 Task: Find connections with filter location Dzyarzhynsk with filter topic #wellness with filter profile language English with filter current company Jabil with filter school Andhra Pradesh Jobs Updates with filter industry Clay and Refractory Products Manufacturing with filter service category Team Building with filter keywords title Welder
Action: Mouse moved to (272, 304)
Screenshot: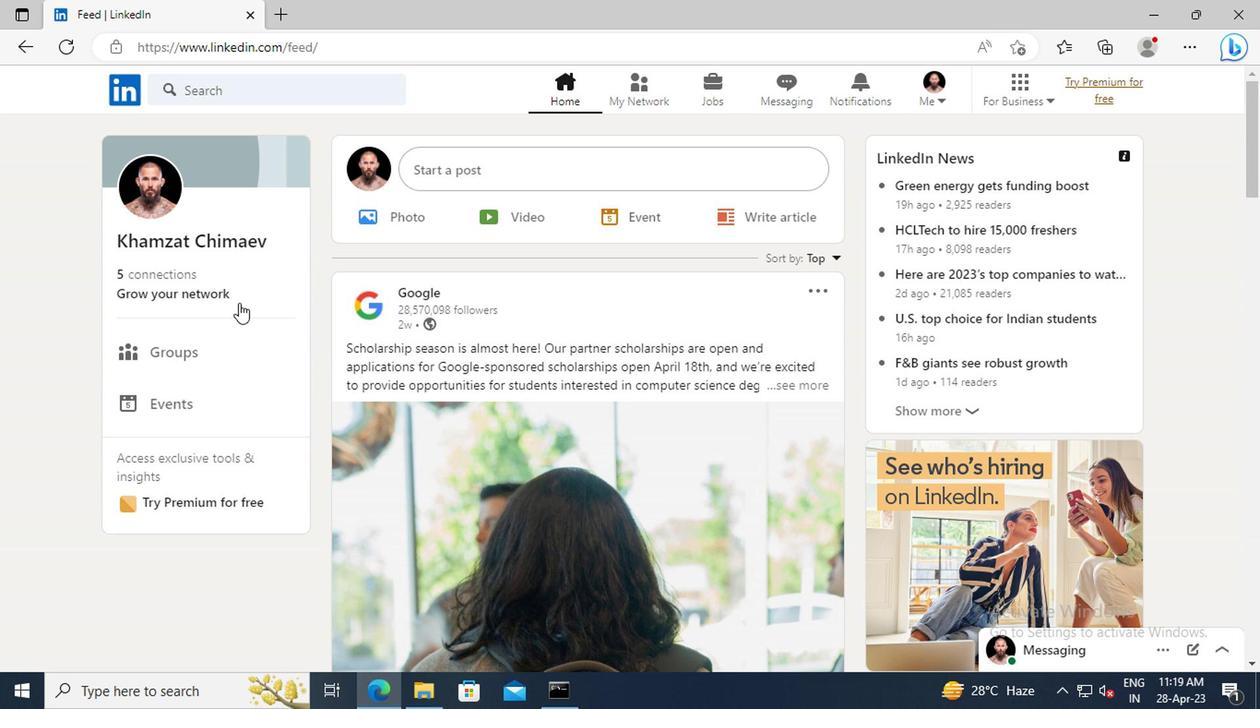 
Action: Mouse pressed left at (272, 304)
Screenshot: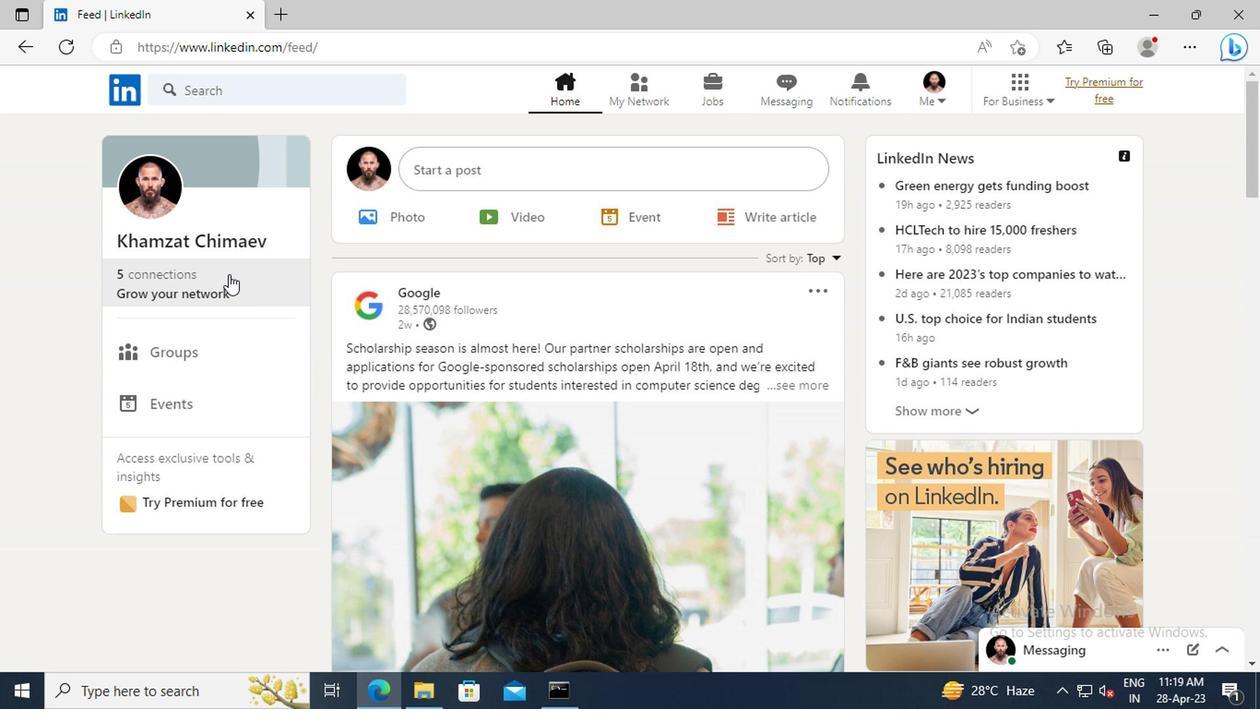 
Action: Mouse moved to (258, 248)
Screenshot: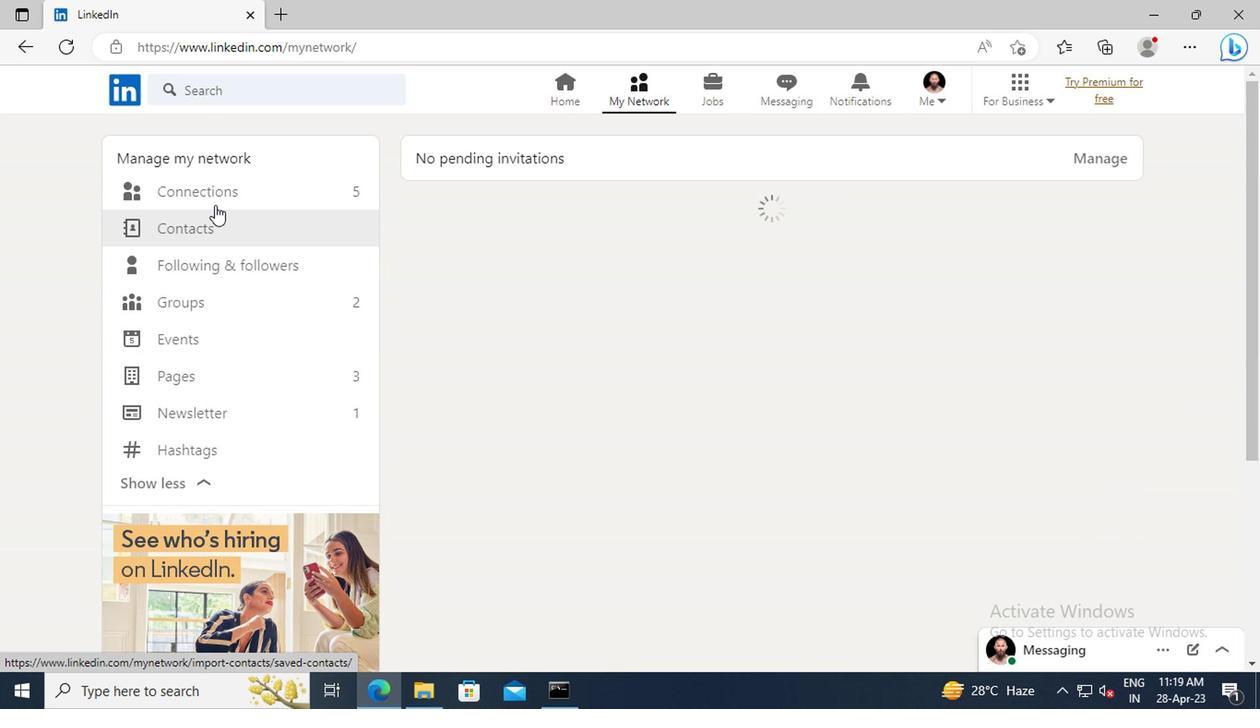 
Action: Mouse pressed left at (258, 248)
Screenshot: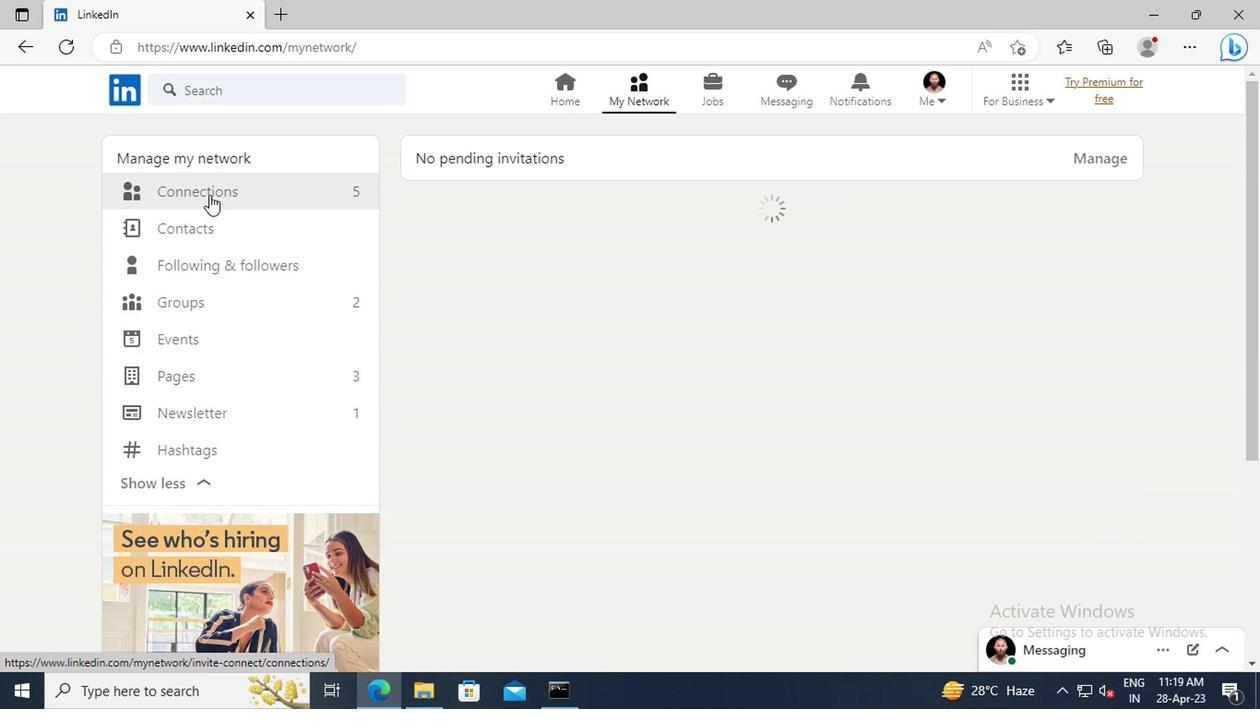 
Action: Mouse moved to (650, 251)
Screenshot: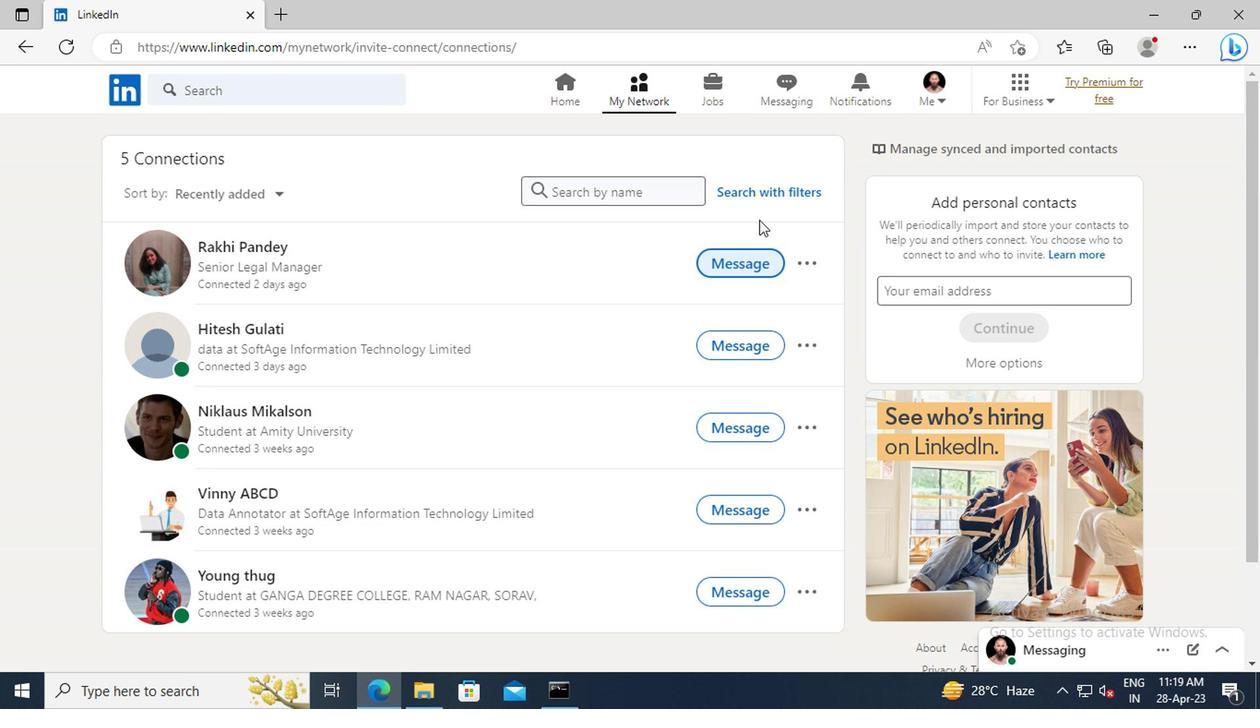 
Action: Mouse pressed left at (650, 251)
Screenshot: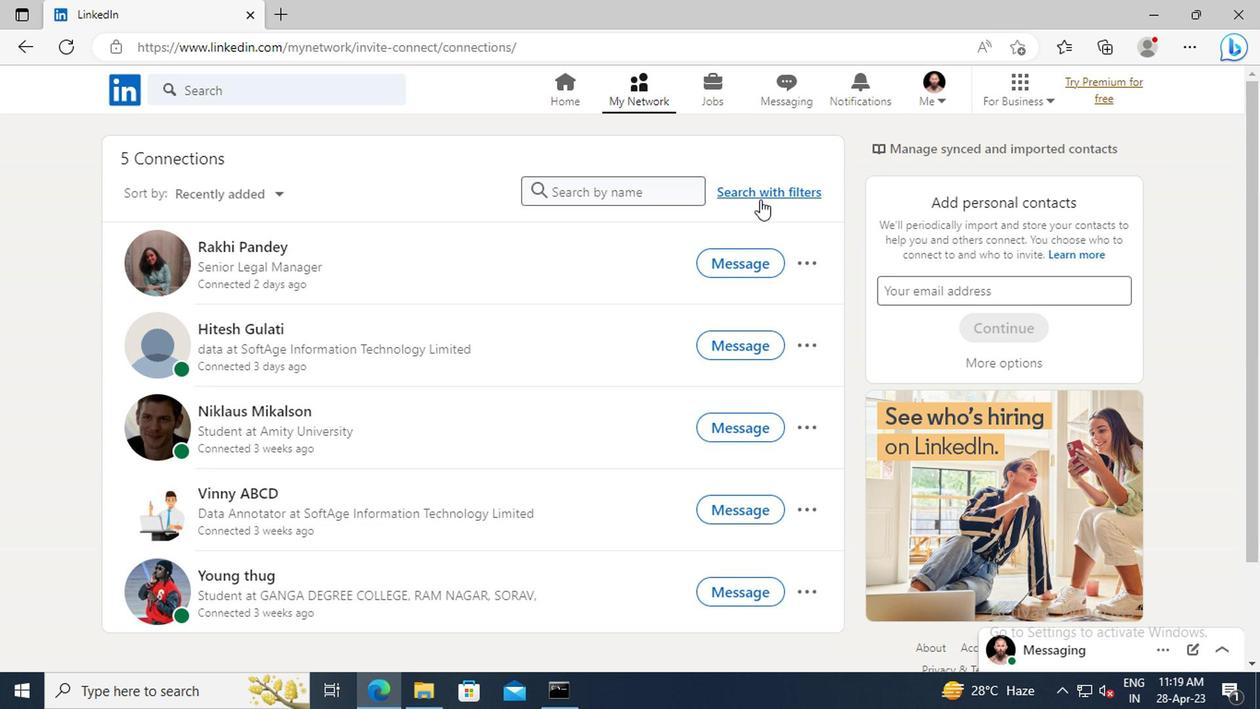 
Action: Mouse moved to (610, 212)
Screenshot: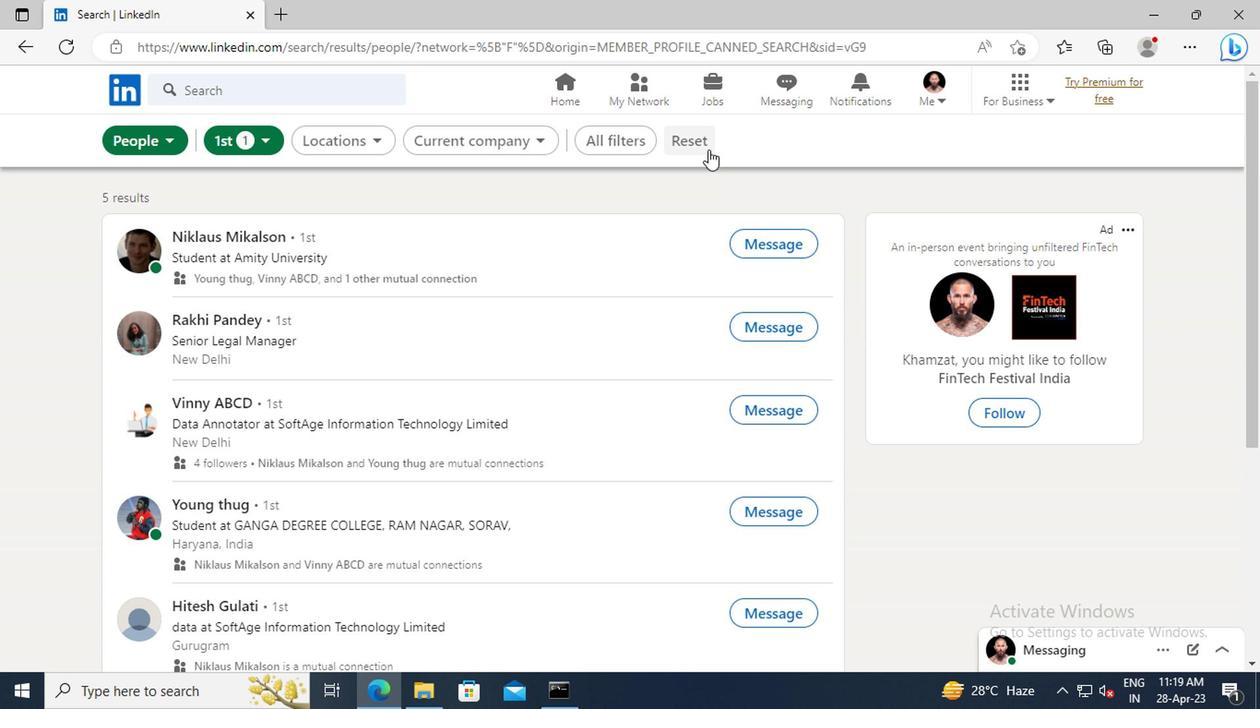 
Action: Mouse pressed left at (610, 212)
Screenshot: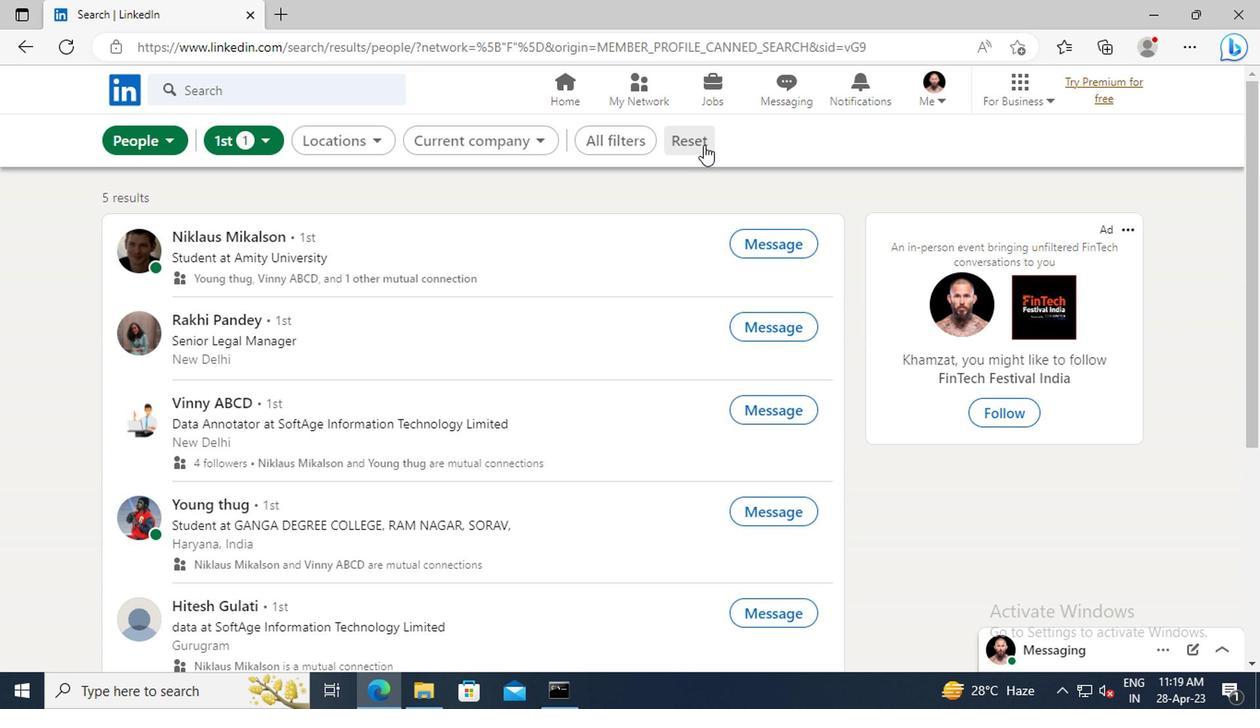 
Action: Mouse moved to (577, 208)
Screenshot: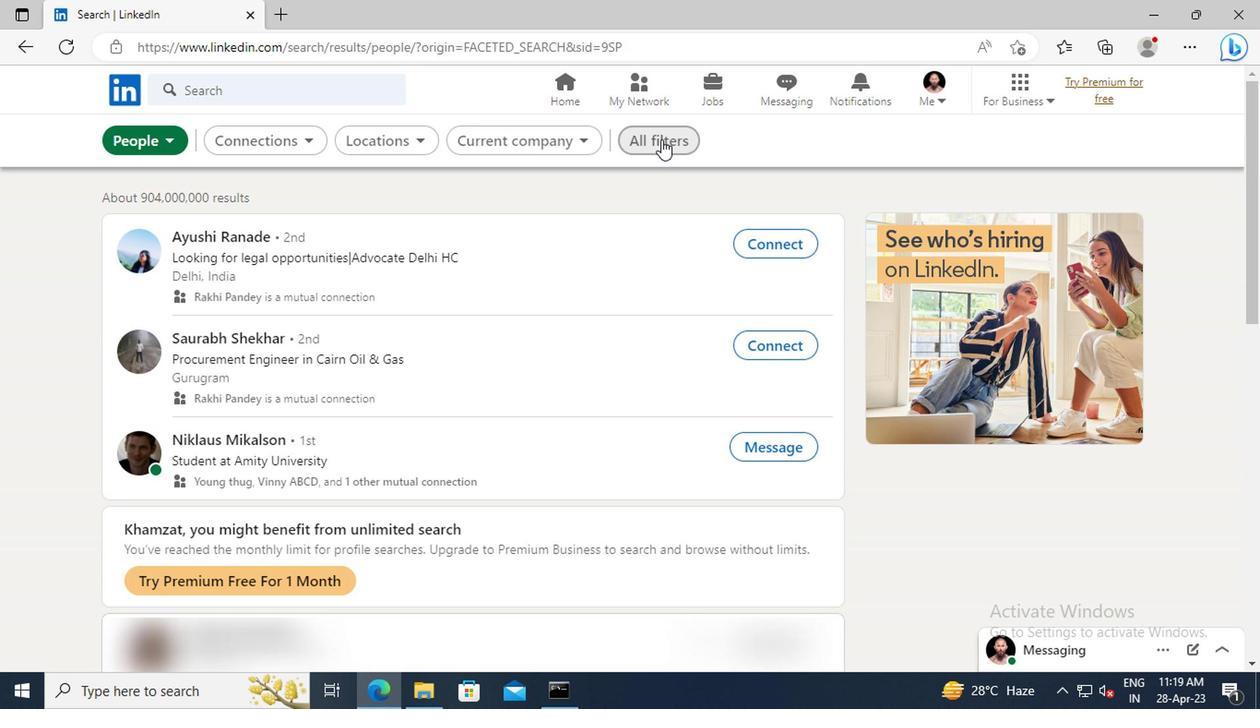 
Action: Mouse pressed left at (577, 208)
Screenshot: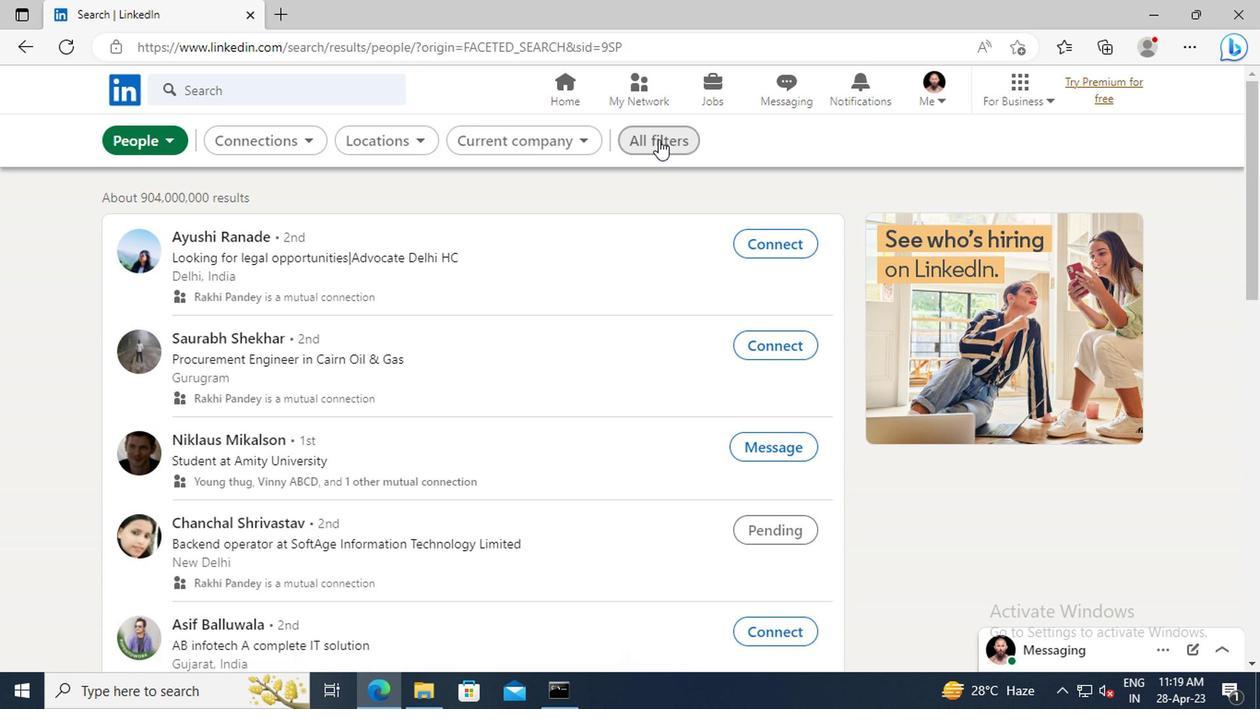 
Action: Mouse moved to (843, 343)
Screenshot: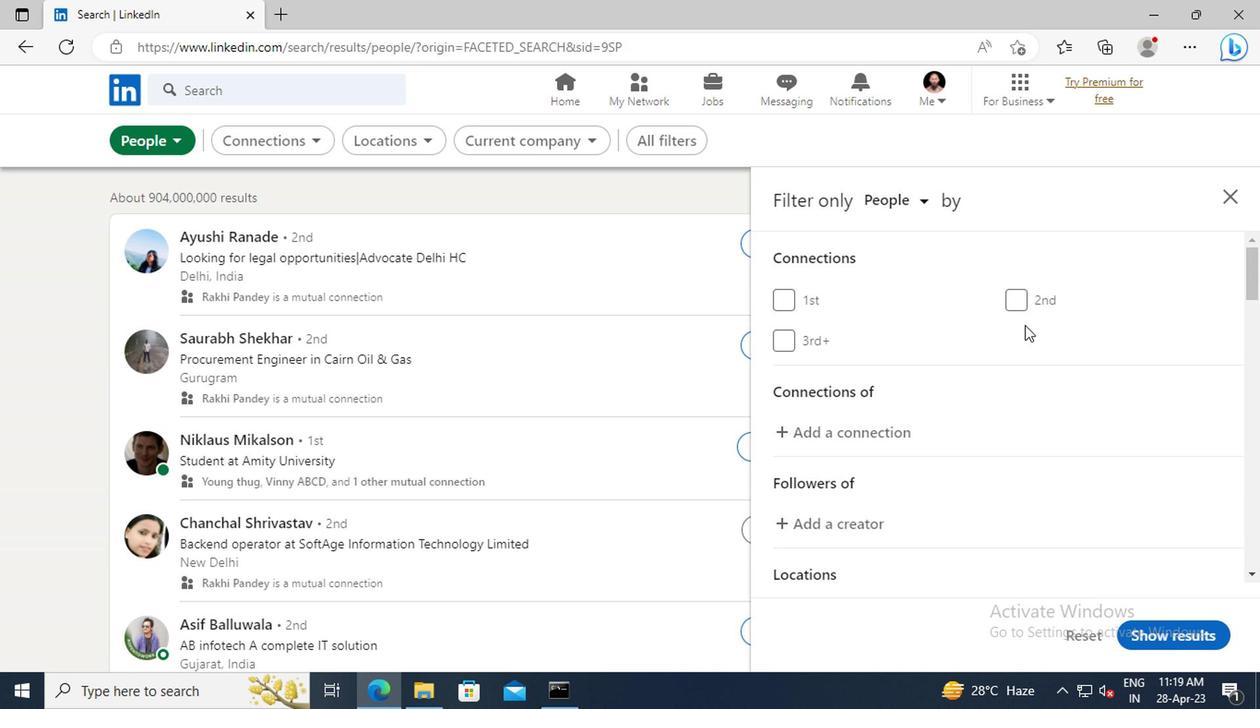 
Action: Mouse scrolled (843, 342) with delta (0, 0)
Screenshot: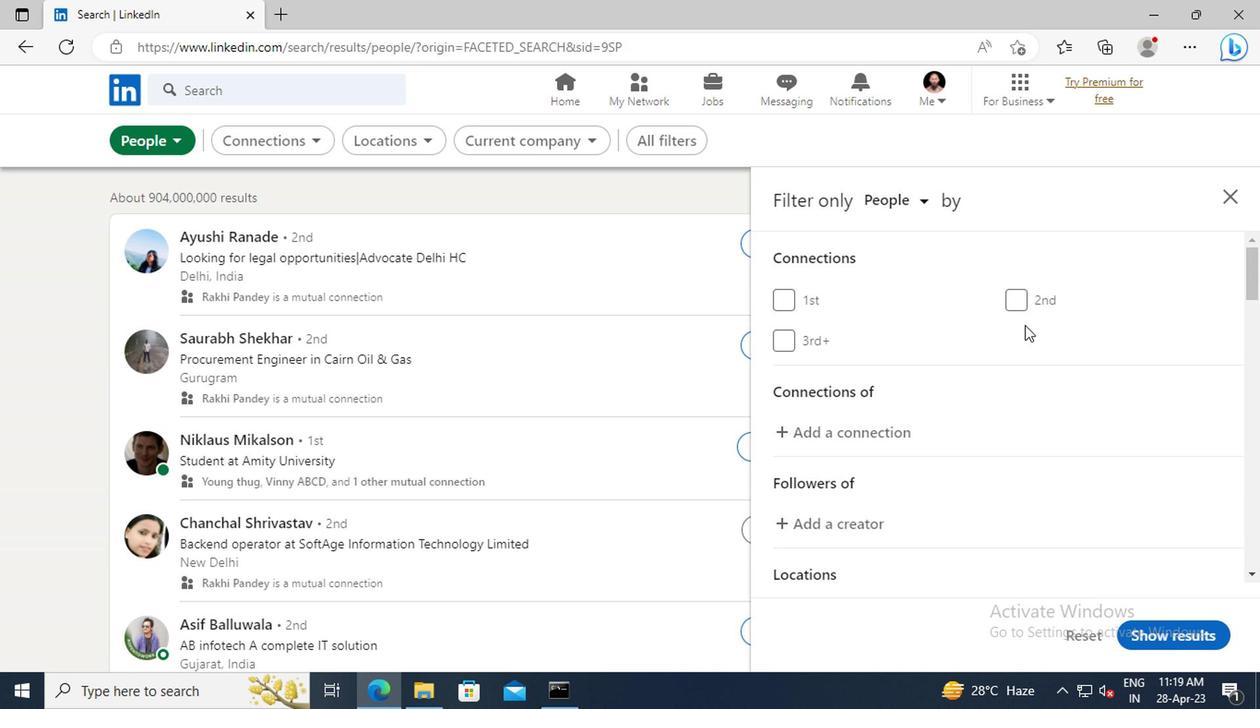 
Action: Mouse moved to (843, 343)
Screenshot: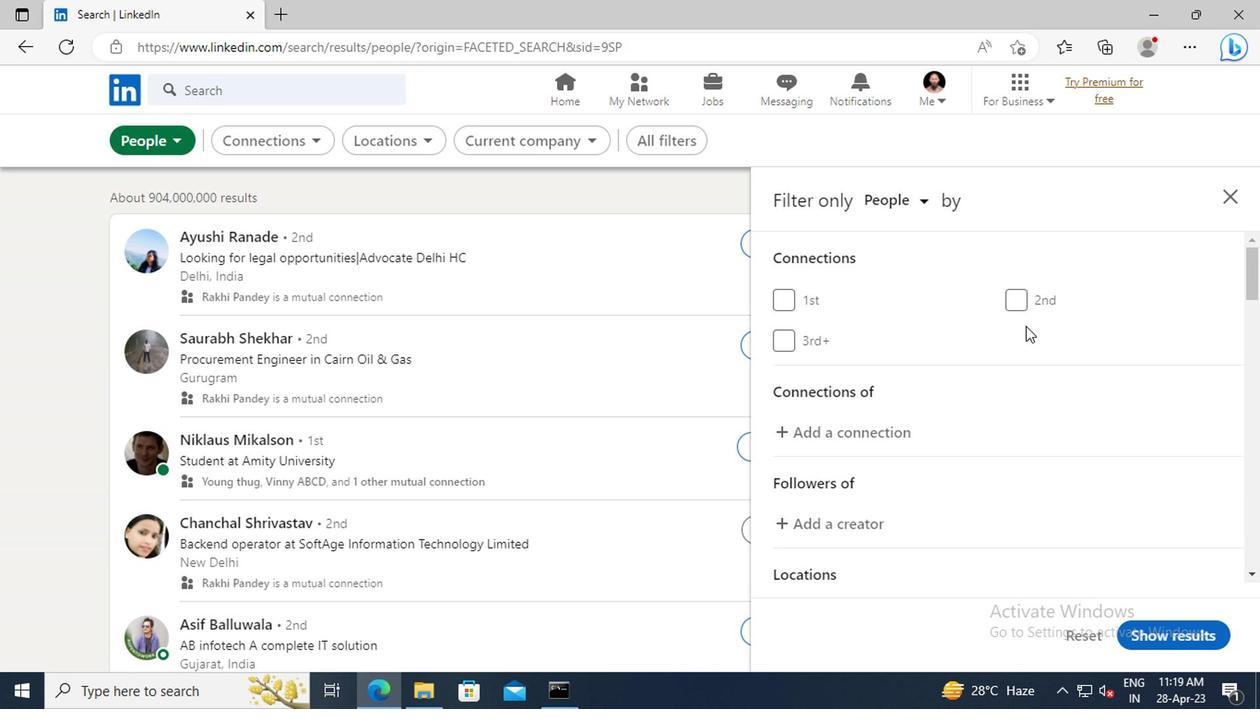 
Action: Mouse scrolled (843, 342) with delta (0, 0)
Screenshot: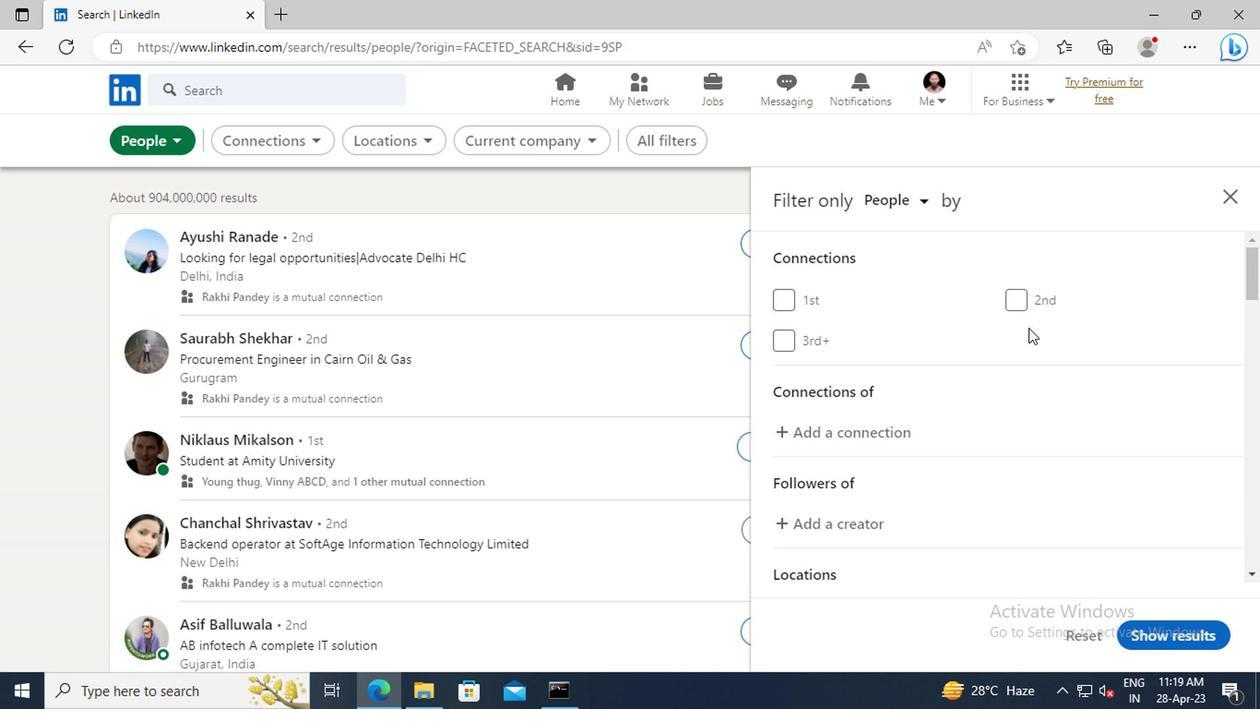 
Action: Mouse scrolled (843, 342) with delta (0, 0)
Screenshot: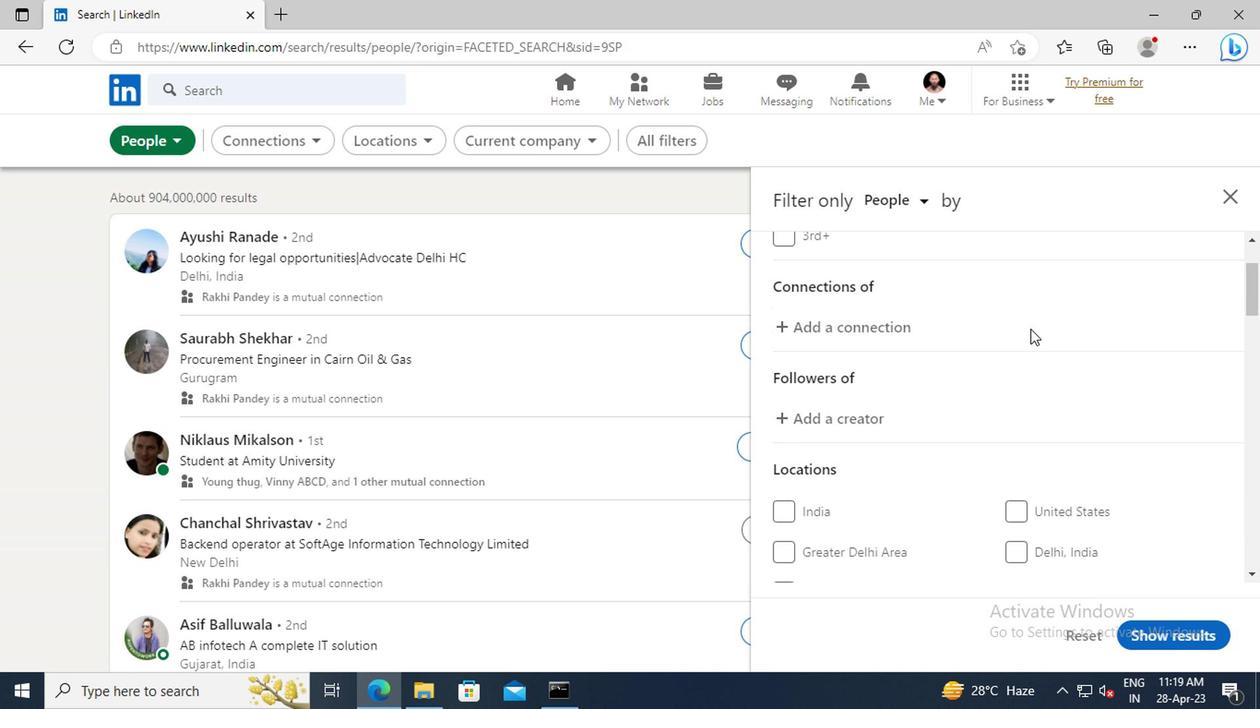
Action: Mouse scrolled (843, 342) with delta (0, 0)
Screenshot: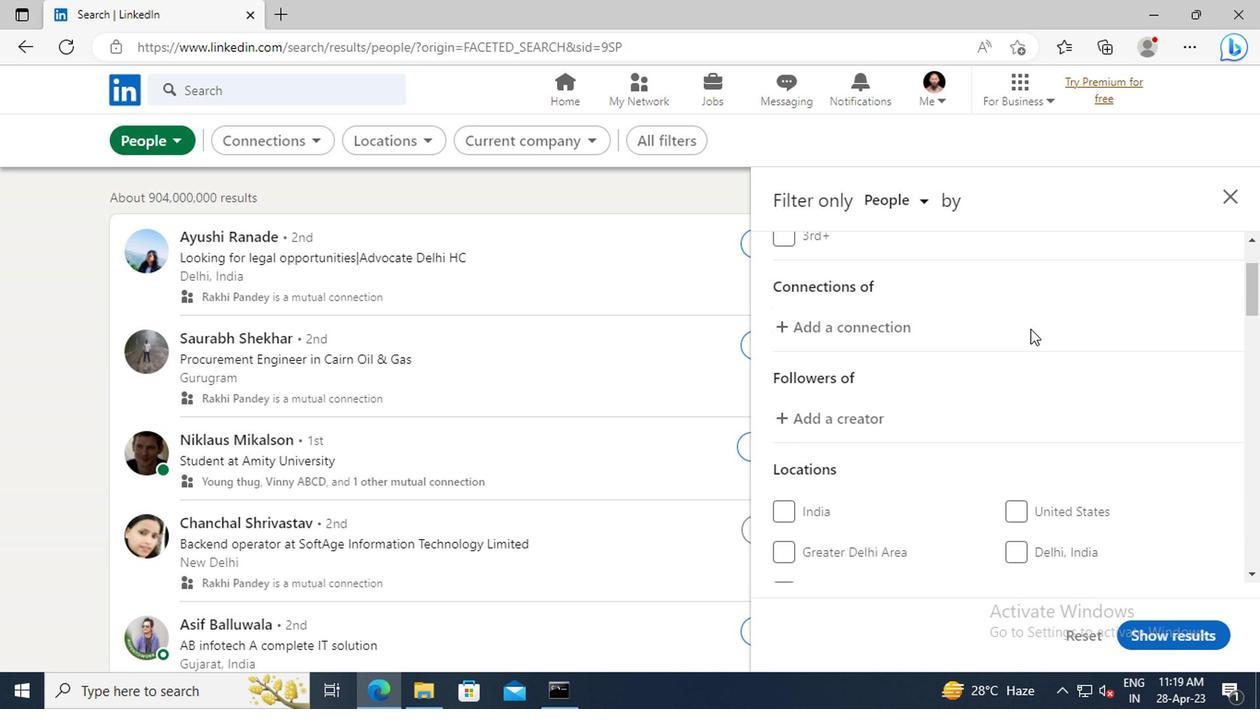 
Action: Mouse scrolled (843, 342) with delta (0, 0)
Screenshot: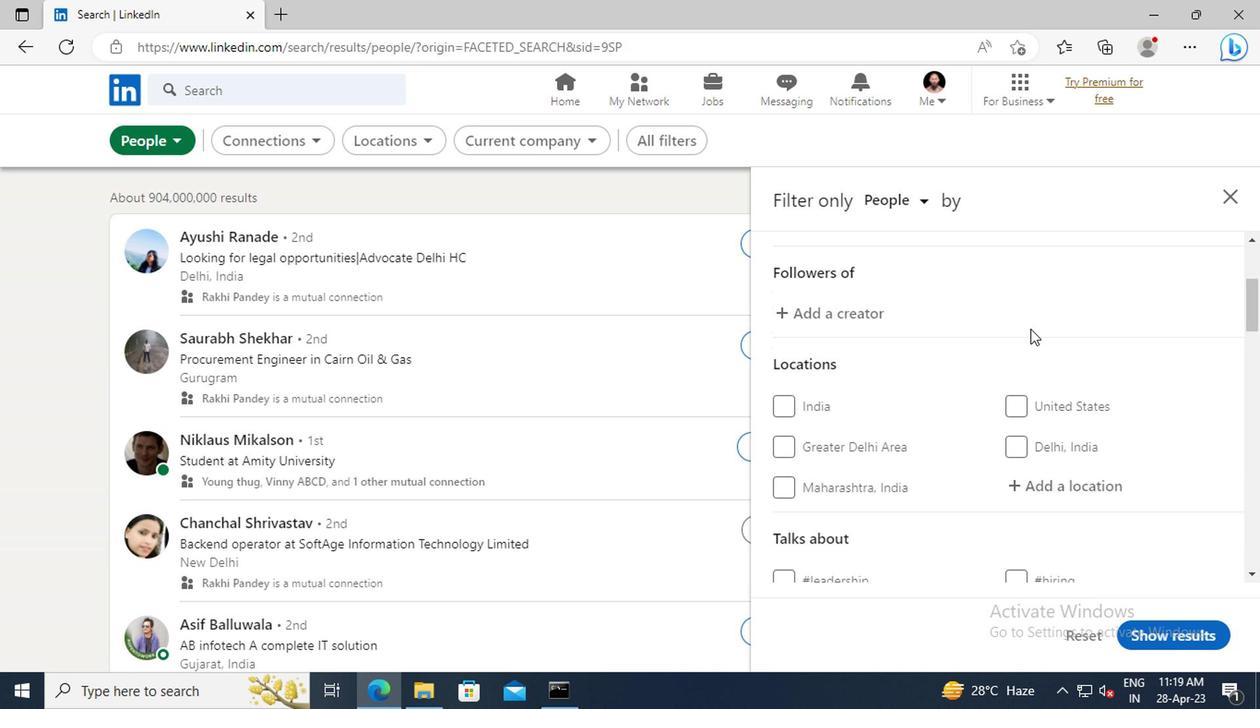 
Action: Mouse scrolled (843, 342) with delta (0, 0)
Screenshot: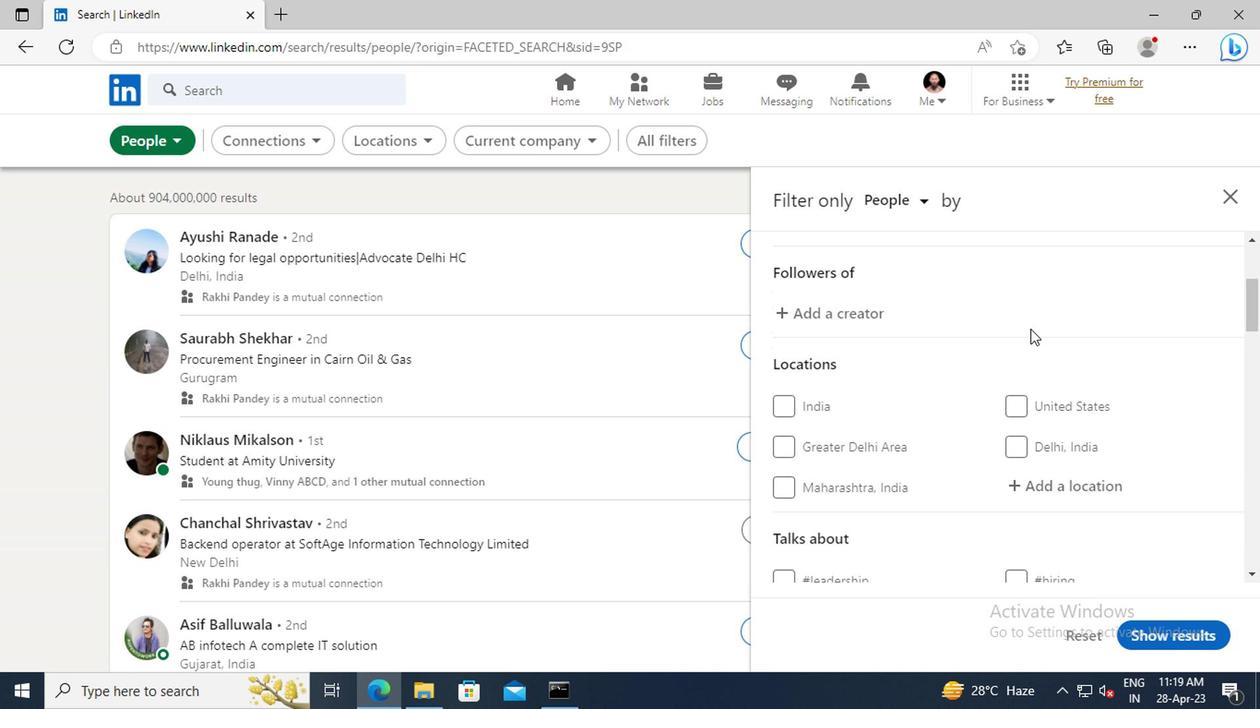
Action: Mouse moved to (847, 375)
Screenshot: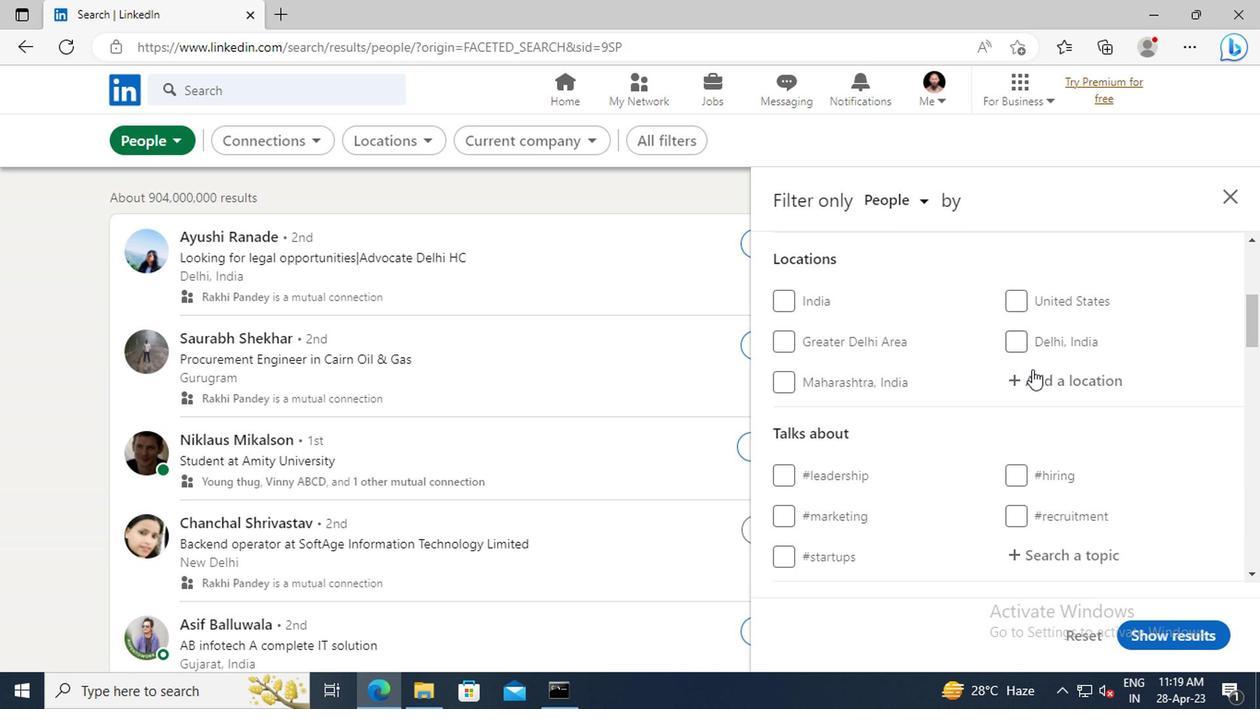 
Action: Mouse pressed left at (847, 375)
Screenshot: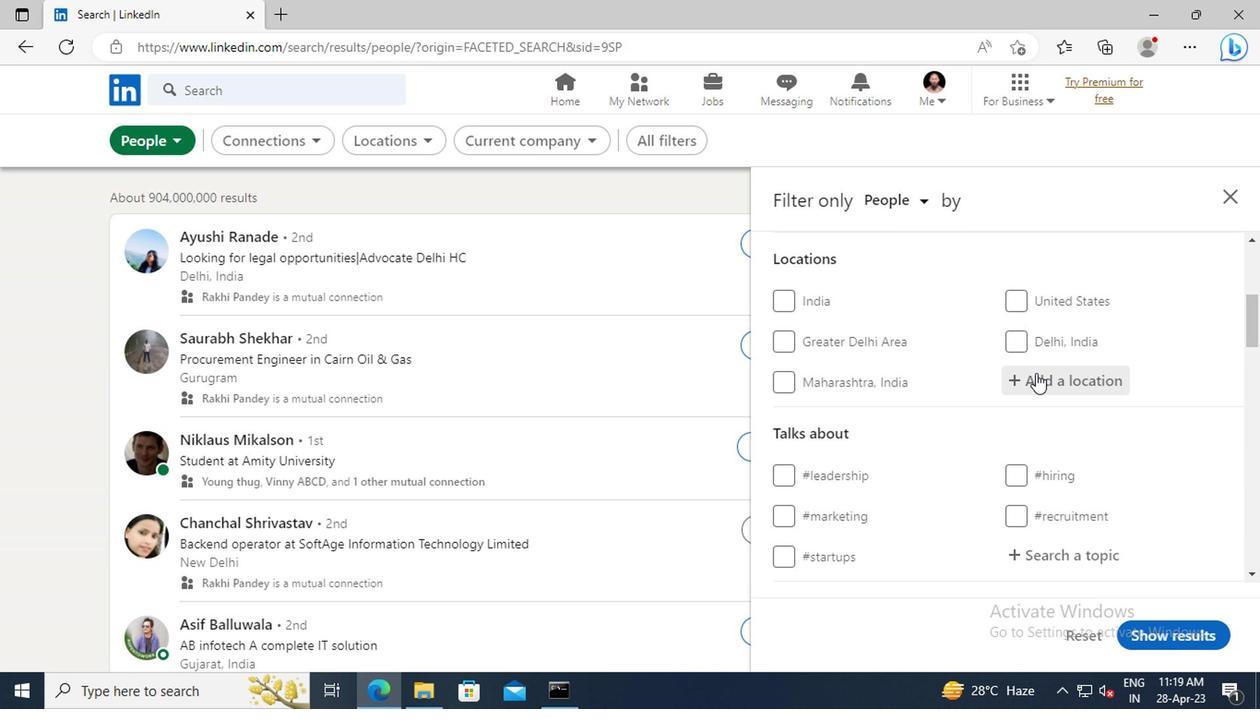 
Action: Key pressed <Key.shift>DZYARZHYNSK<Key.enter>
Screenshot: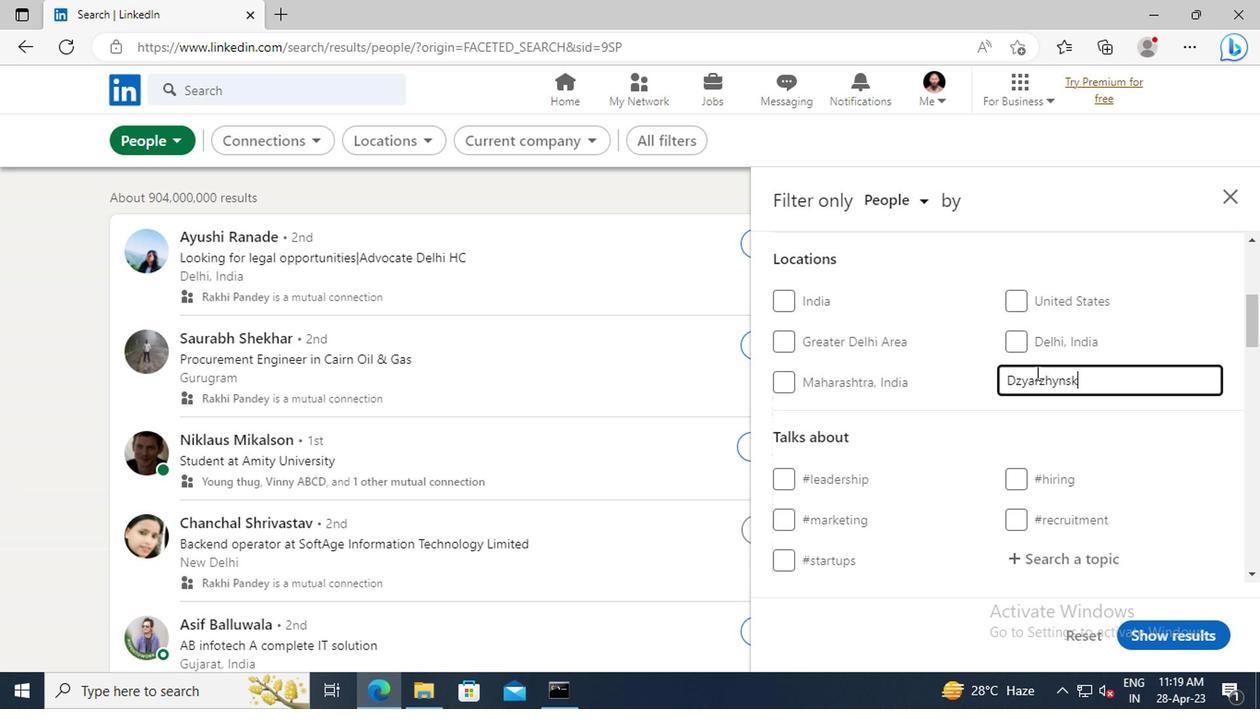 
Action: Mouse scrolled (847, 374) with delta (0, 0)
Screenshot: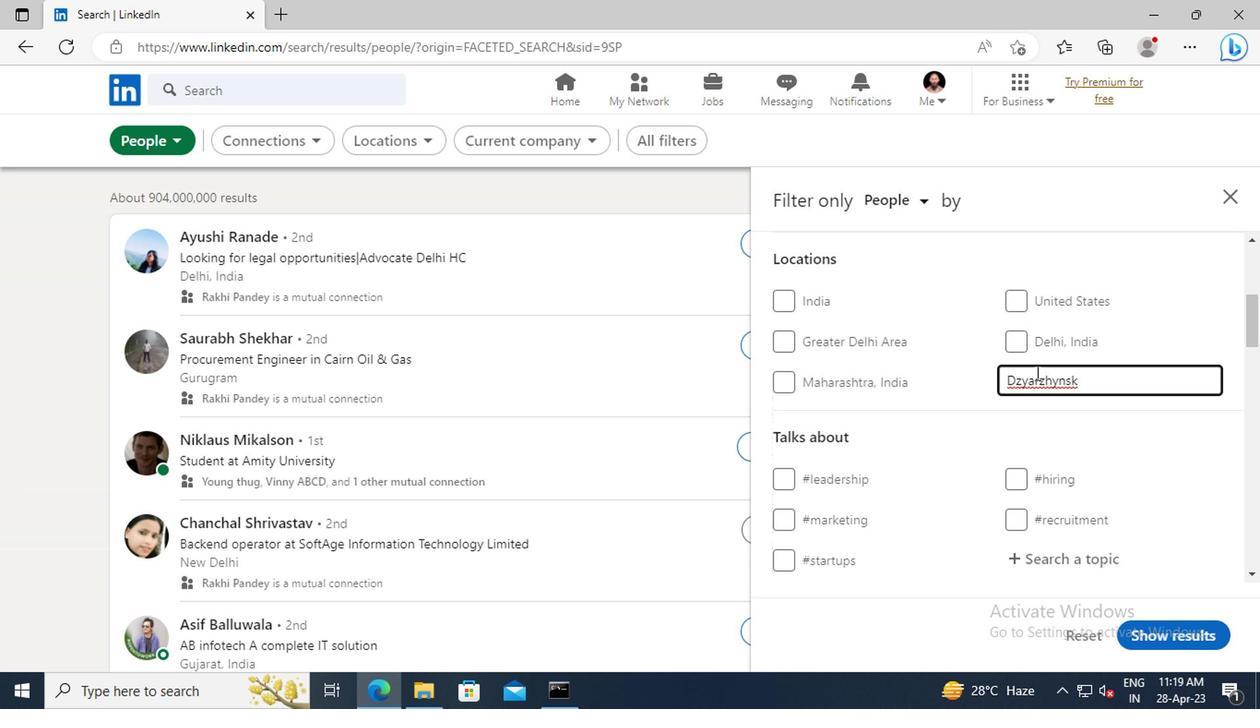 
Action: Mouse scrolled (847, 374) with delta (0, 0)
Screenshot: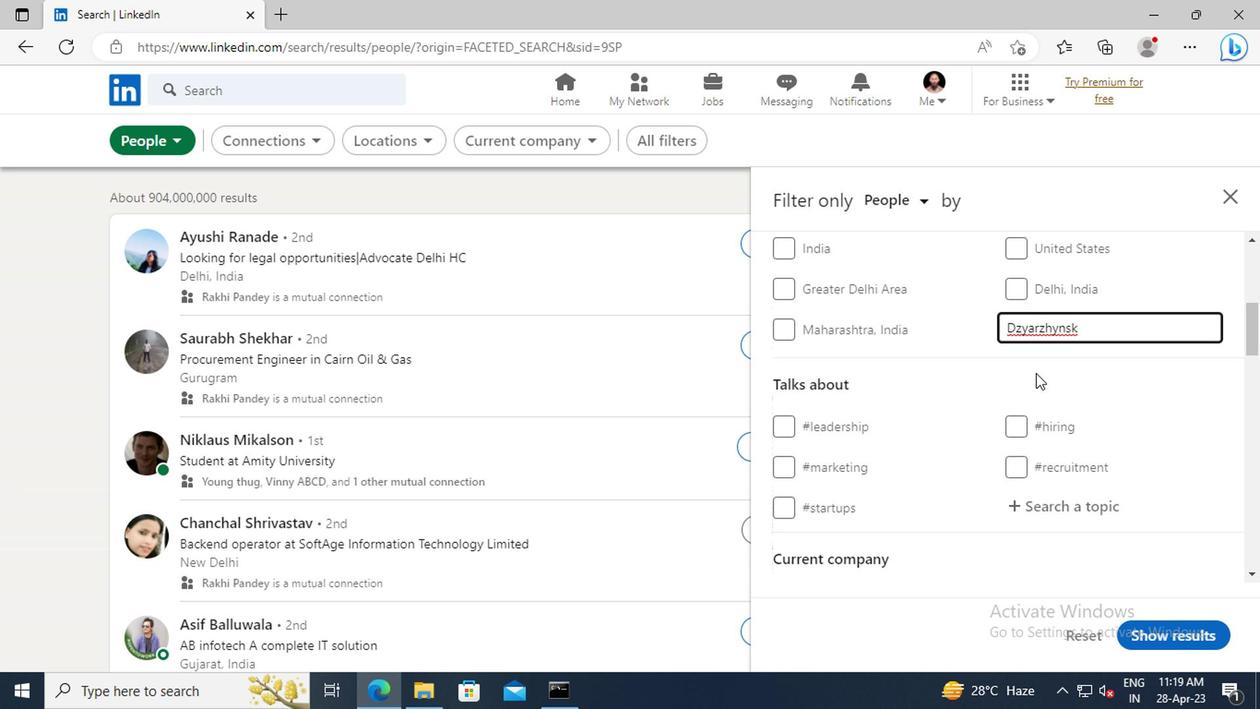 
Action: Mouse scrolled (847, 374) with delta (0, 0)
Screenshot: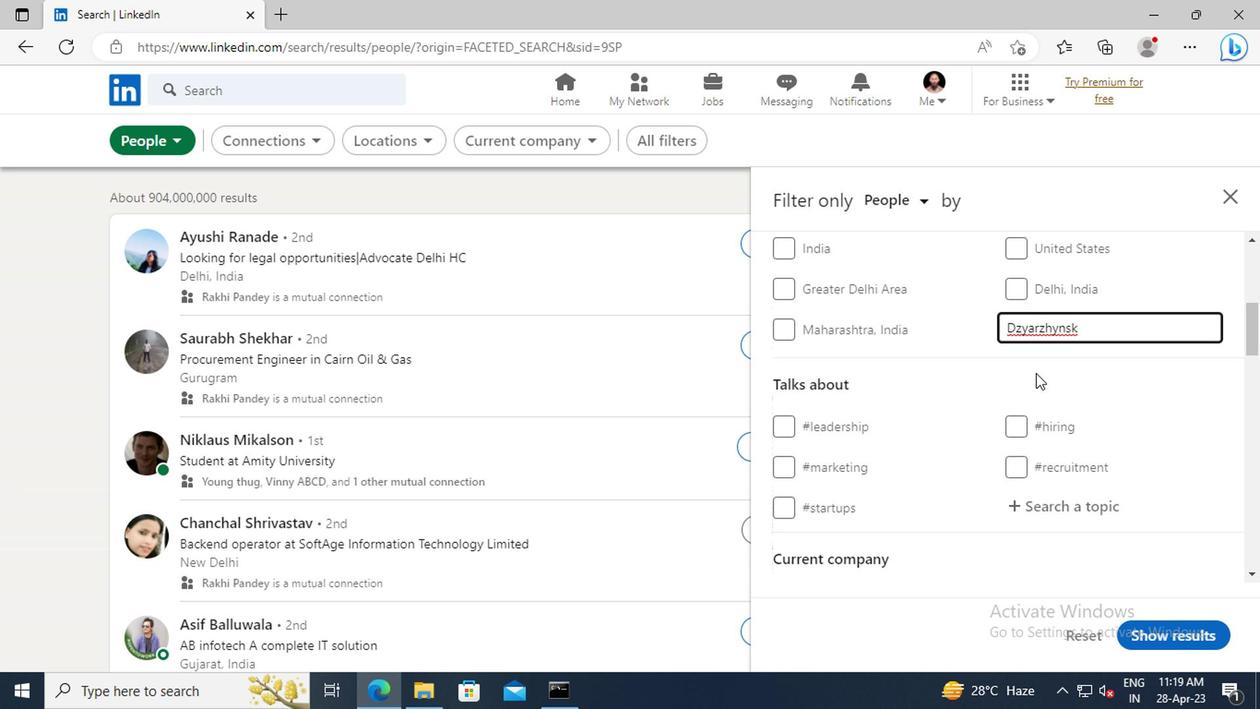 
Action: Mouse moved to (848, 392)
Screenshot: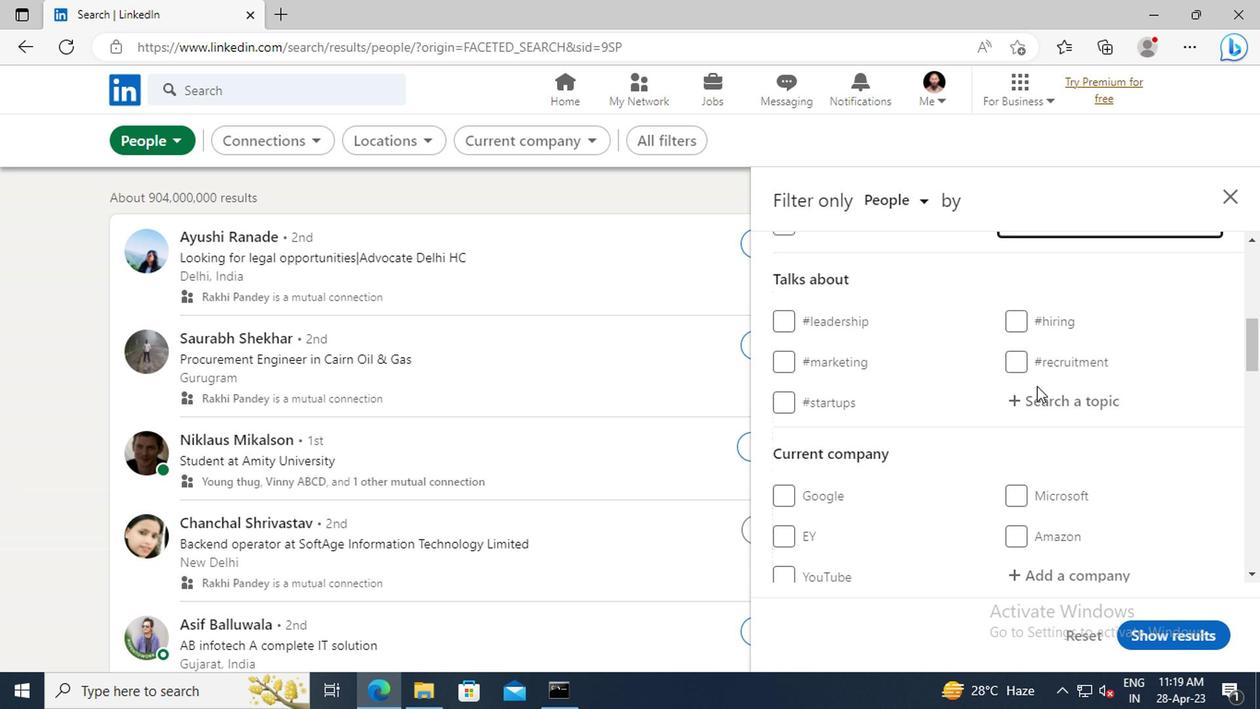 
Action: Mouse pressed left at (848, 392)
Screenshot: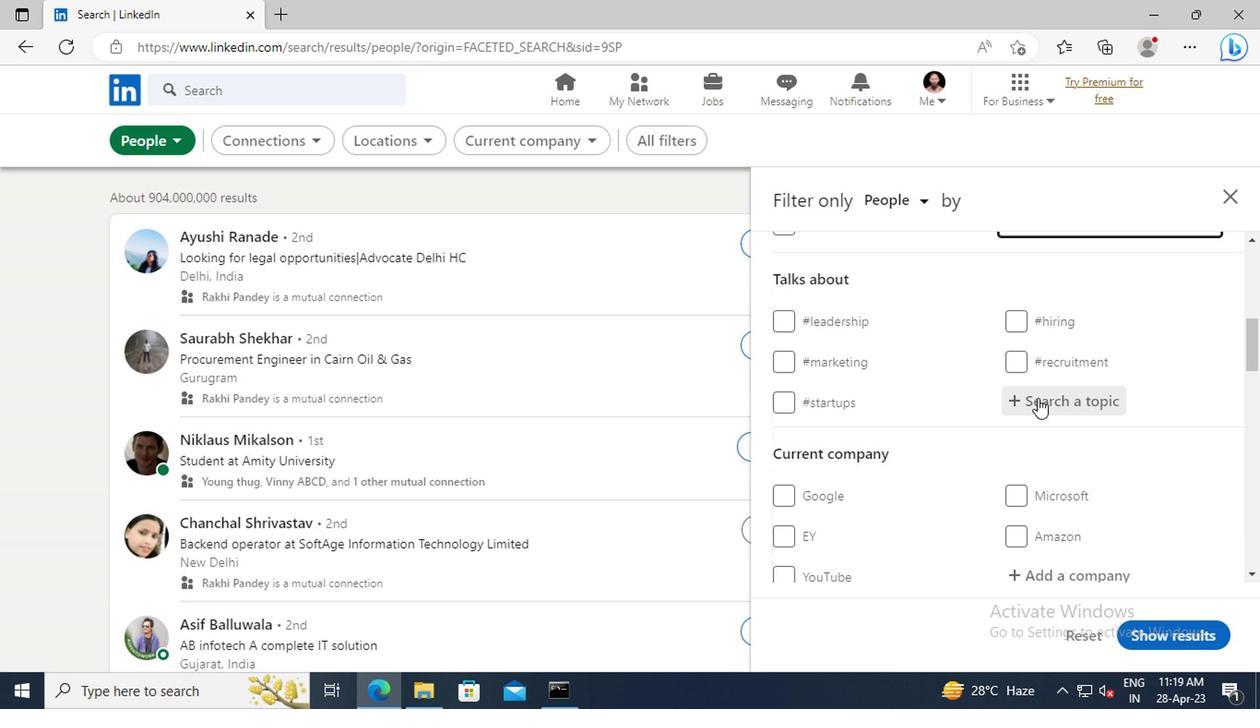 
Action: Key pressed WELLNESS
Screenshot: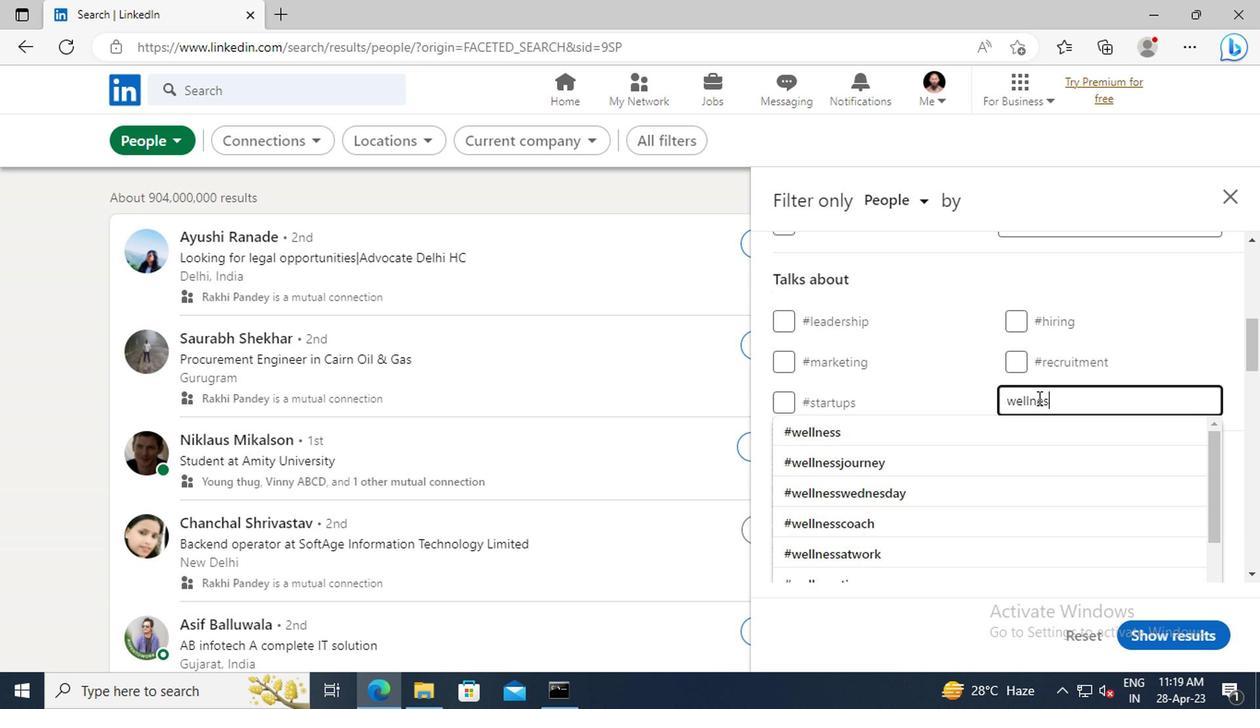 
Action: Mouse moved to (851, 411)
Screenshot: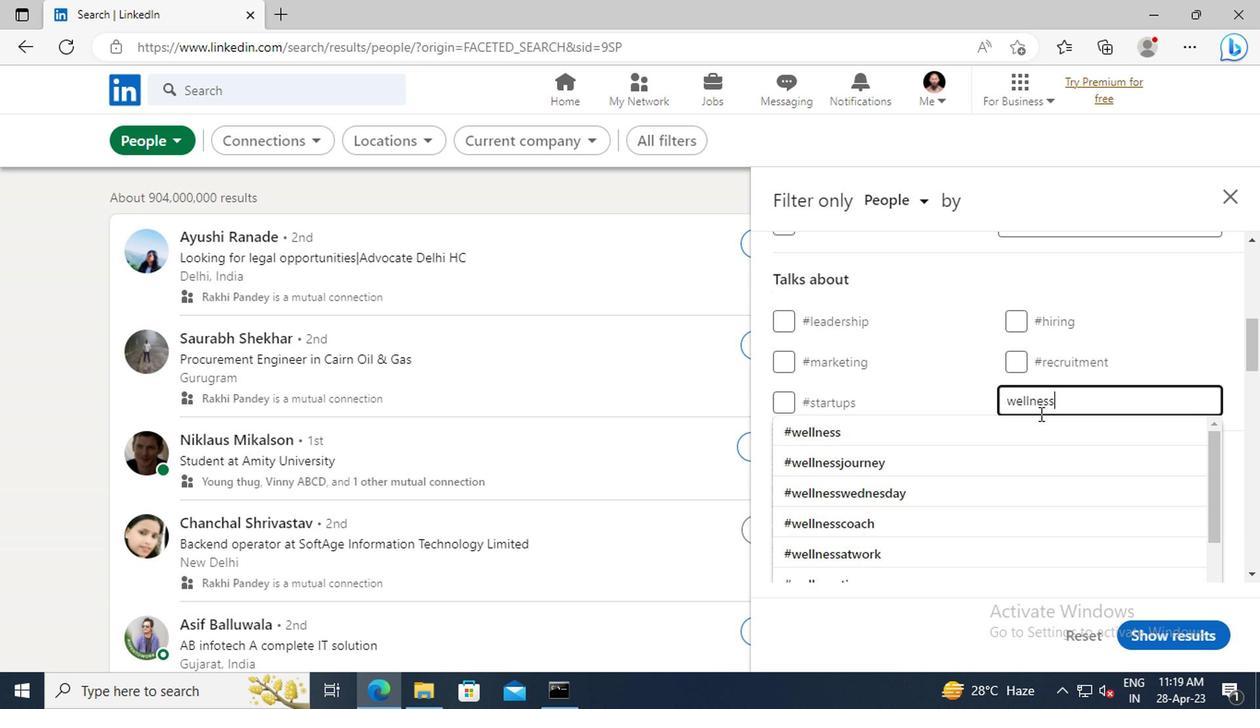 
Action: Mouse pressed left at (851, 411)
Screenshot: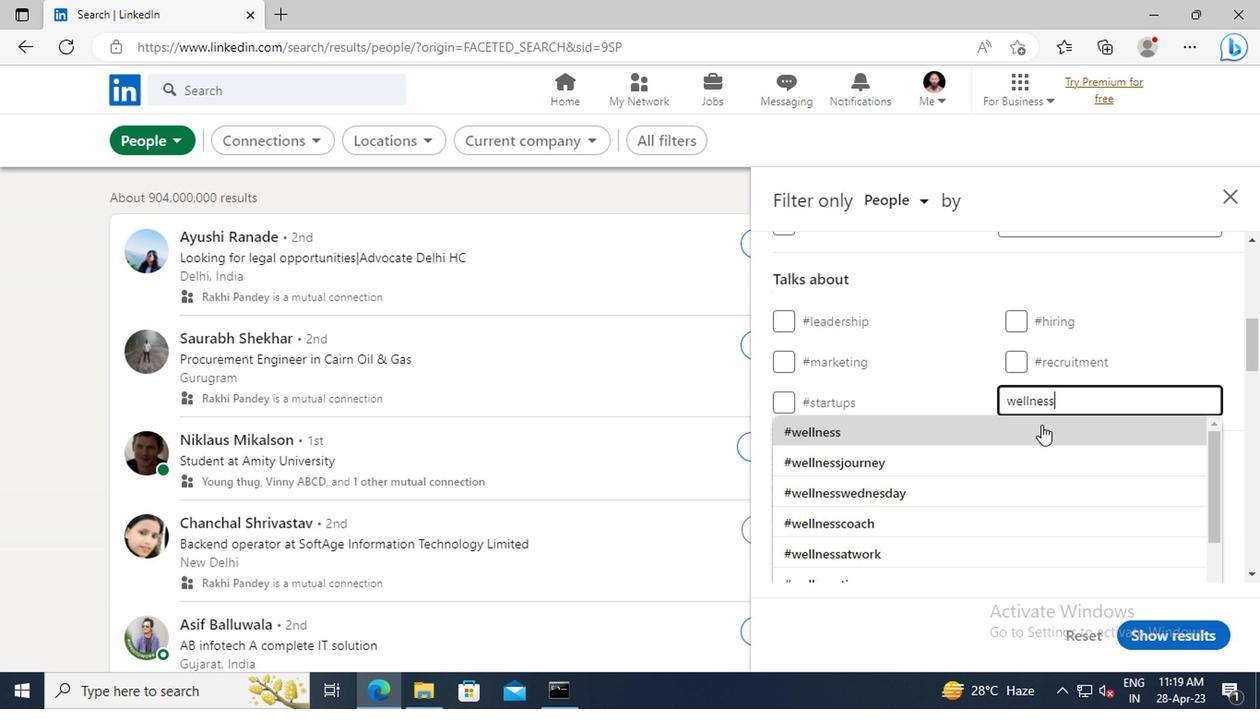 
Action: Mouse moved to (853, 375)
Screenshot: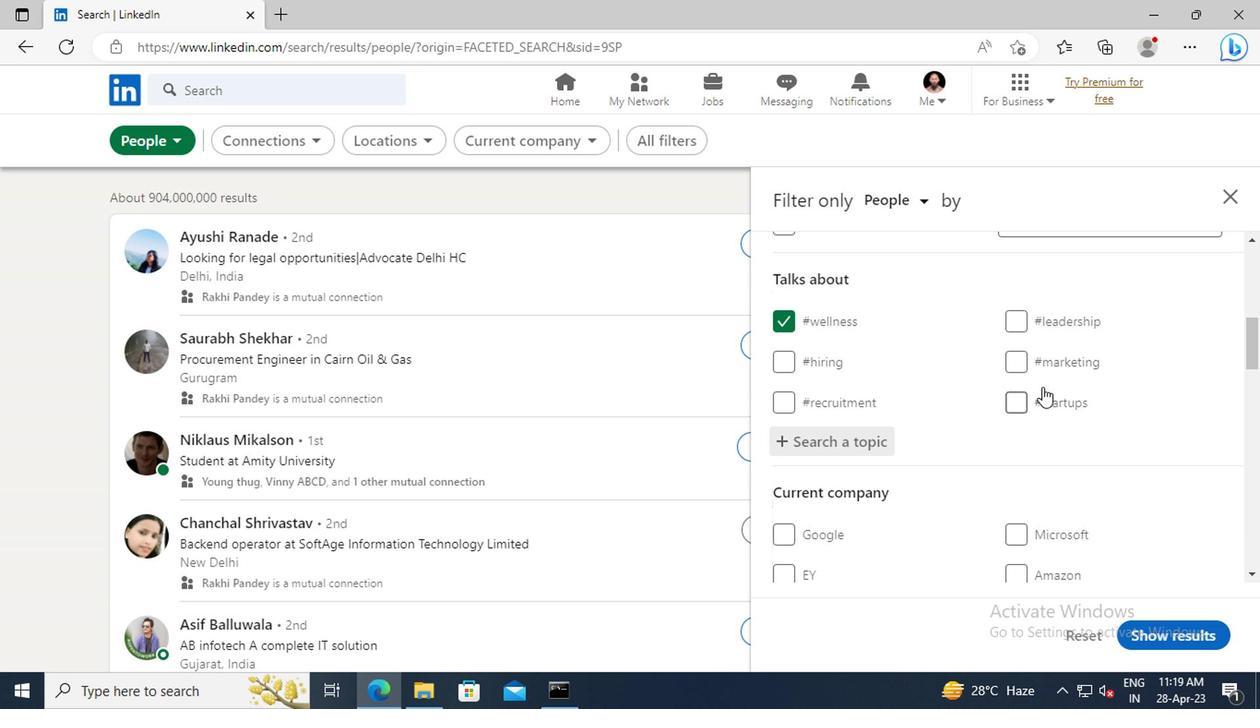 
Action: Mouse scrolled (853, 375) with delta (0, 0)
Screenshot: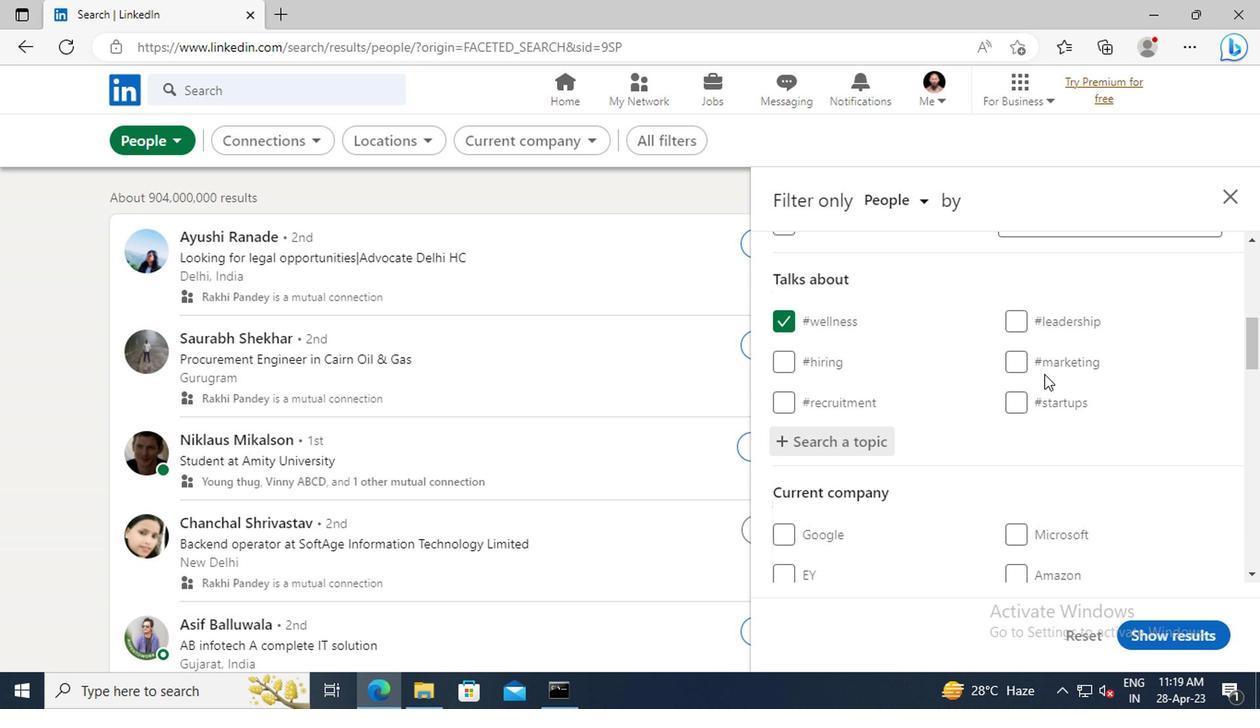 
Action: Mouse scrolled (853, 375) with delta (0, 0)
Screenshot: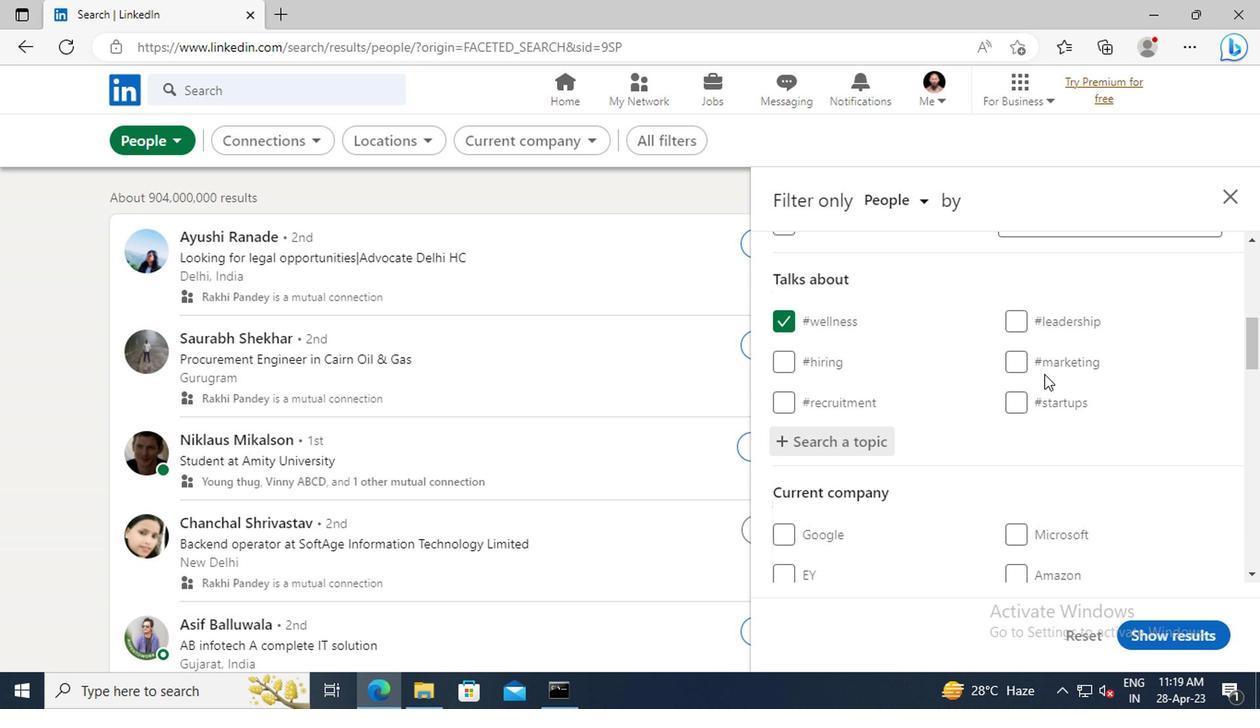 
Action: Mouse scrolled (853, 375) with delta (0, 0)
Screenshot: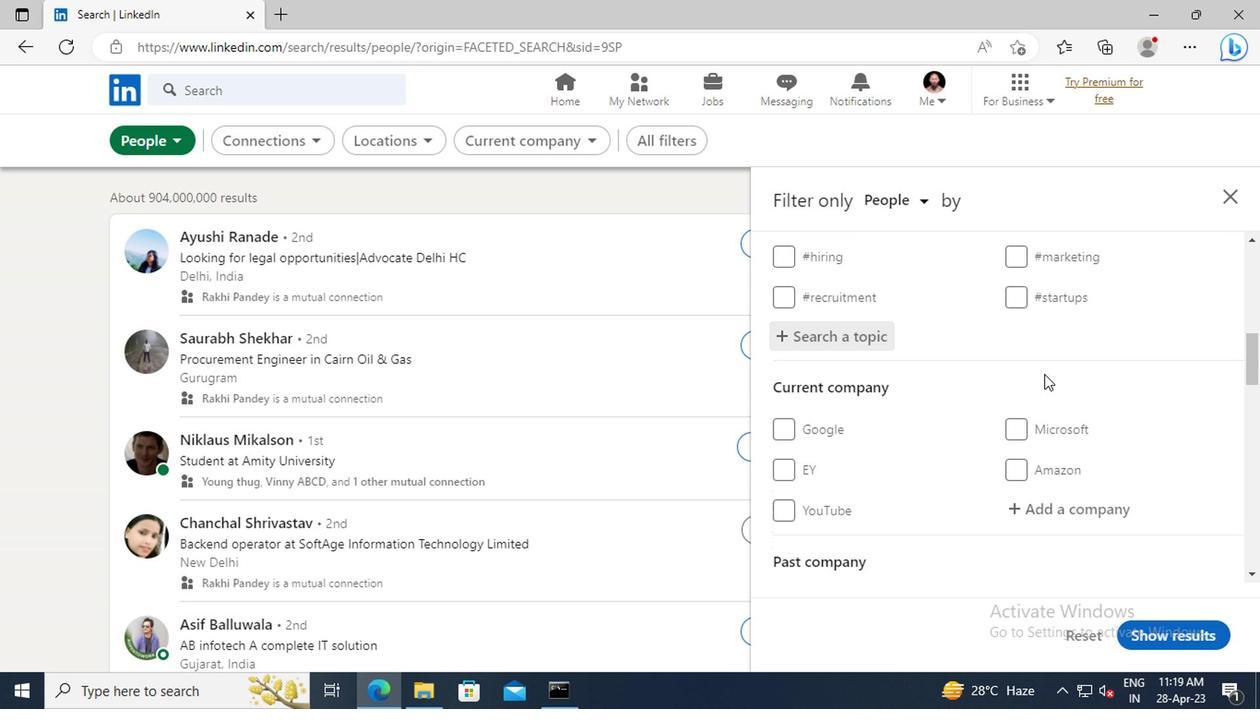 
Action: Mouse scrolled (853, 375) with delta (0, 0)
Screenshot: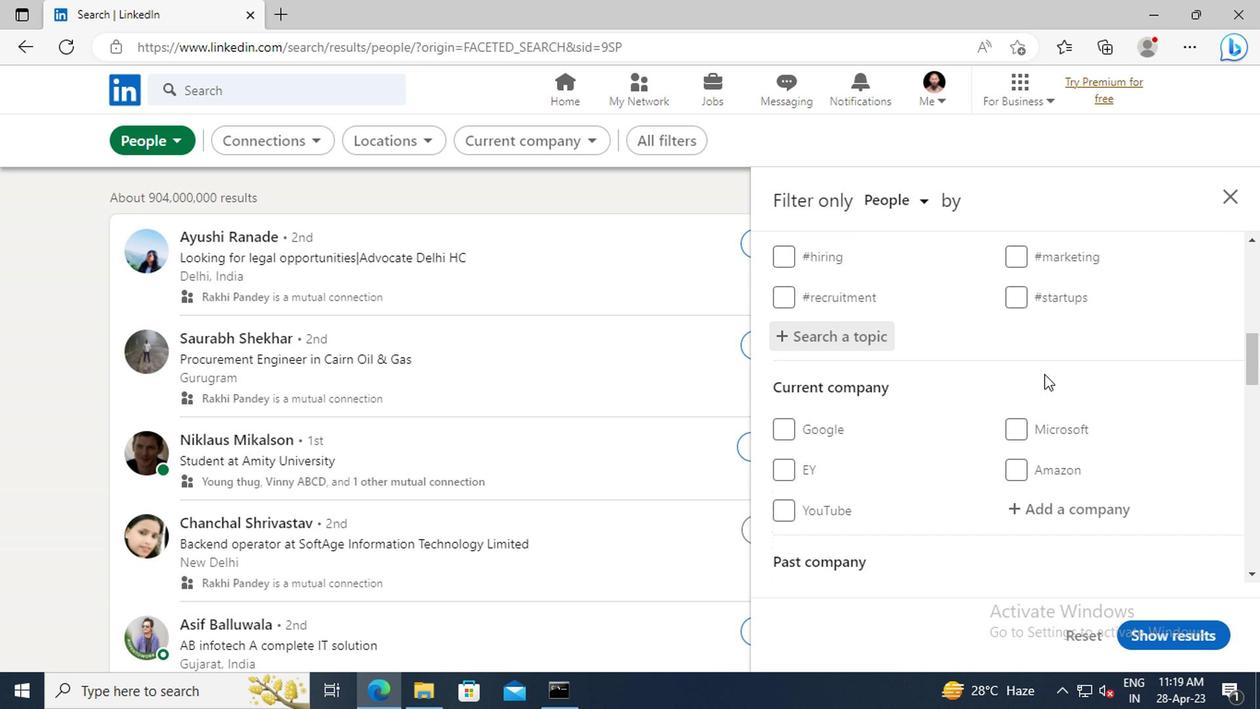 
Action: Mouse scrolled (853, 375) with delta (0, 0)
Screenshot: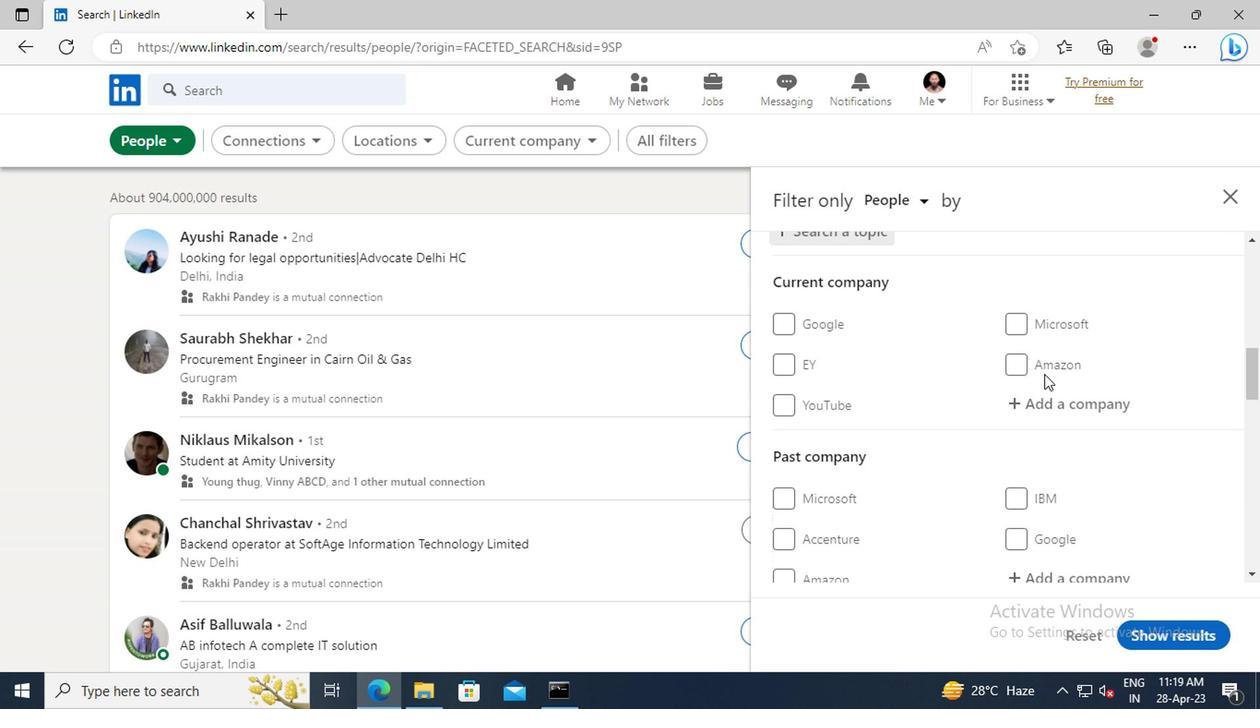 
Action: Mouse scrolled (853, 375) with delta (0, 0)
Screenshot: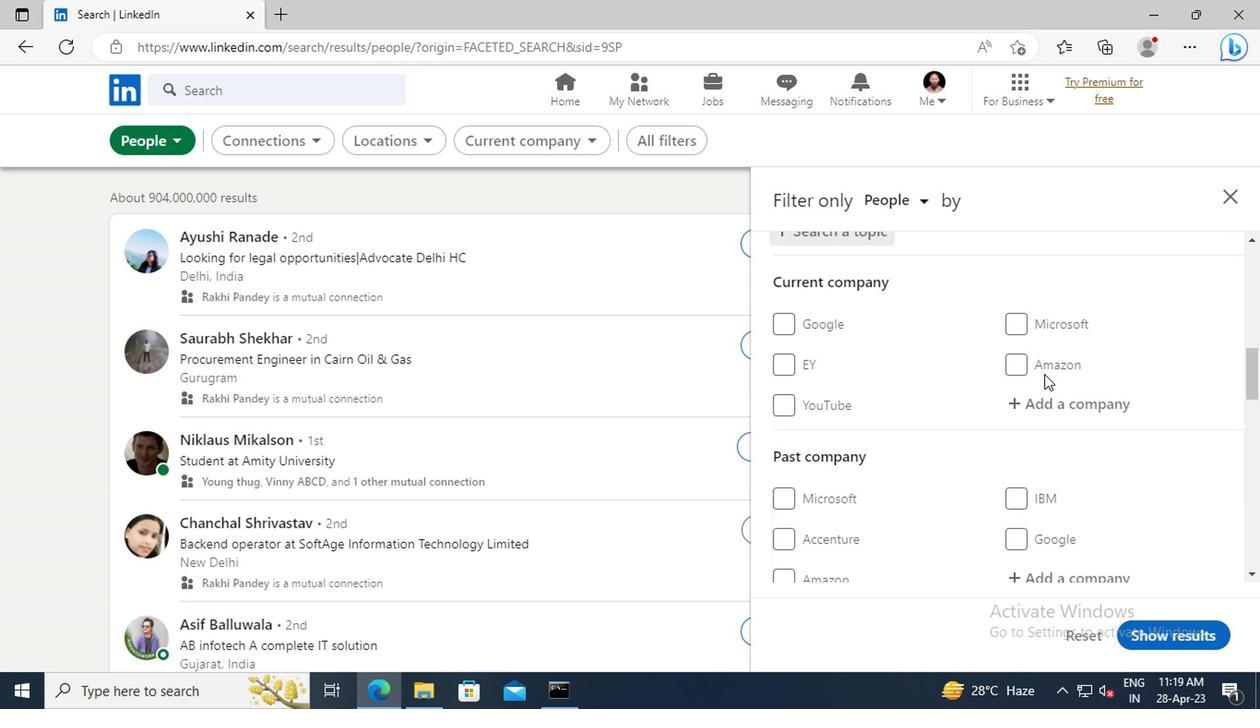 
Action: Mouse scrolled (853, 375) with delta (0, 0)
Screenshot: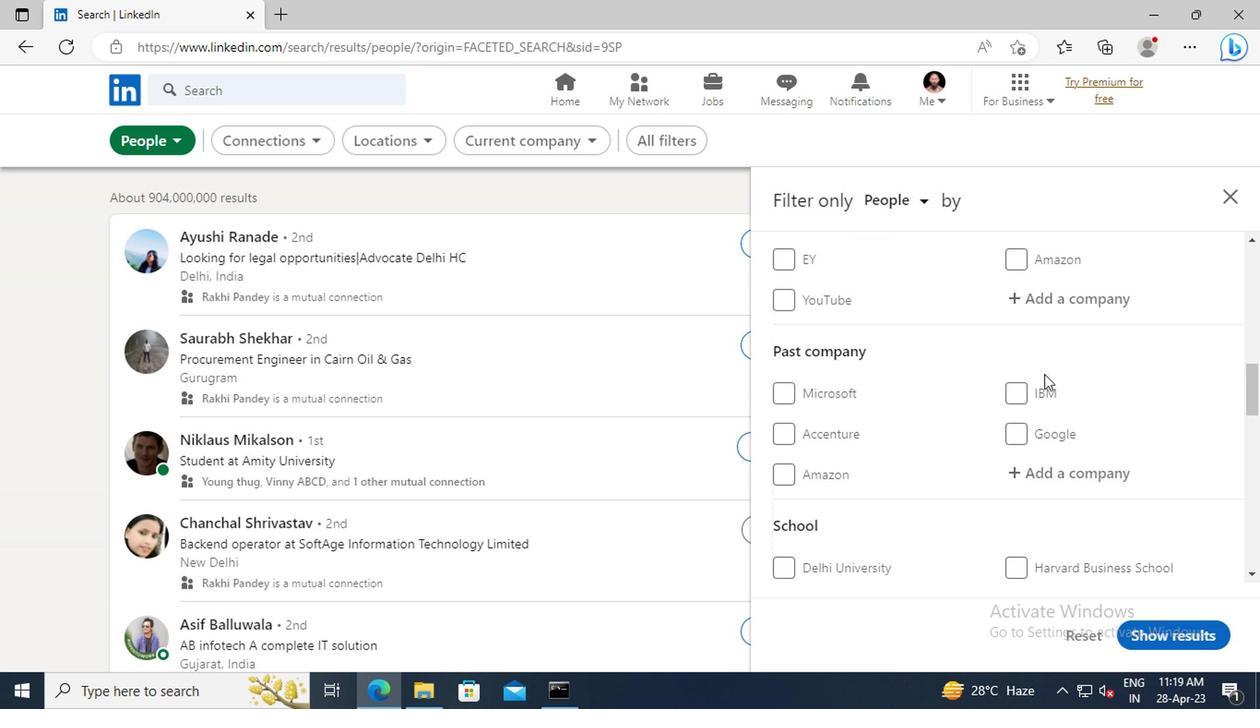 
Action: Mouse scrolled (853, 375) with delta (0, 0)
Screenshot: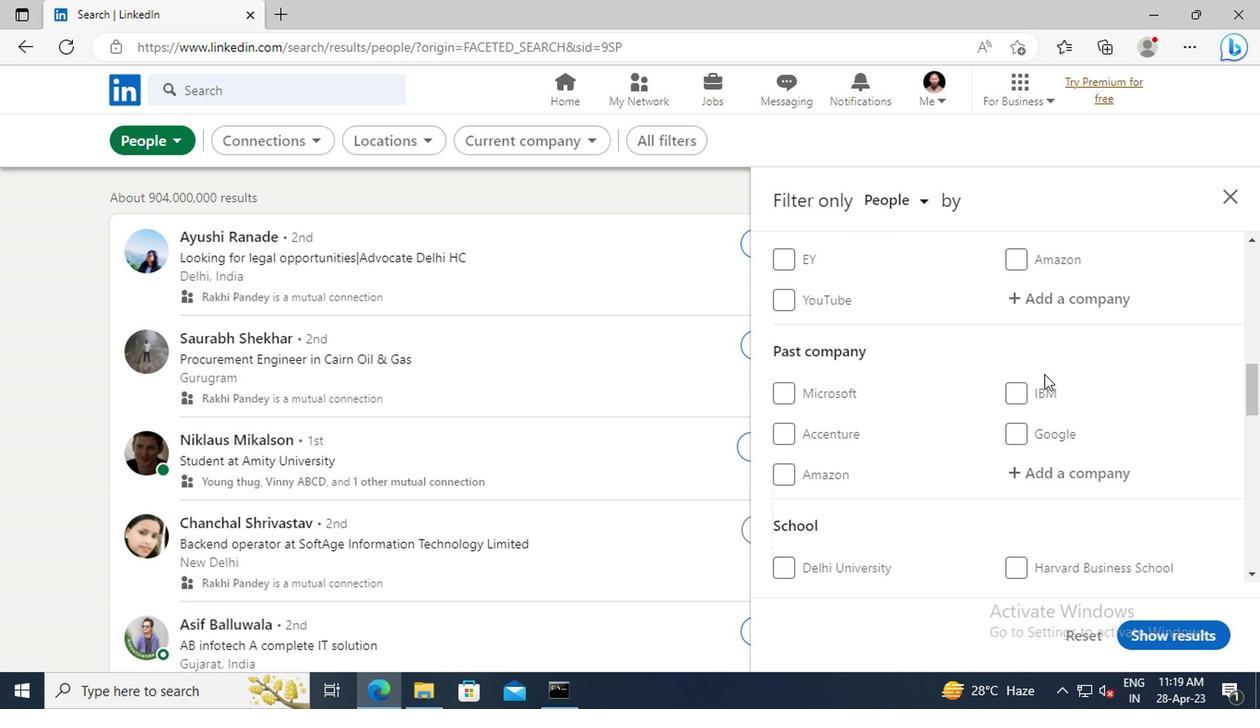 
Action: Mouse scrolled (853, 375) with delta (0, 0)
Screenshot: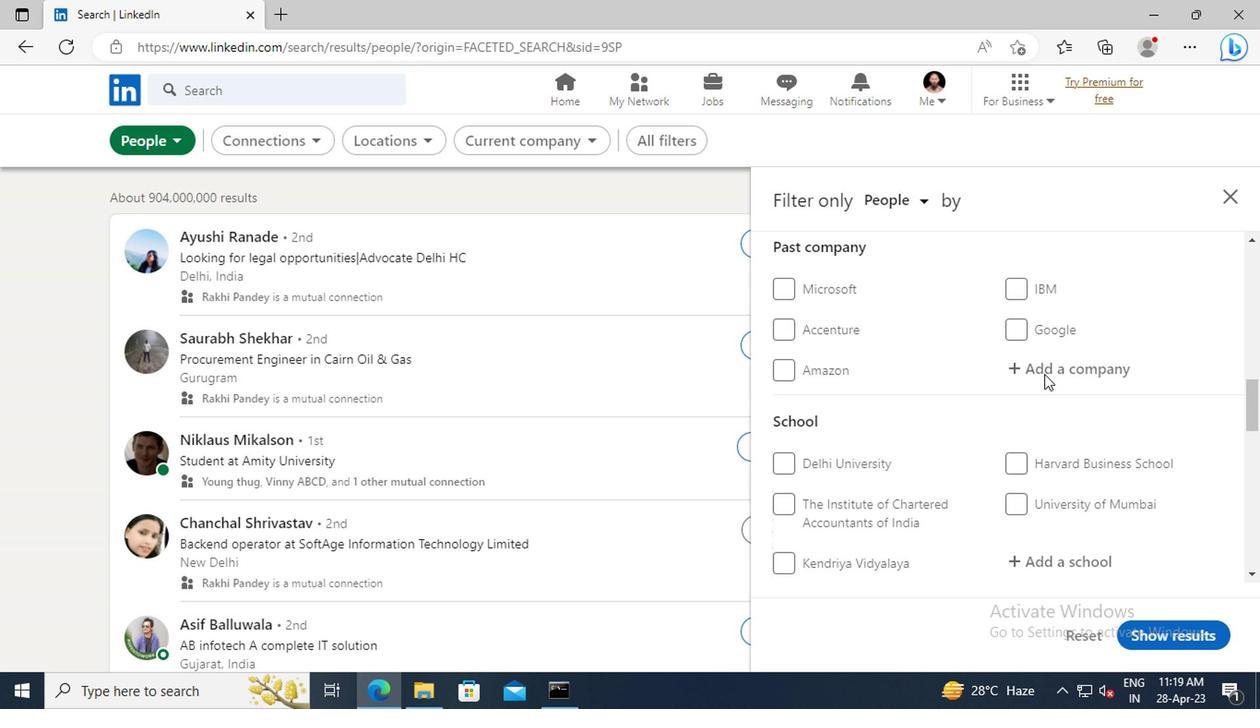 
Action: Mouse scrolled (853, 375) with delta (0, 0)
Screenshot: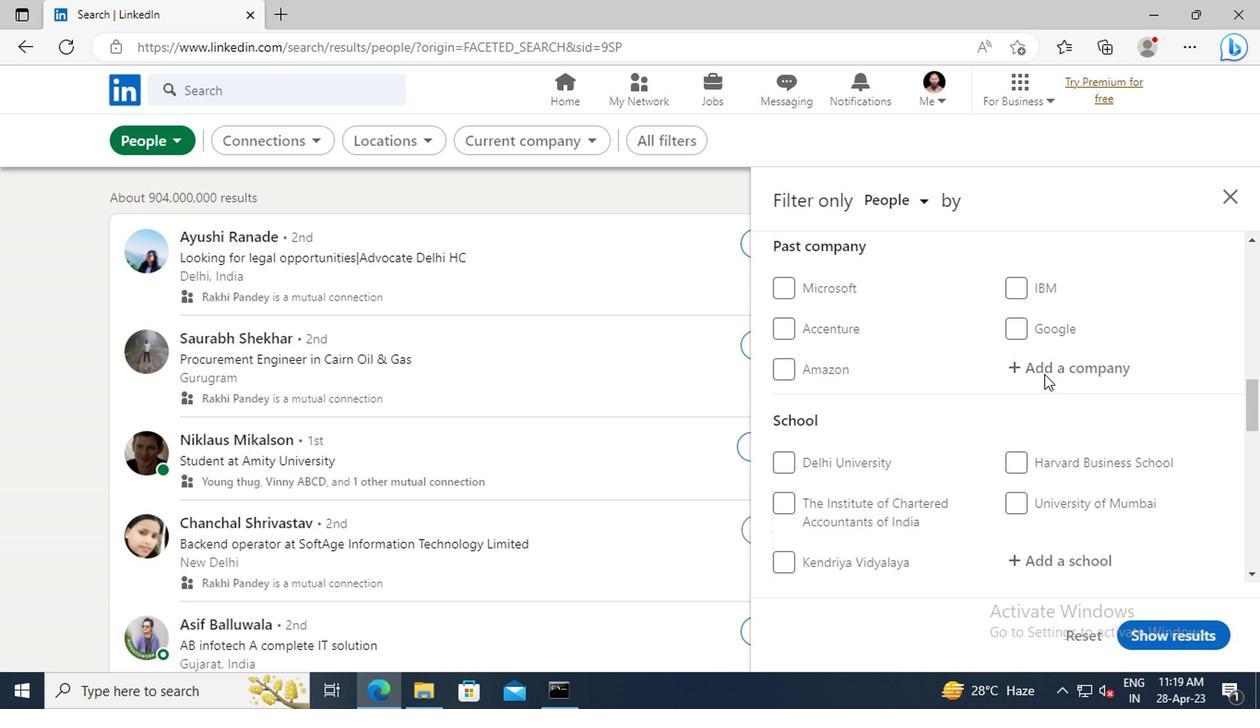 
Action: Mouse scrolled (853, 375) with delta (0, 0)
Screenshot: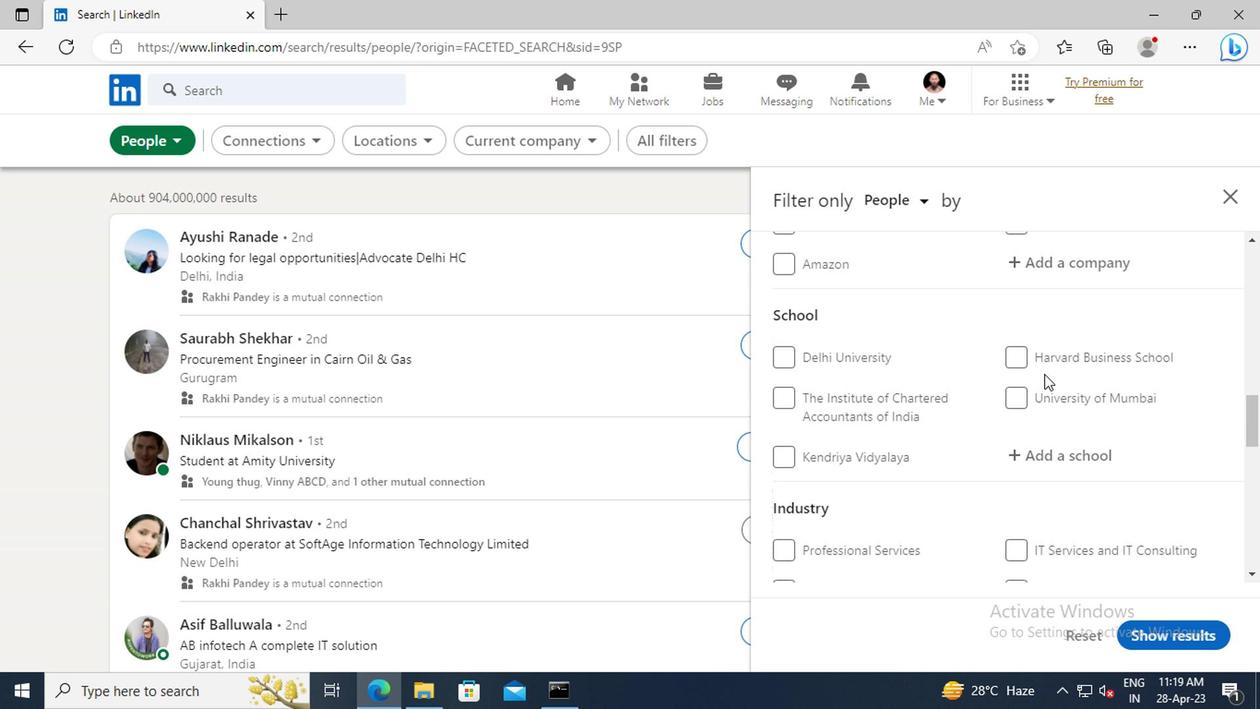 
Action: Mouse scrolled (853, 375) with delta (0, 0)
Screenshot: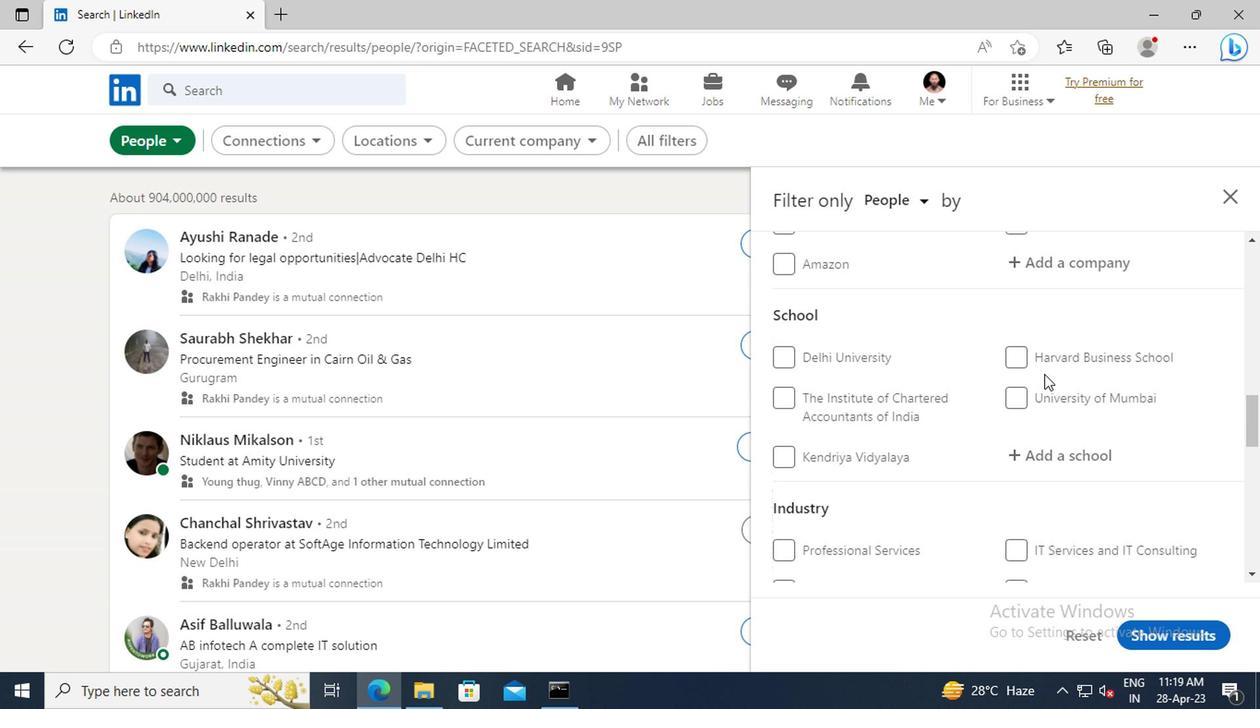 
Action: Mouse scrolled (853, 375) with delta (0, 0)
Screenshot: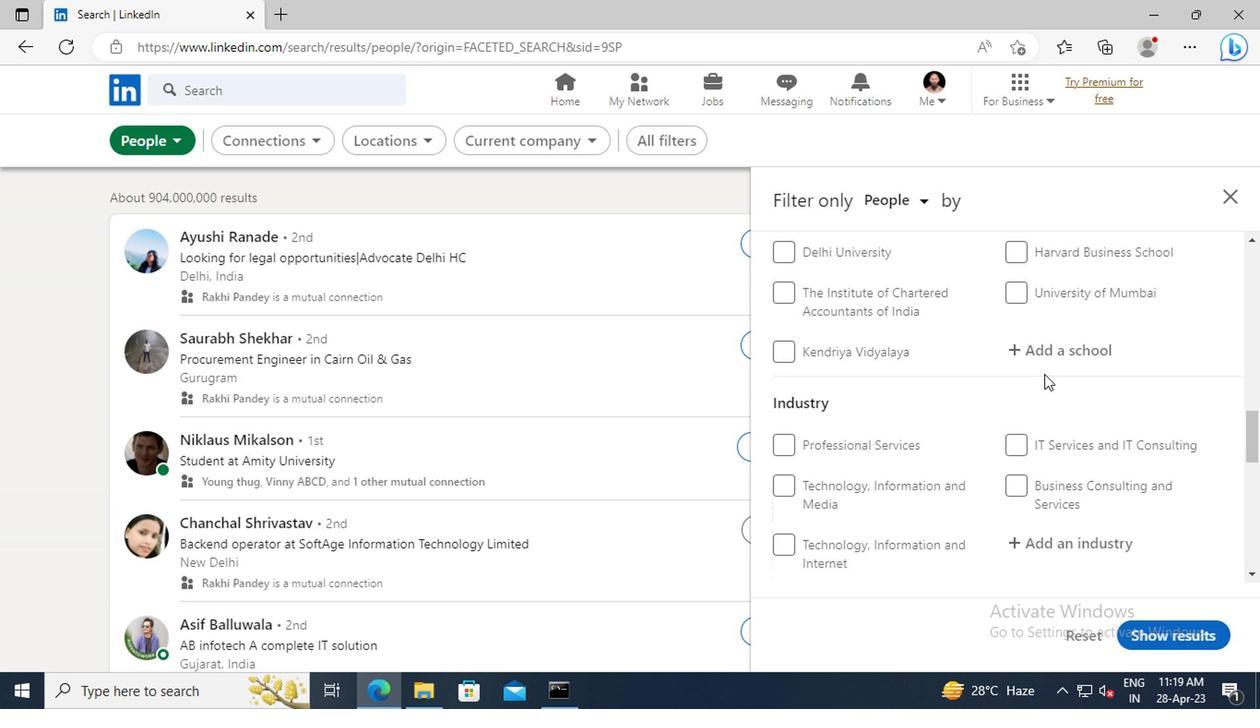 
Action: Mouse scrolled (853, 375) with delta (0, 0)
Screenshot: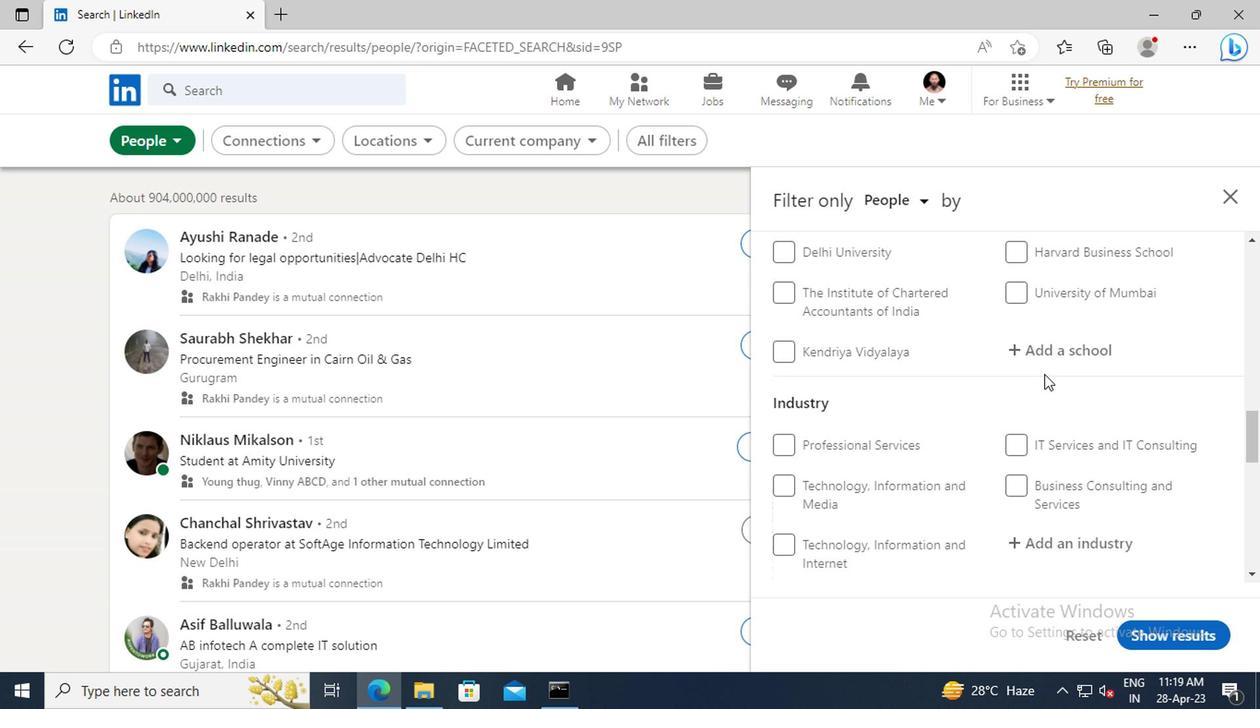 
Action: Mouse scrolled (853, 375) with delta (0, 0)
Screenshot: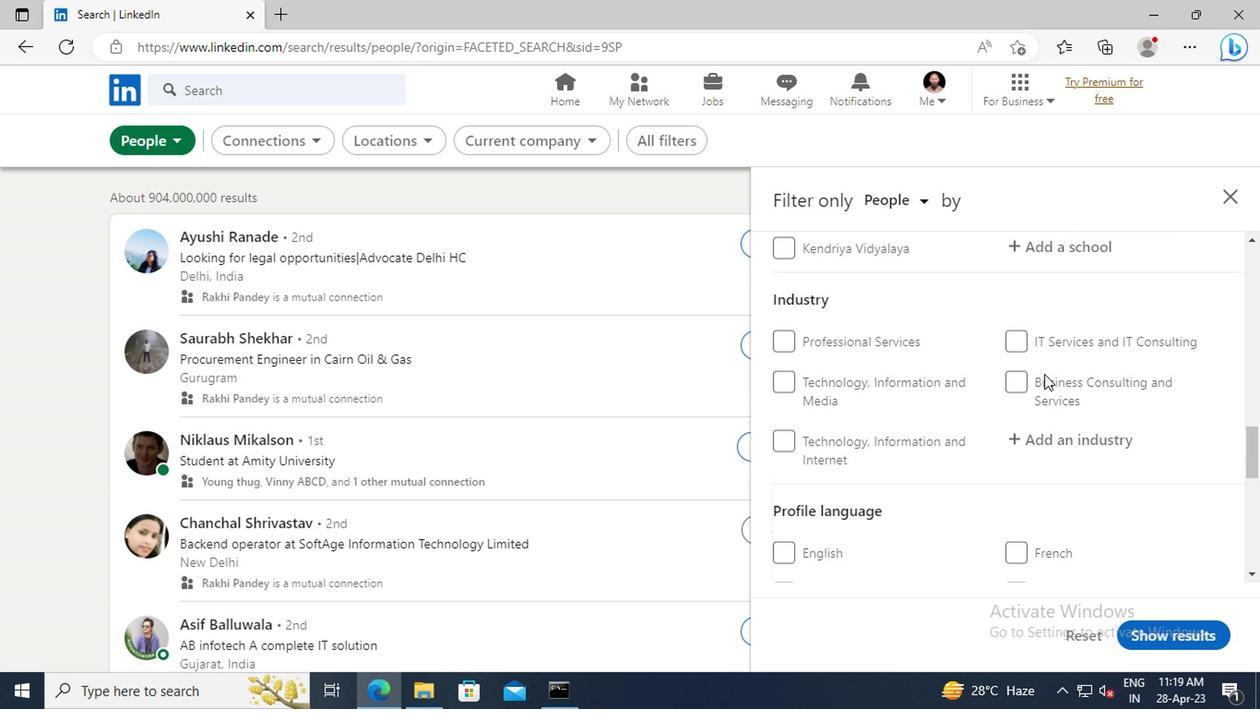
Action: Mouse scrolled (853, 375) with delta (0, 0)
Screenshot: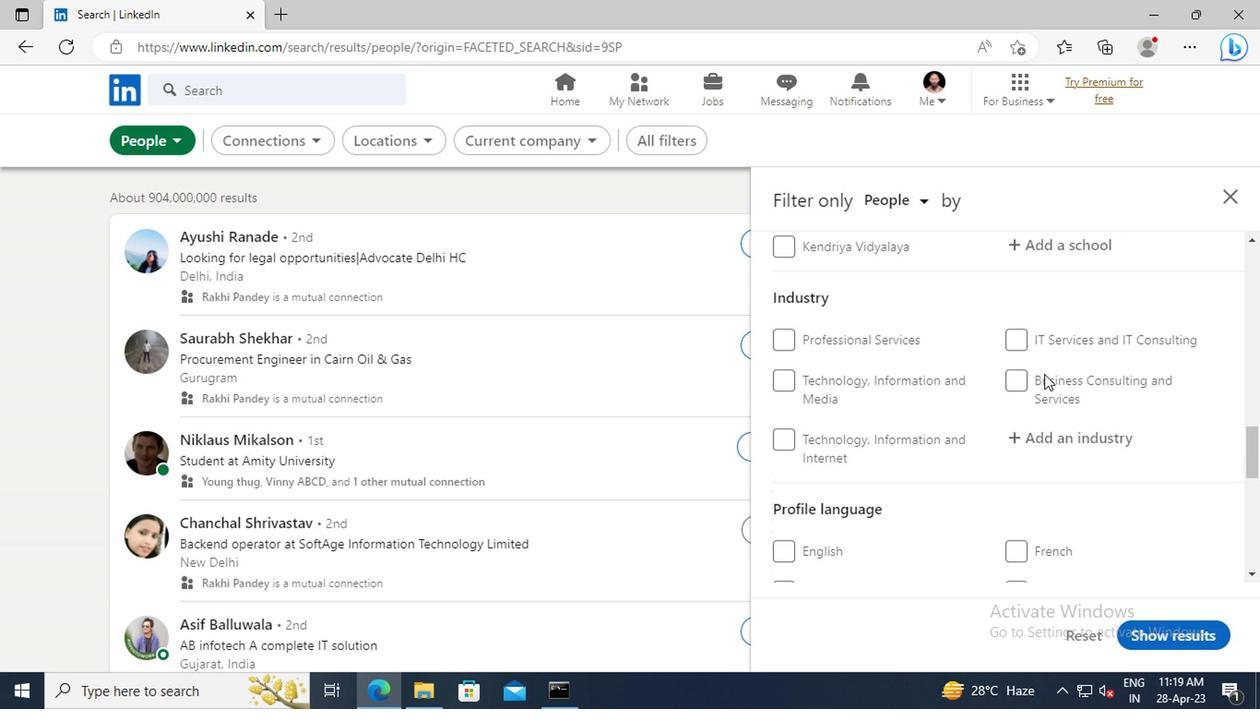 
Action: Mouse scrolled (853, 375) with delta (0, 0)
Screenshot: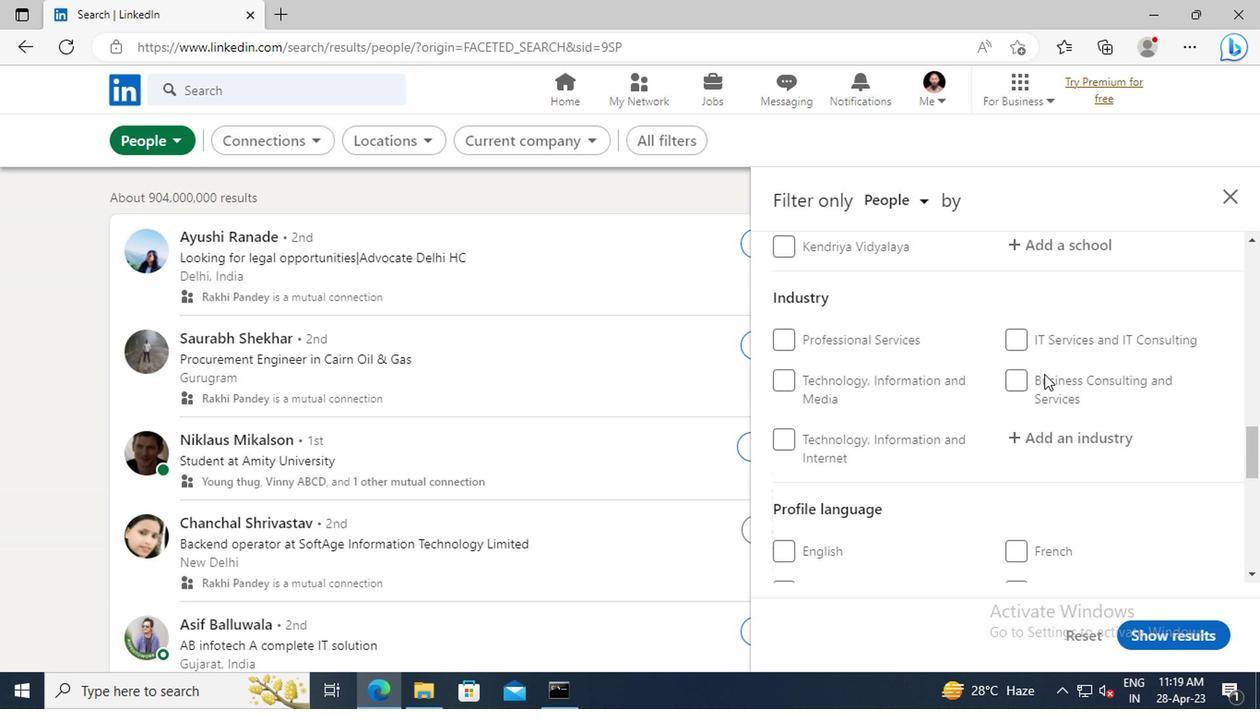 
Action: Mouse moved to (675, 390)
Screenshot: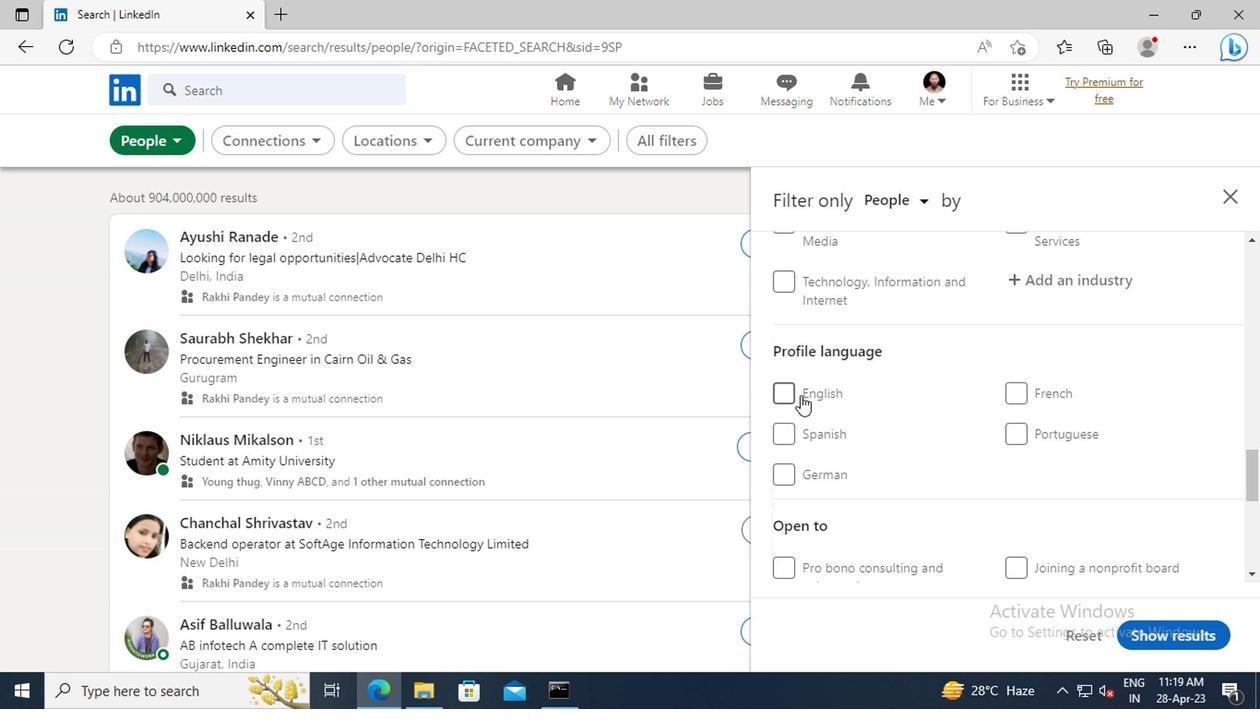 
Action: Mouse pressed left at (675, 390)
Screenshot: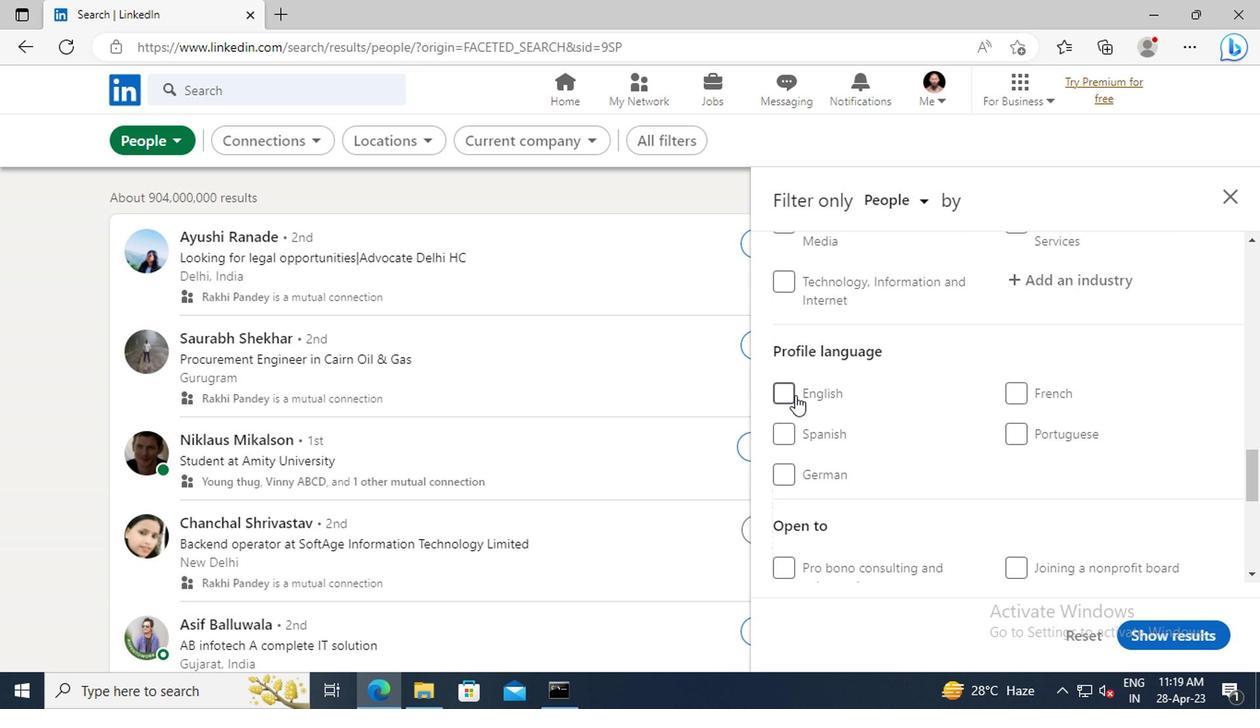 
Action: Mouse moved to (810, 398)
Screenshot: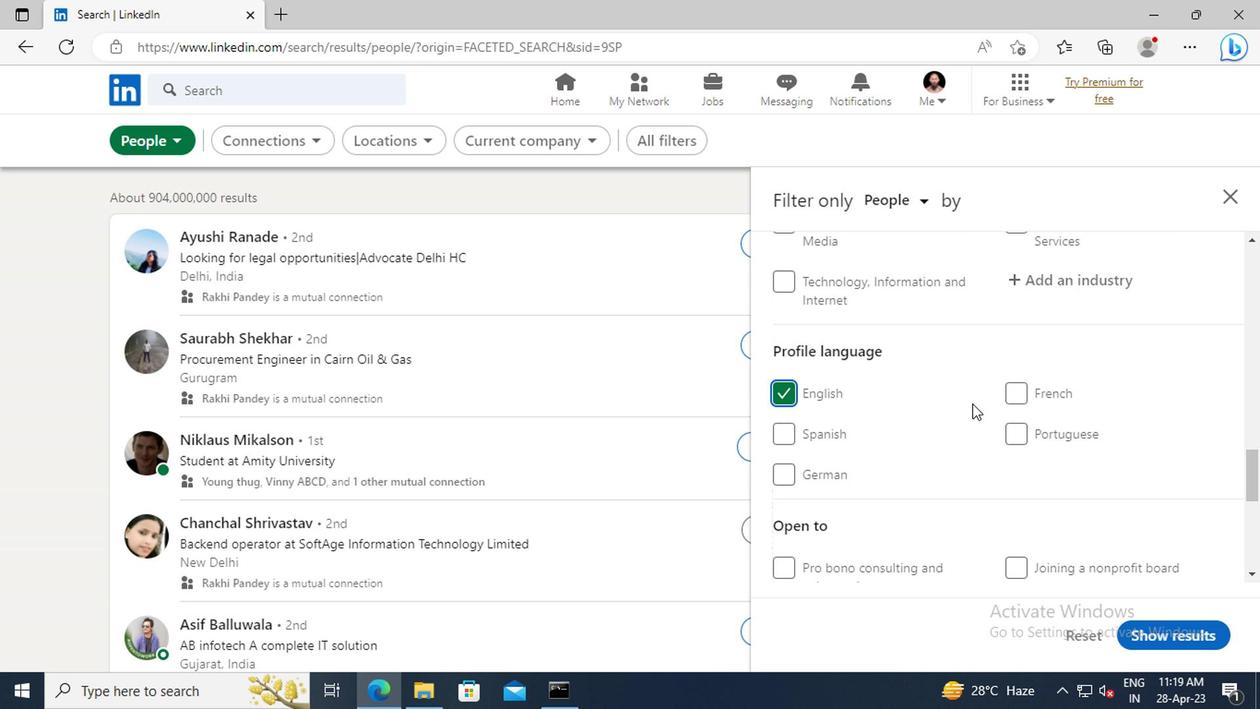
Action: Mouse scrolled (810, 399) with delta (0, 0)
Screenshot: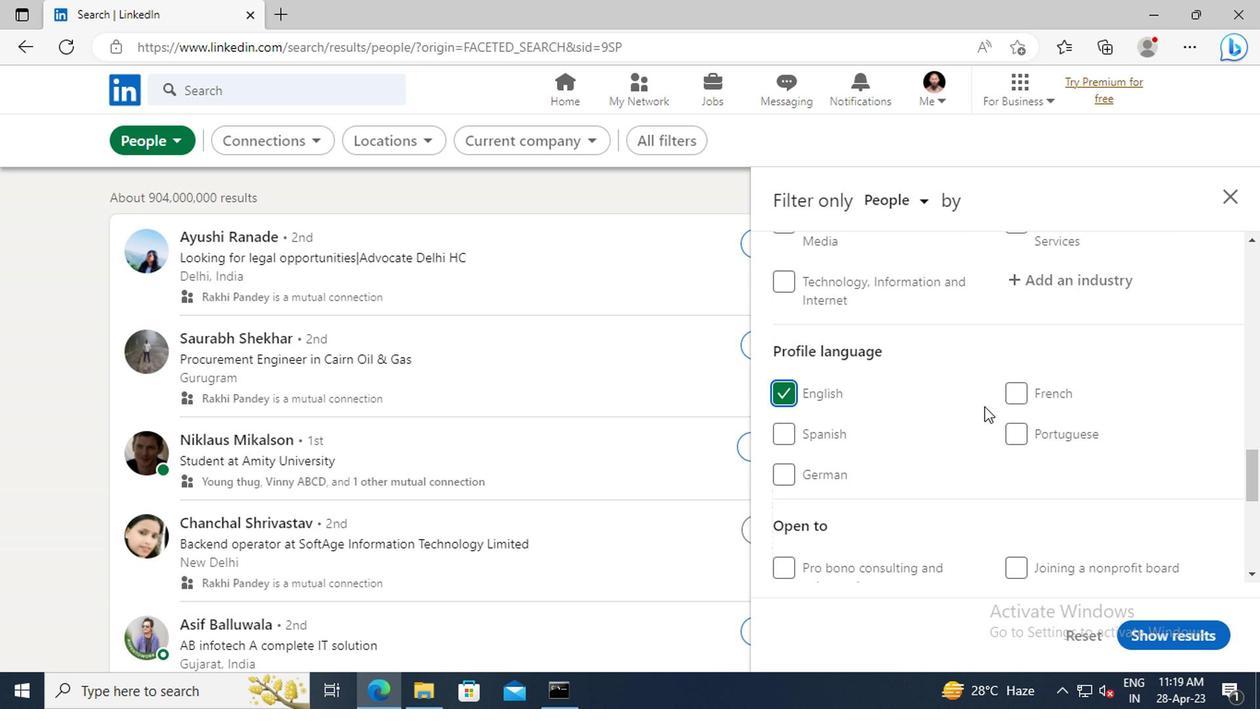
Action: Mouse scrolled (810, 399) with delta (0, 0)
Screenshot: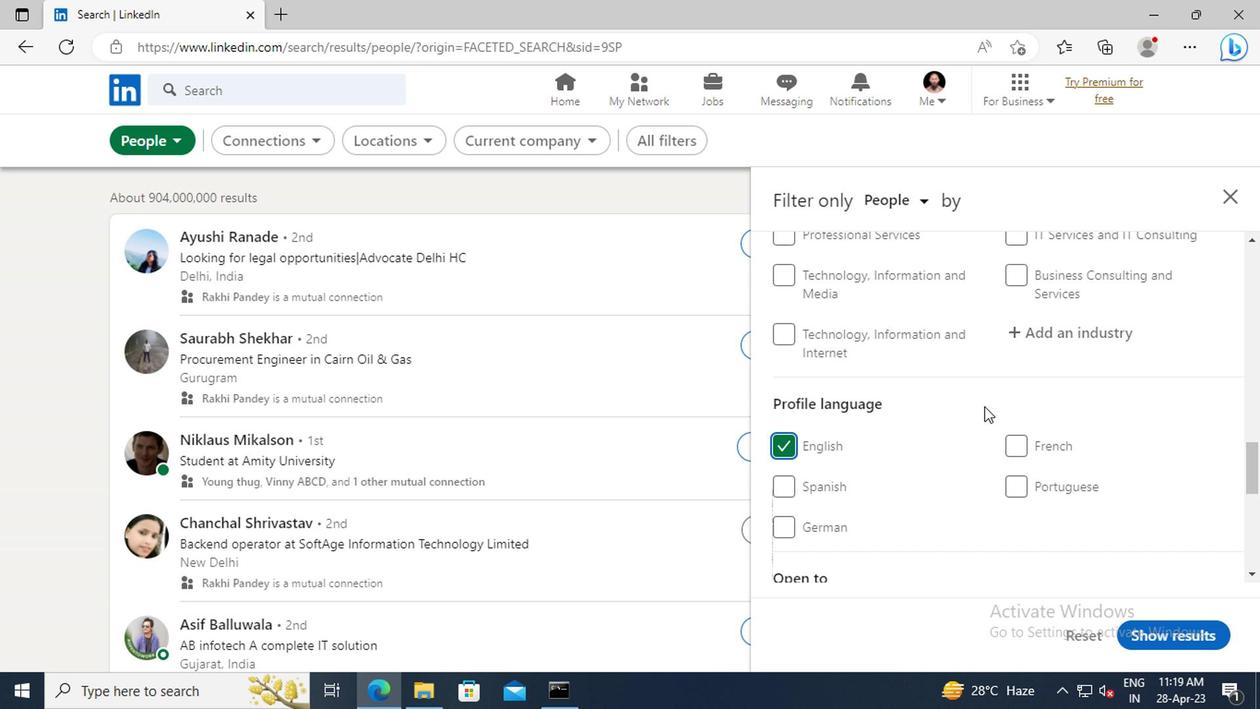 
Action: Mouse scrolled (810, 399) with delta (0, 0)
Screenshot: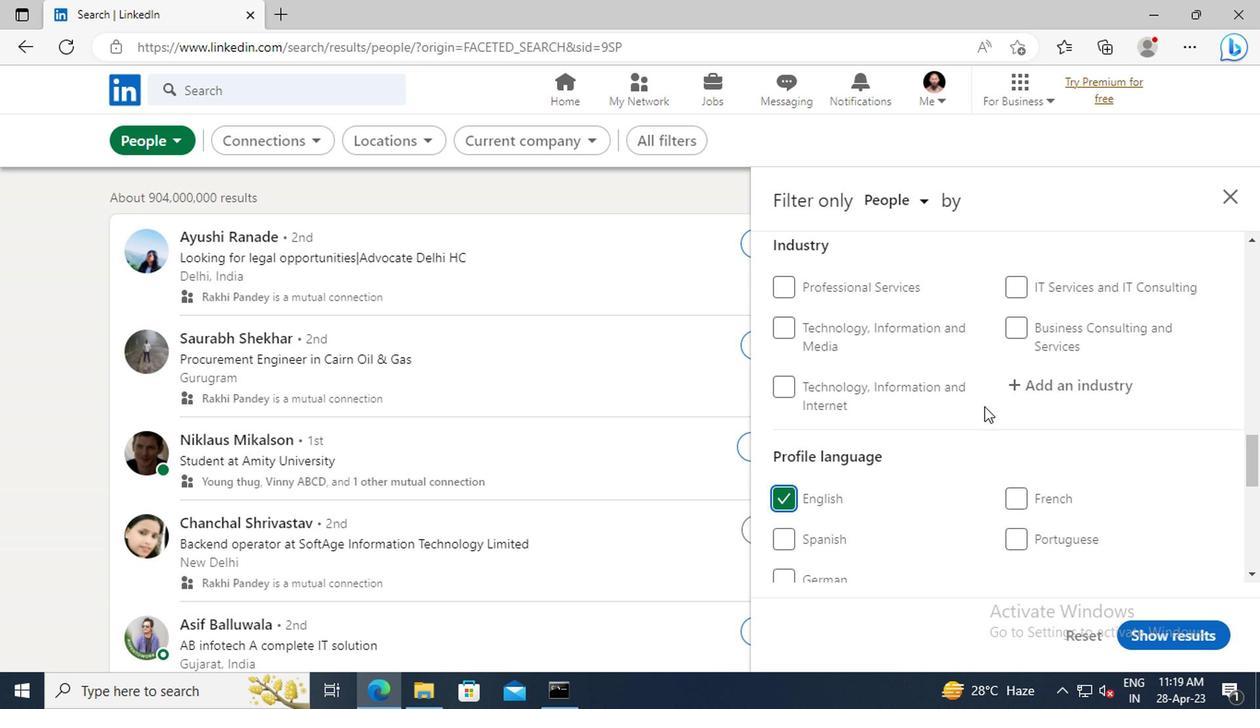 
Action: Mouse scrolled (810, 399) with delta (0, 0)
Screenshot: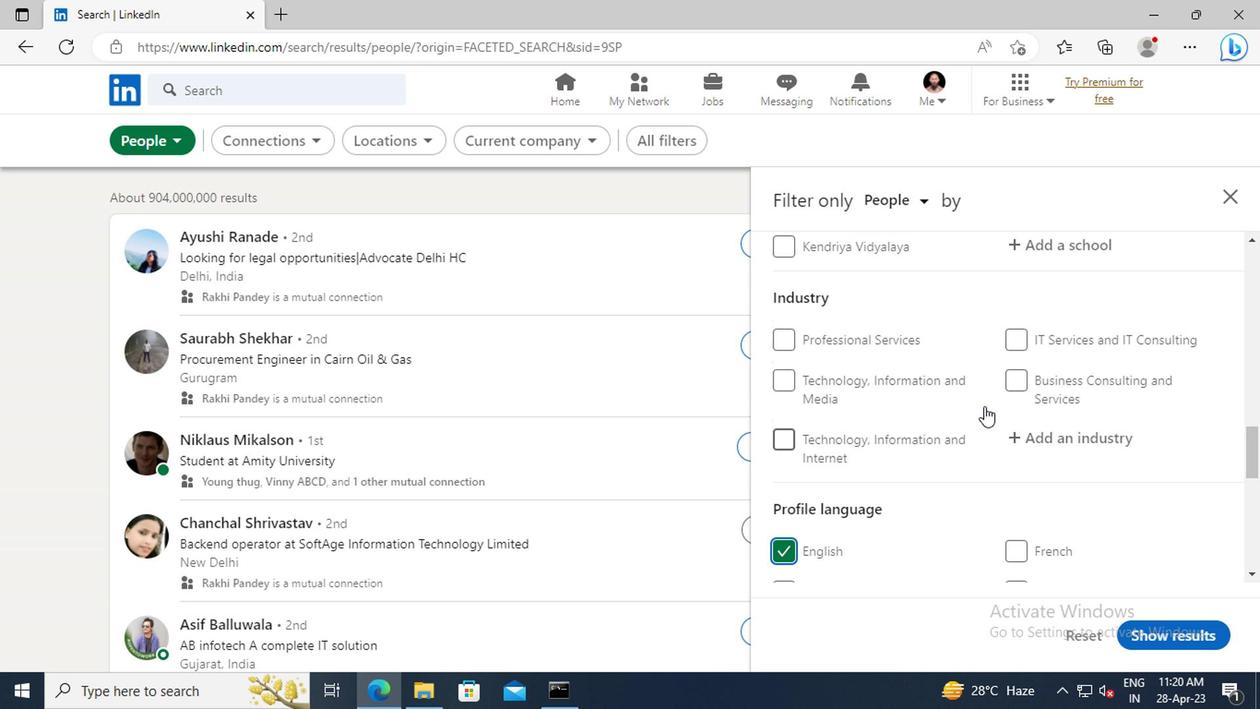 
Action: Mouse scrolled (810, 399) with delta (0, 0)
Screenshot: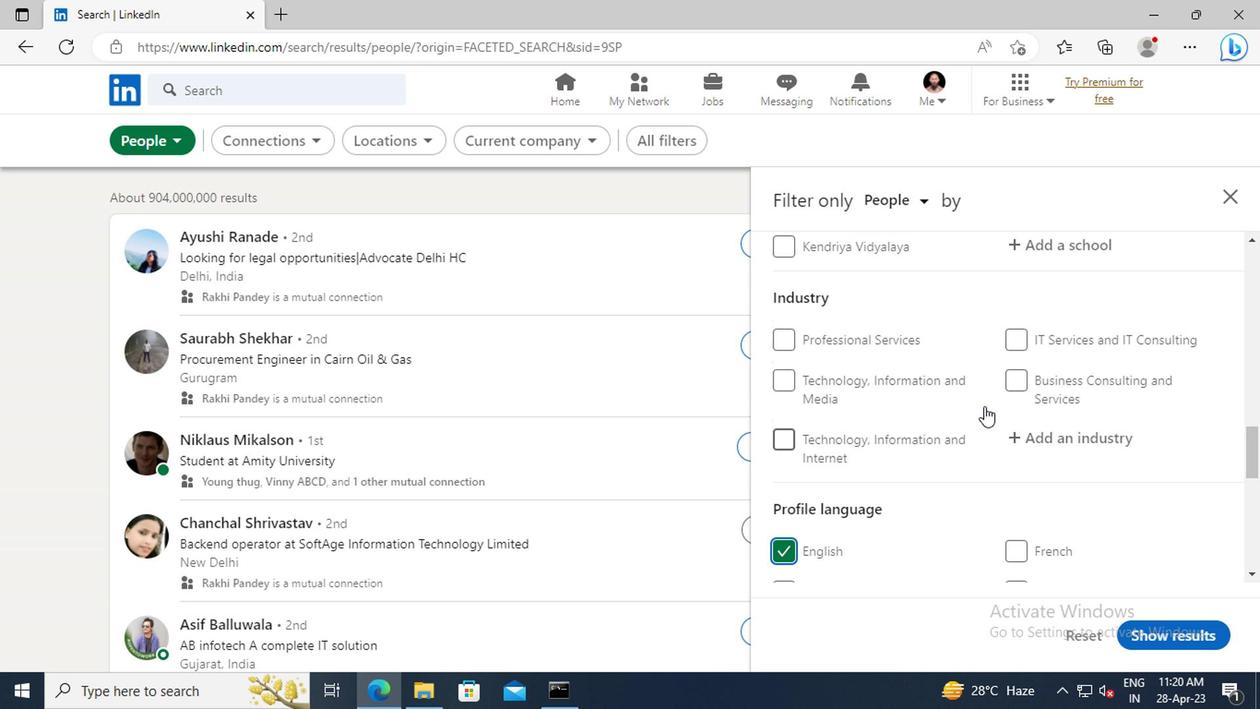 
Action: Mouse scrolled (810, 399) with delta (0, 0)
Screenshot: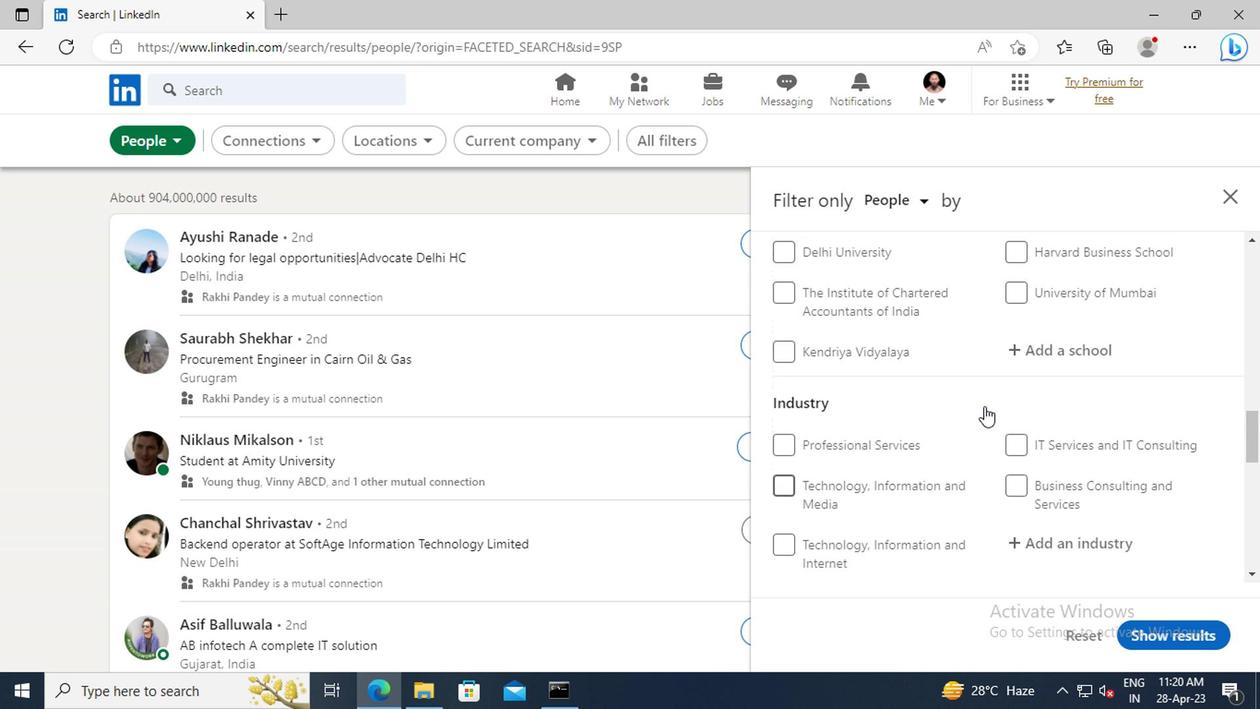 
Action: Mouse scrolled (810, 399) with delta (0, 0)
Screenshot: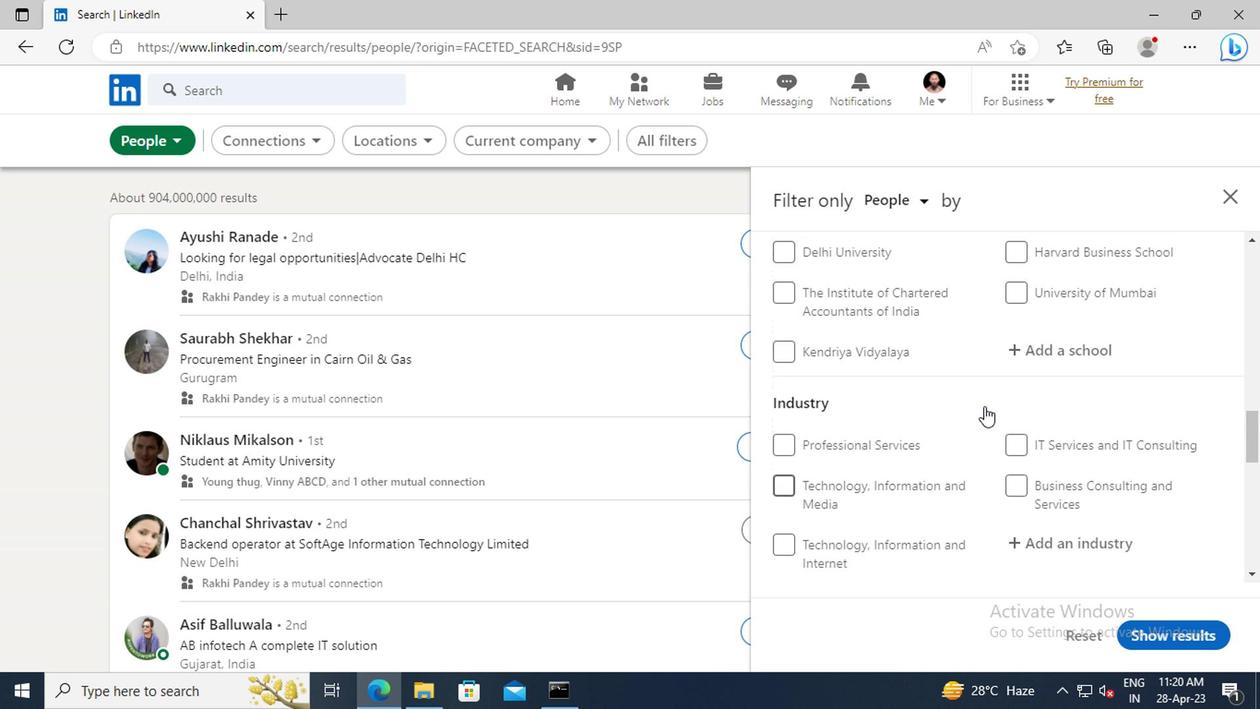 
Action: Mouse scrolled (810, 399) with delta (0, 0)
Screenshot: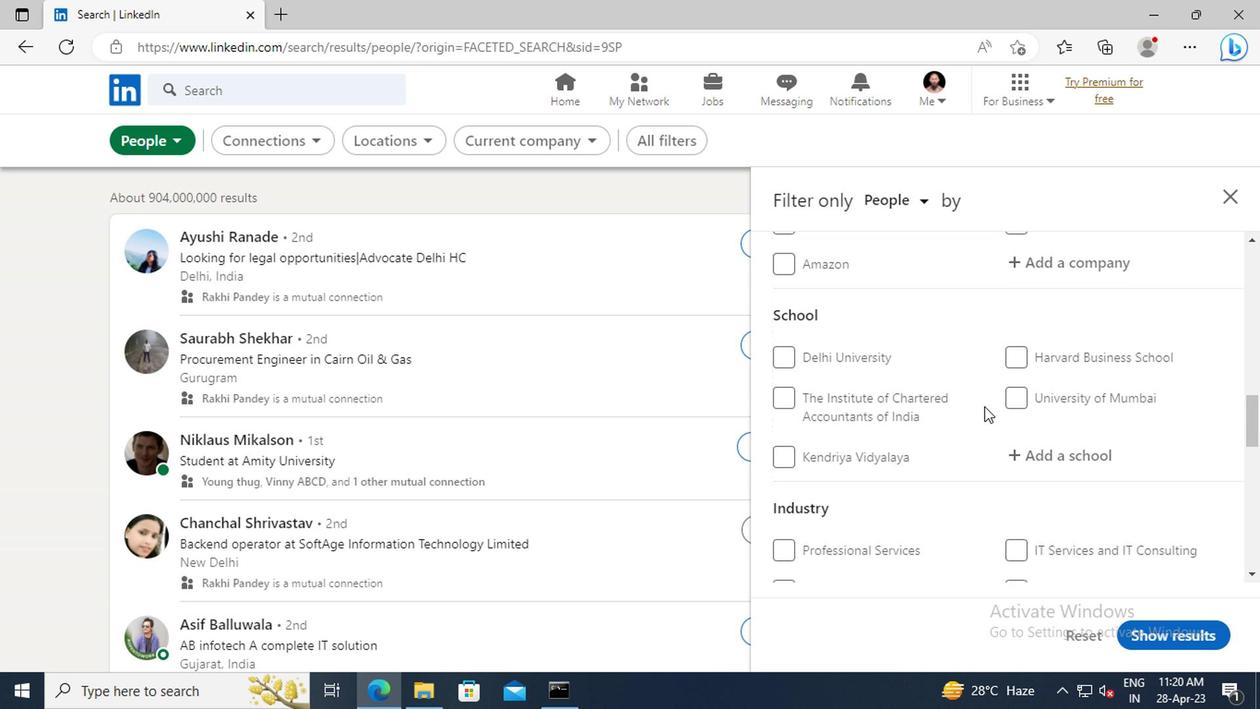 
Action: Mouse scrolled (810, 399) with delta (0, 0)
Screenshot: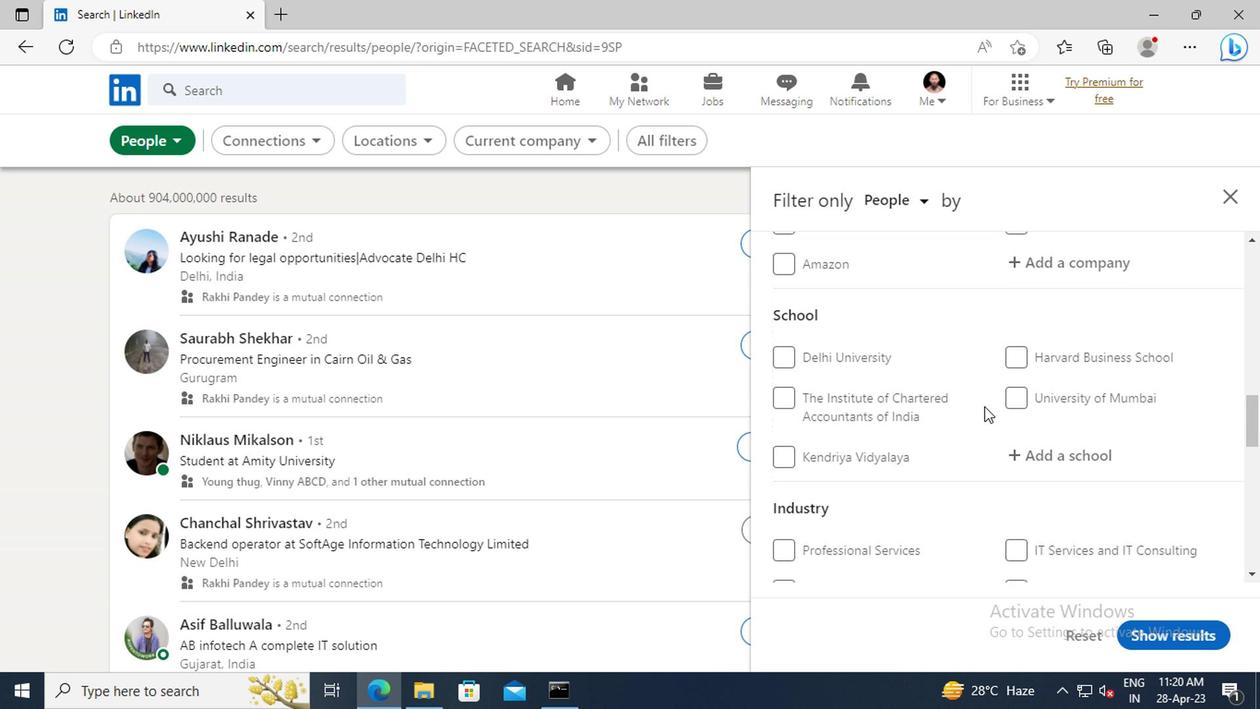 
Action: Mouse scrolled (810, 399) with delta (0, 0)
Screenshot: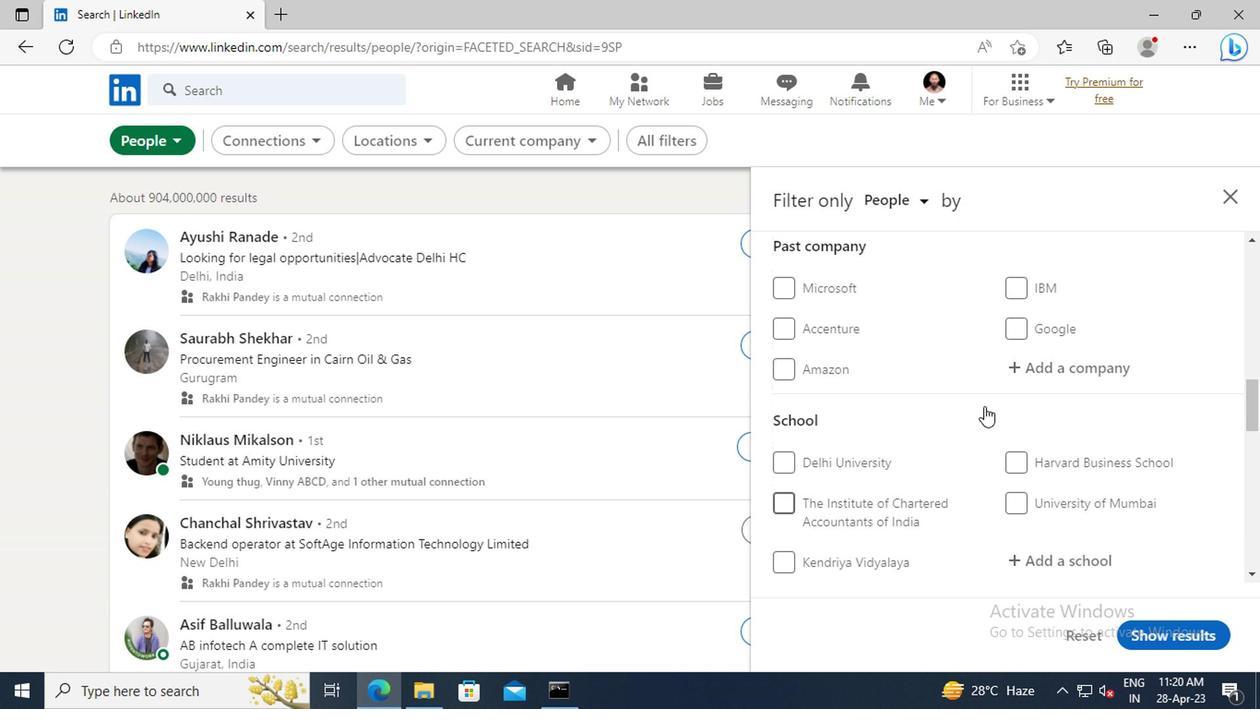 
Action: Mouse scrolled (810, 399) with delta (0, 0)
Screenshot: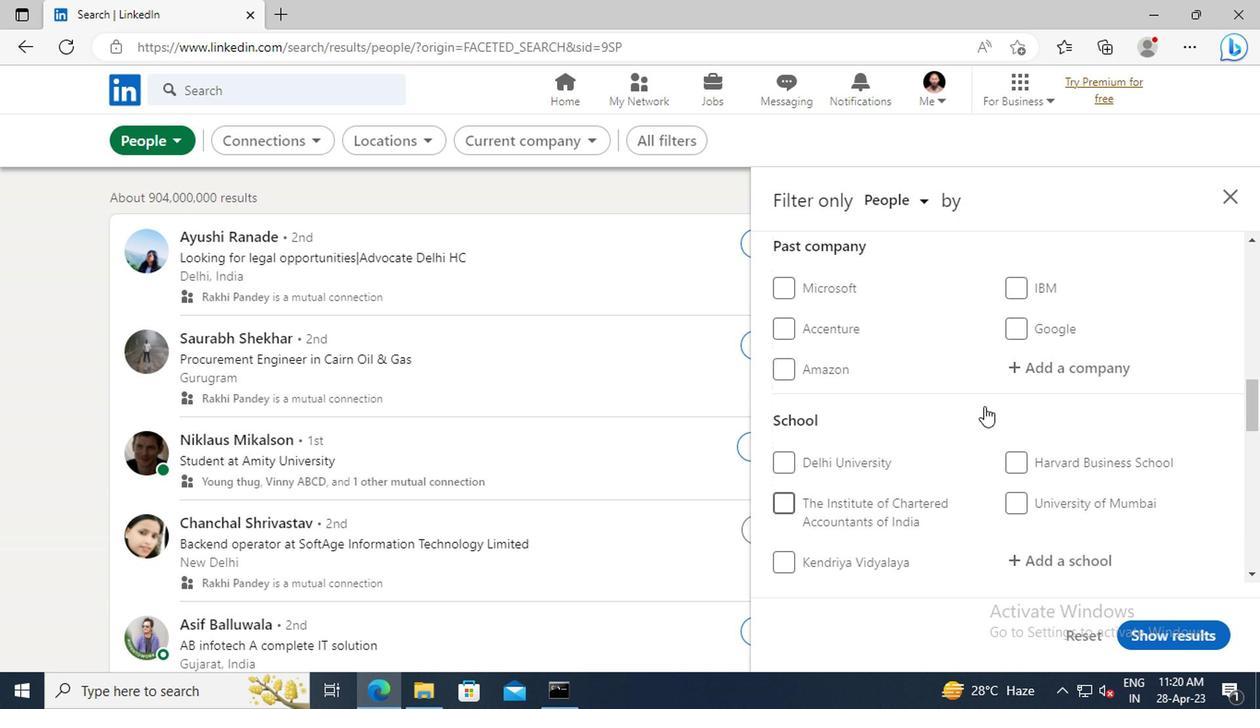 
Action: Mouse scrolled (810, 399) with delta (0, 0)
Screenshot: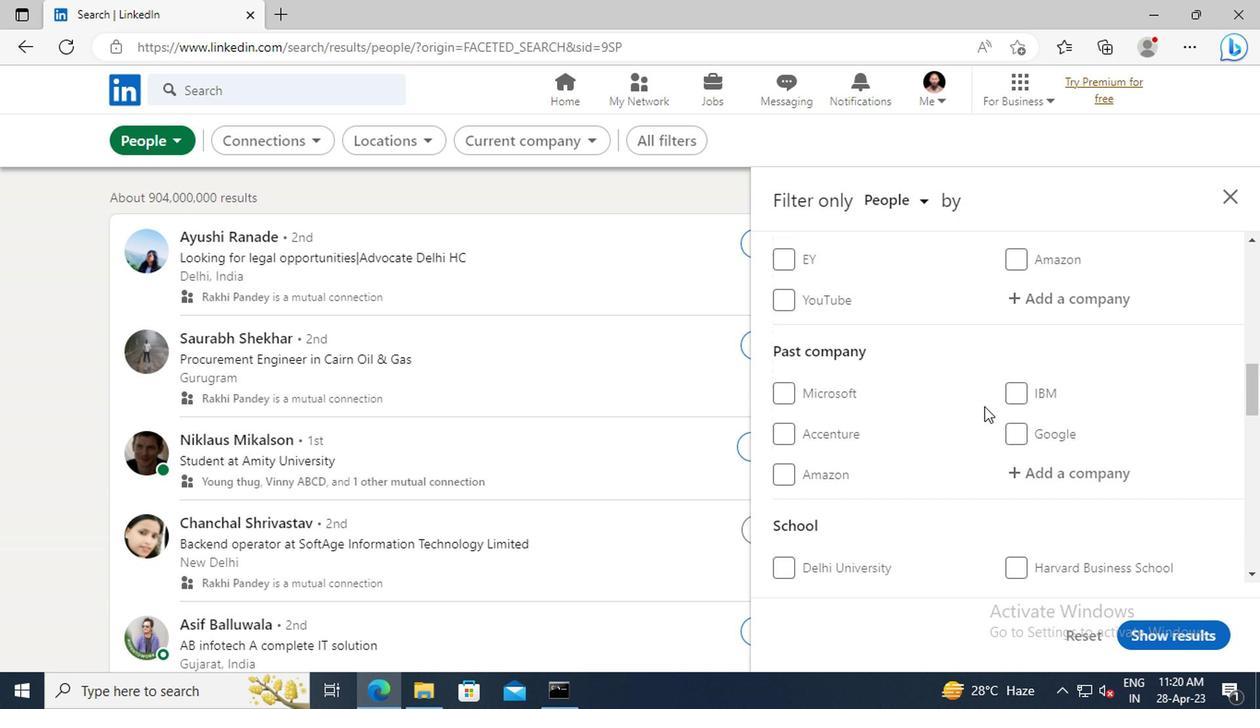 
Action: Mouse scrolled (810, 399) with delta (0, 0)
Screenshot: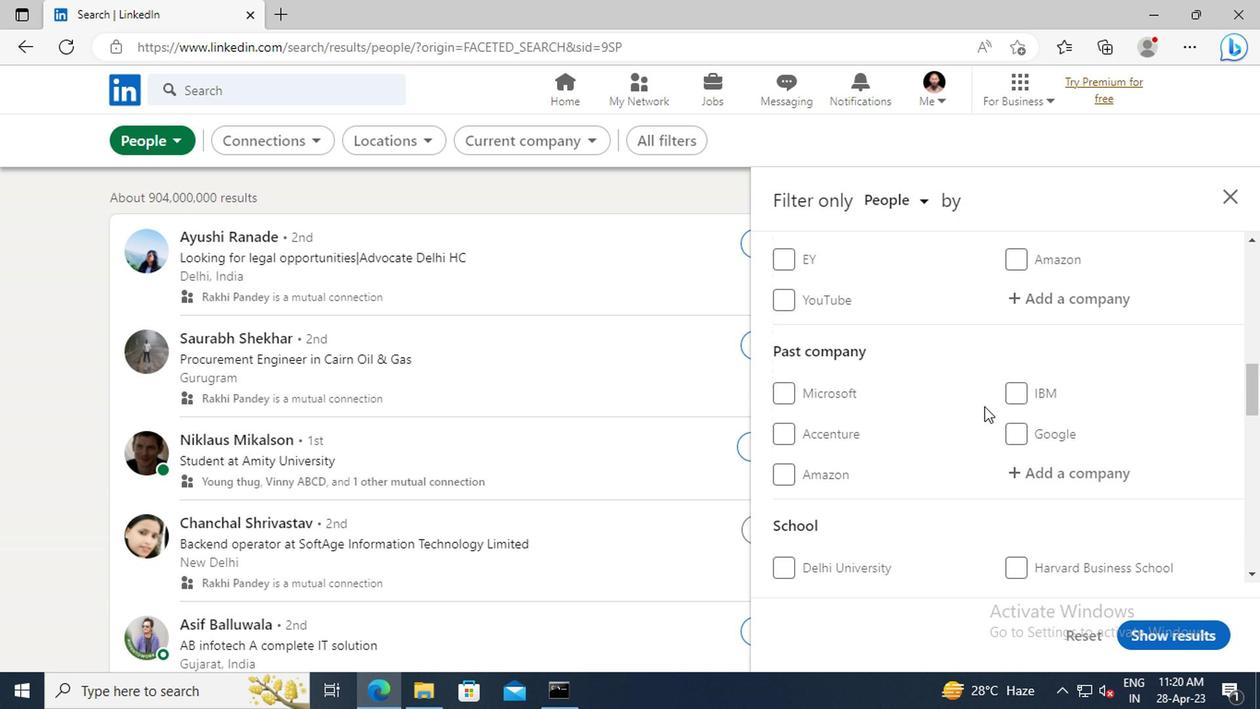
Action: Mouse scrolled (810, 399) with delta (0, 0)
Screenshot: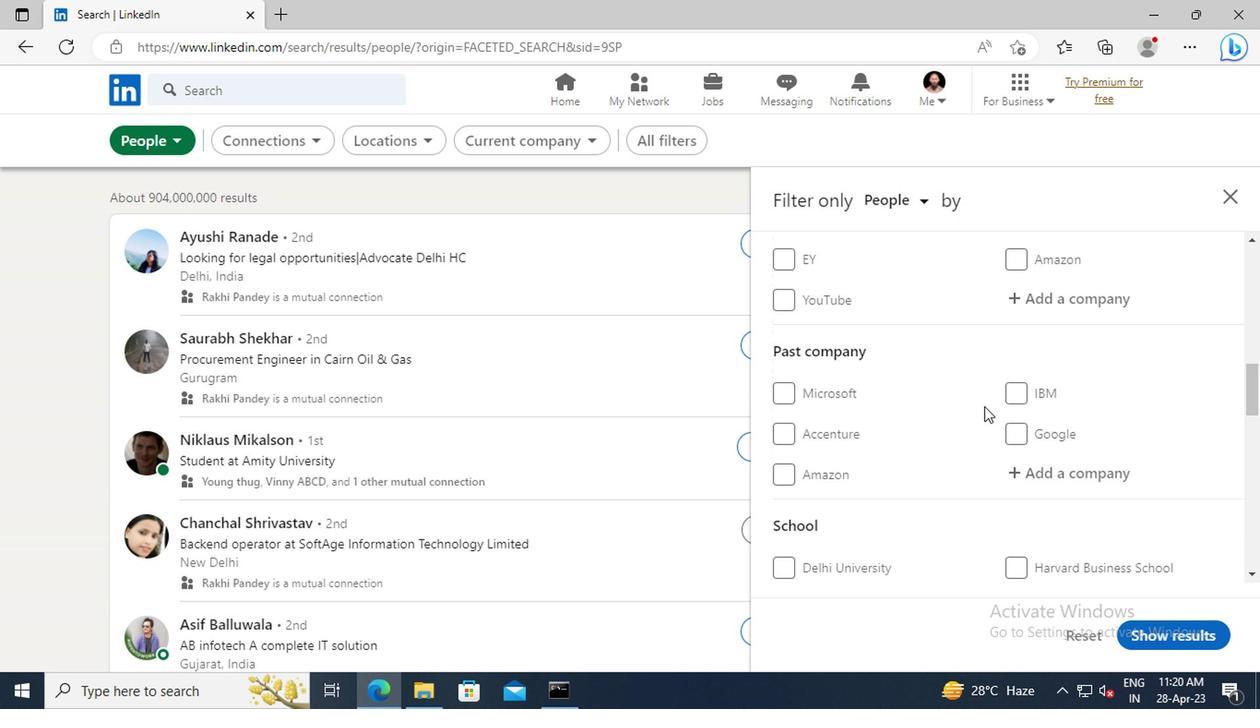 
Action: Mouse moved to (841, 430)
Screenshot: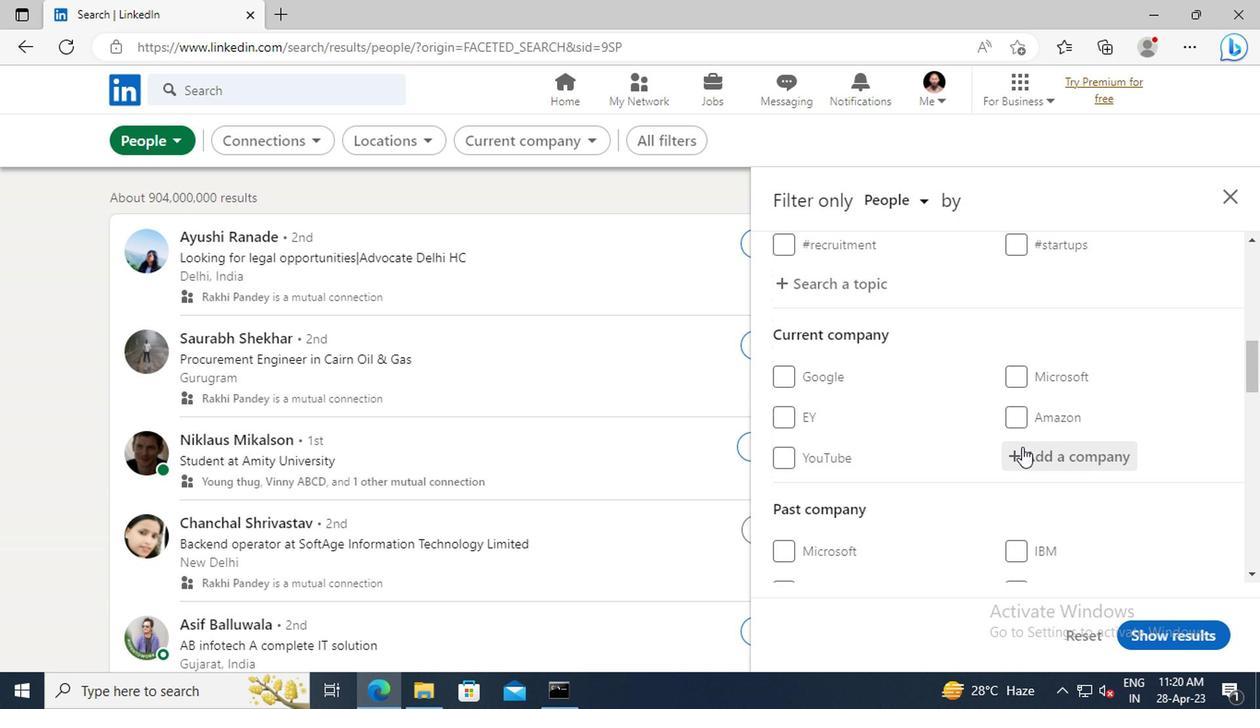 
Action: Mouse pressed left at (841, 430)
Screenshot: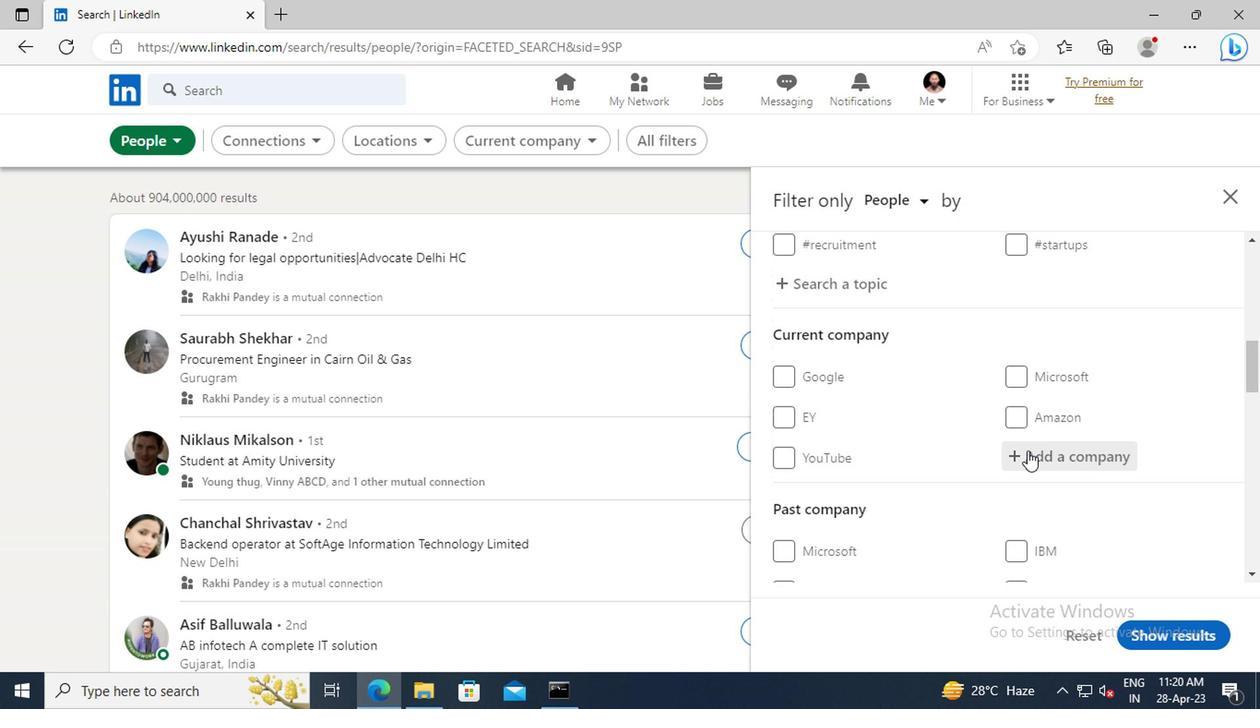 
Action: Key pressed <Key.shift>JABIL
Screenshot: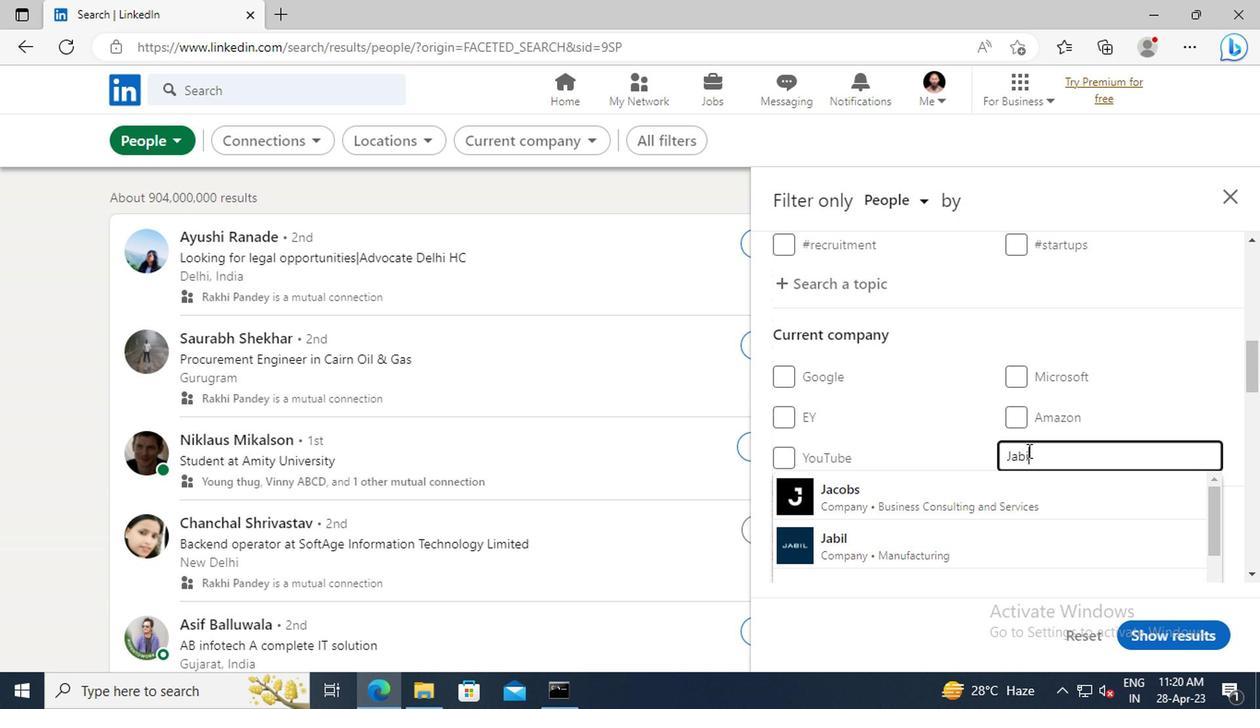 
Action: Mouse moved to (842, 466)
Screenshot: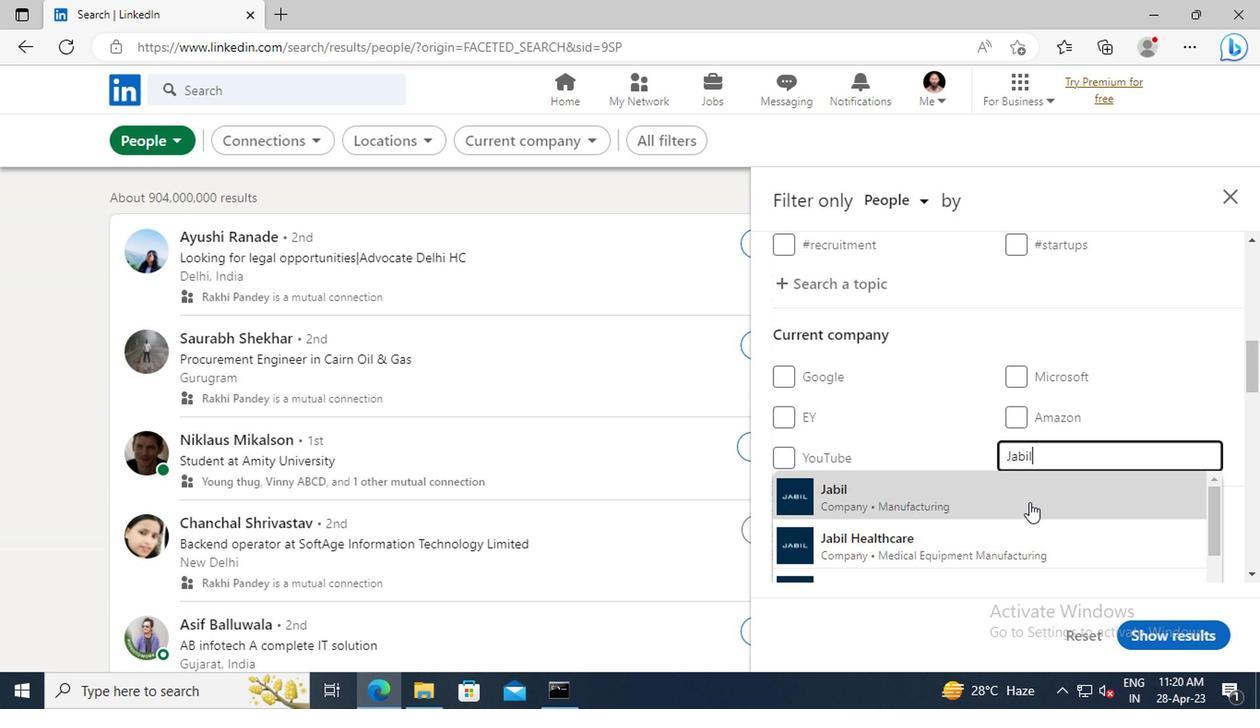 
Action: Mouse pressed left at (842, 466)
Screenshot: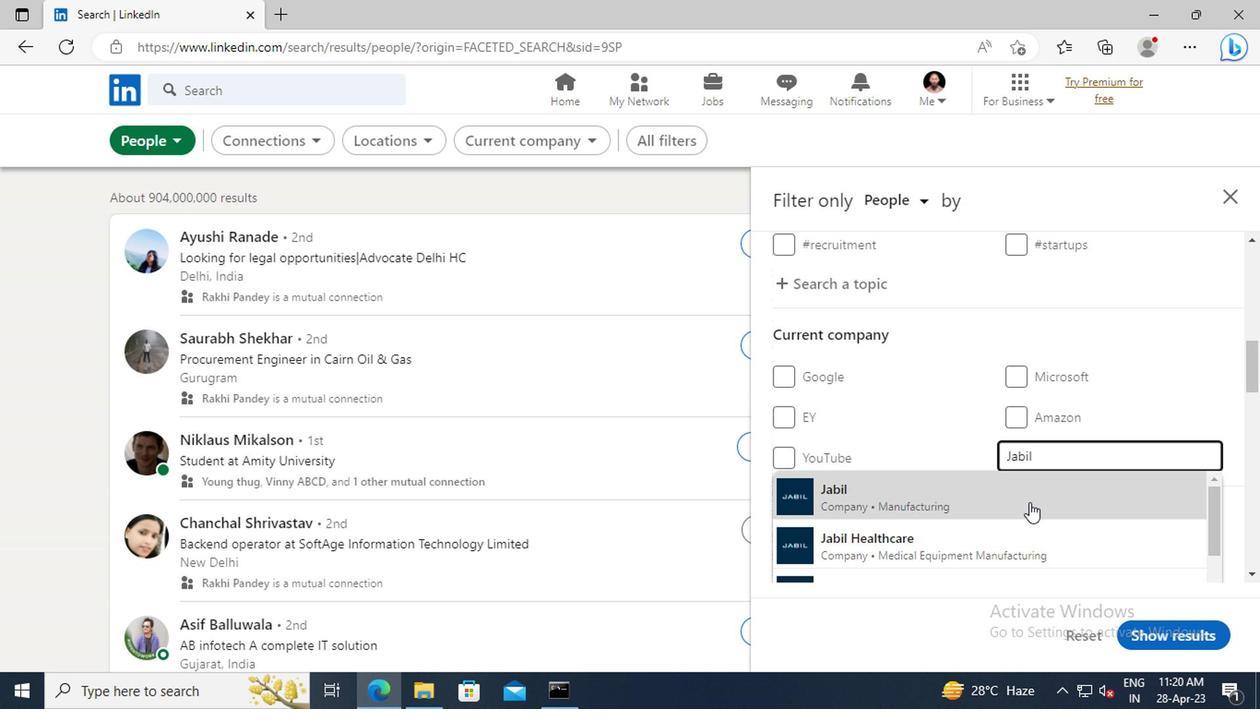 
Action: Mouse moved to (858, 396)
Screenshot: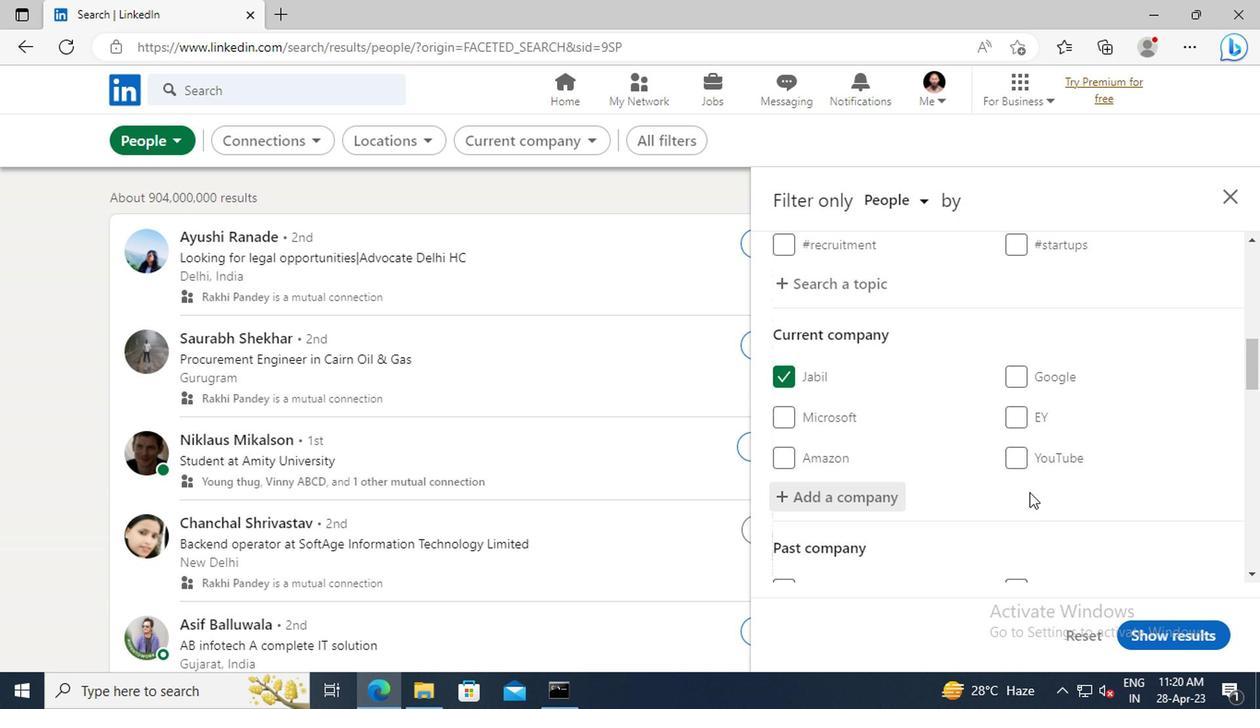 
Action: Mouse scrolled (858, 395) with delta (0, 0)
Screenshot: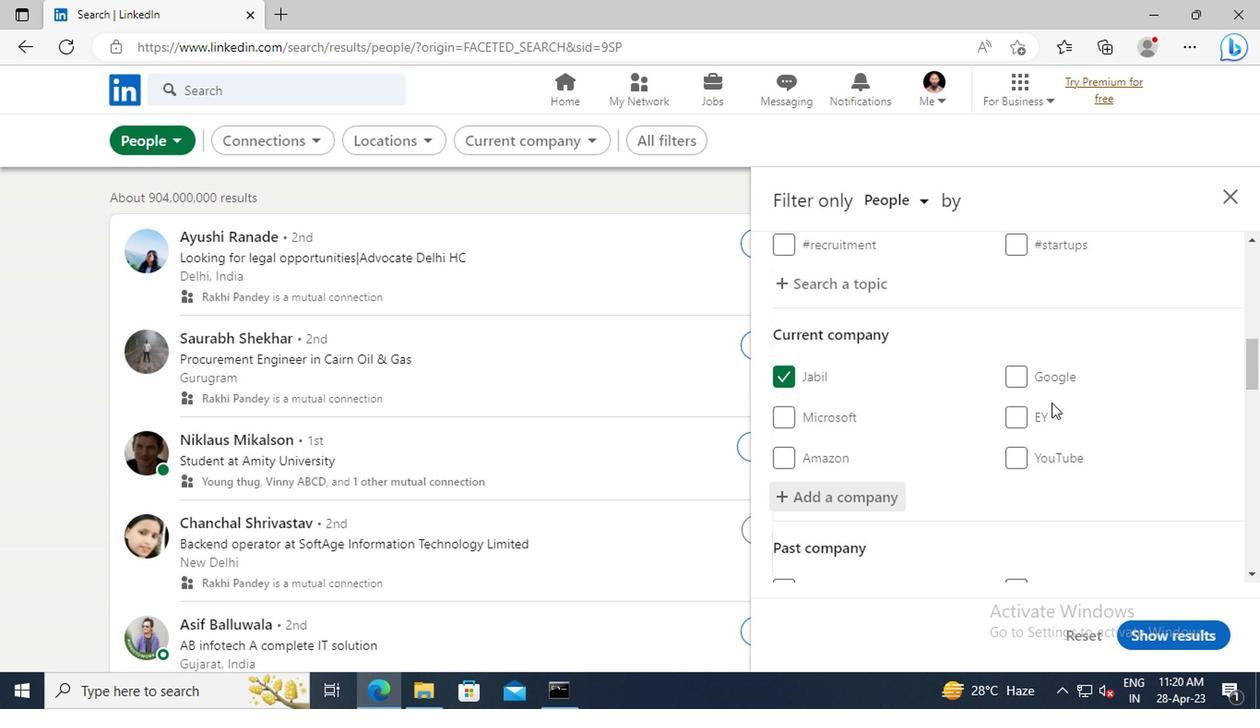
Action: Mouse scrolled (858, 395) with delta (0, 0)
Screenshot: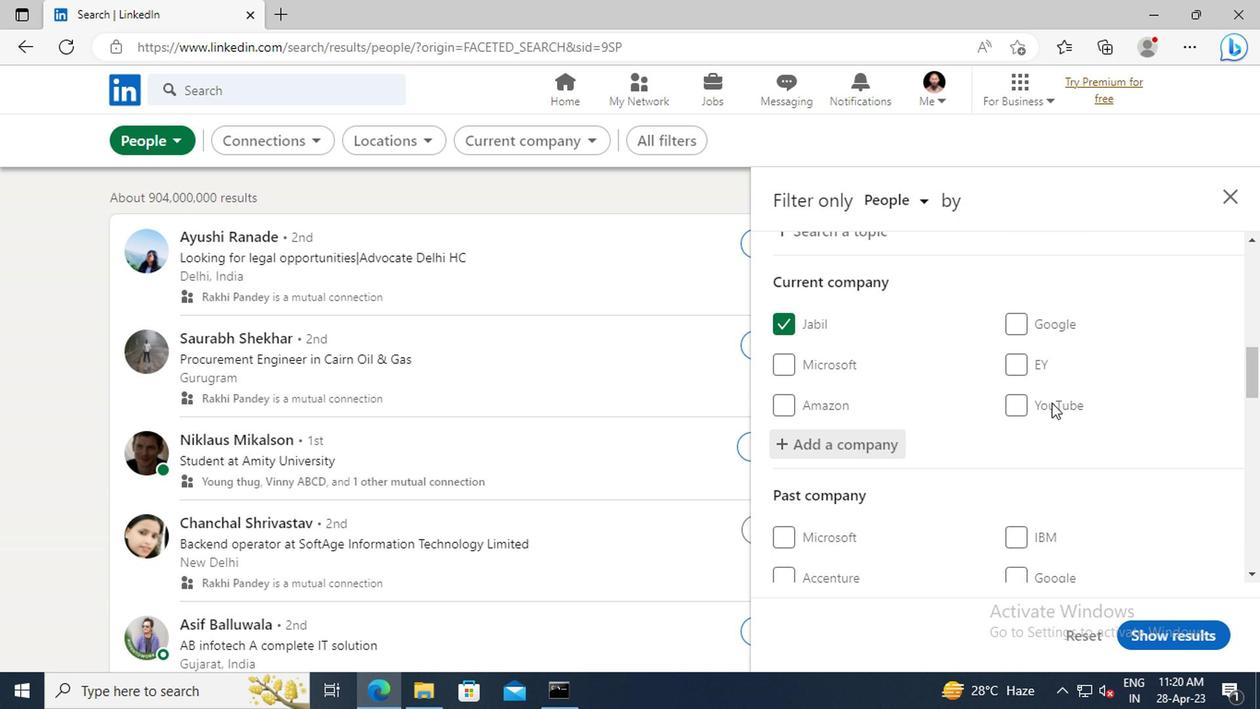 
Action: Mouse scrolled (858, 395) with delta (0, 0)
Screenshot: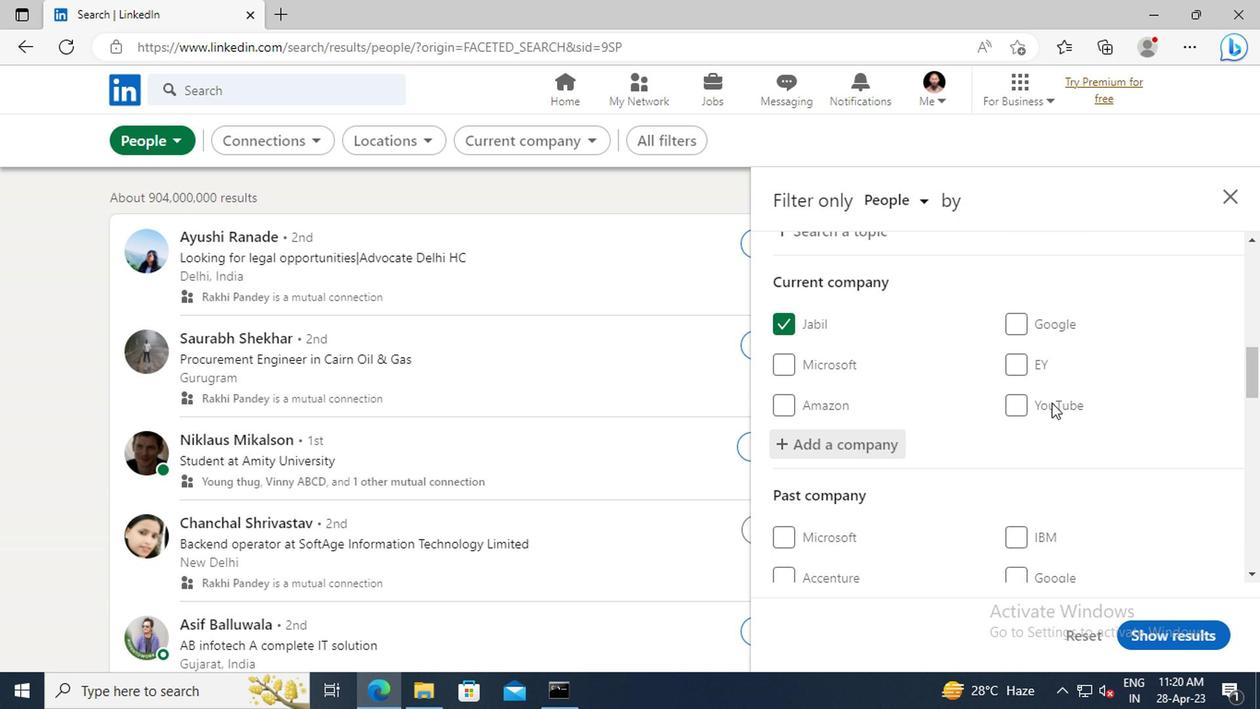 
Action: Mouse scrolled (858, 395) with delta (0, 0)
Screenshot: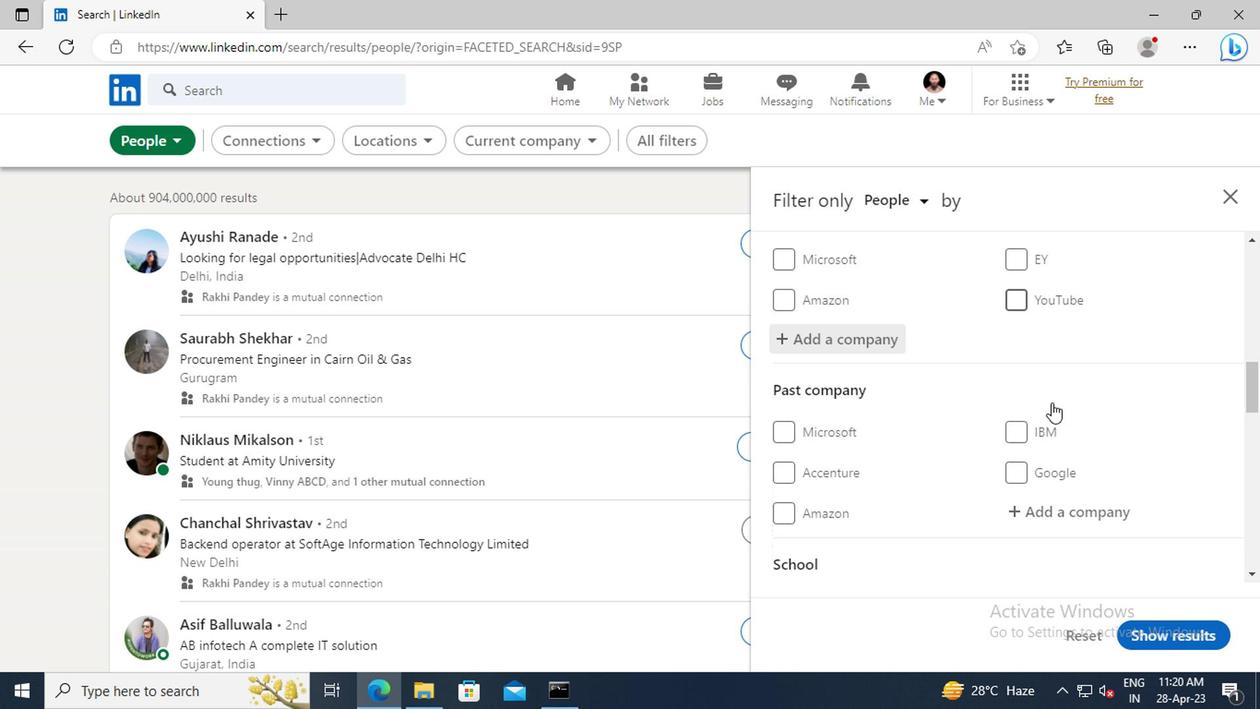
Action: Mouse scrolled (858, 395) with delta (0, 0)
Screenshot: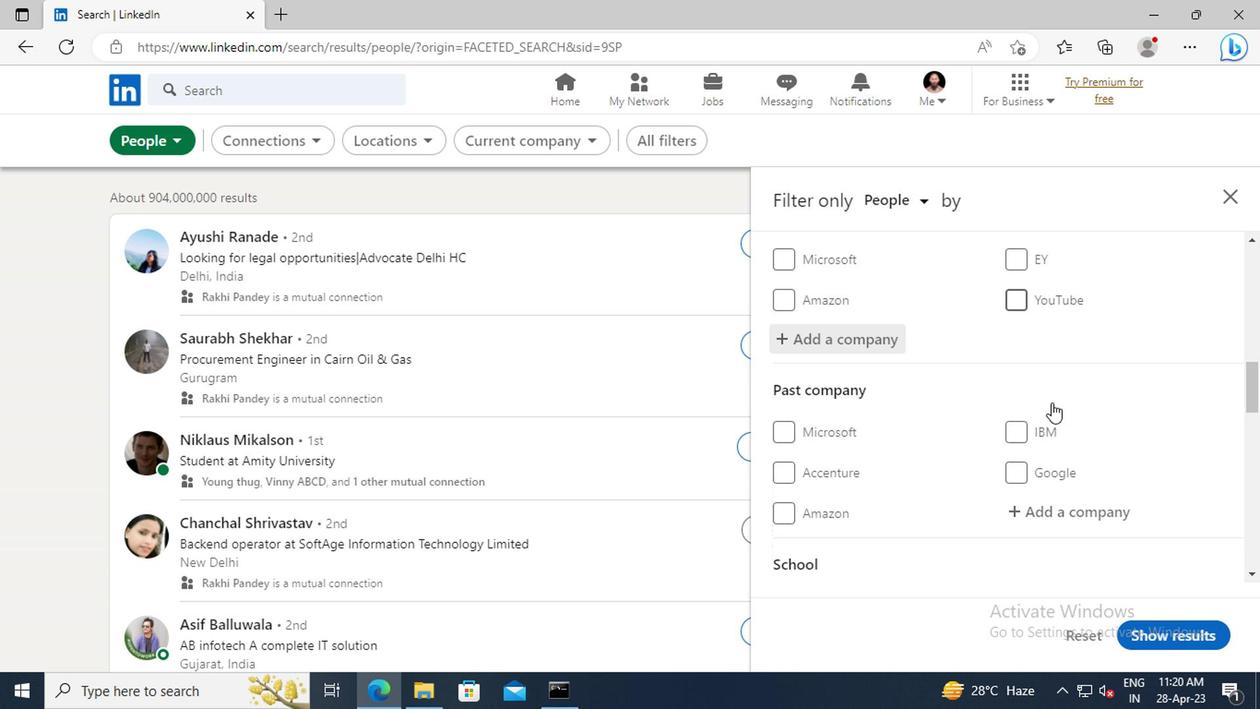 
Action: Mouse scrolled (858, 395) with delta (0, 0)
Screenshot: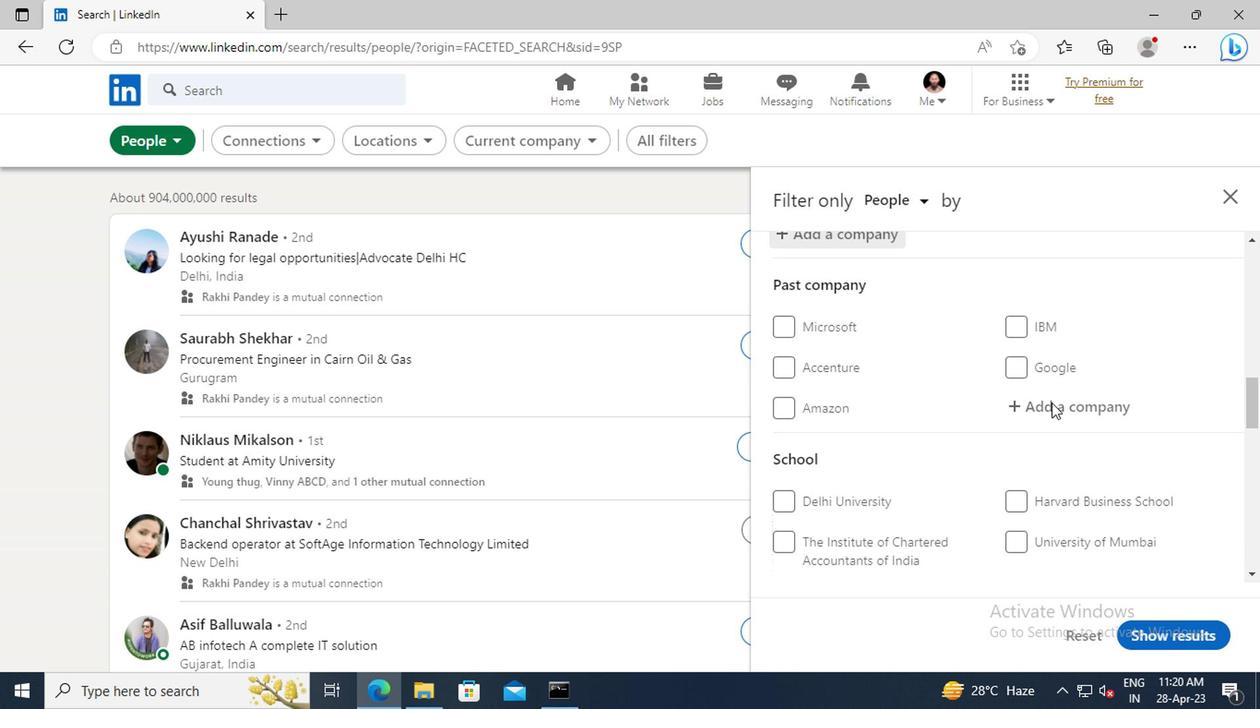 
Action: Mouse scrolled (858, 395) with delta (0, 0)
Screenshot: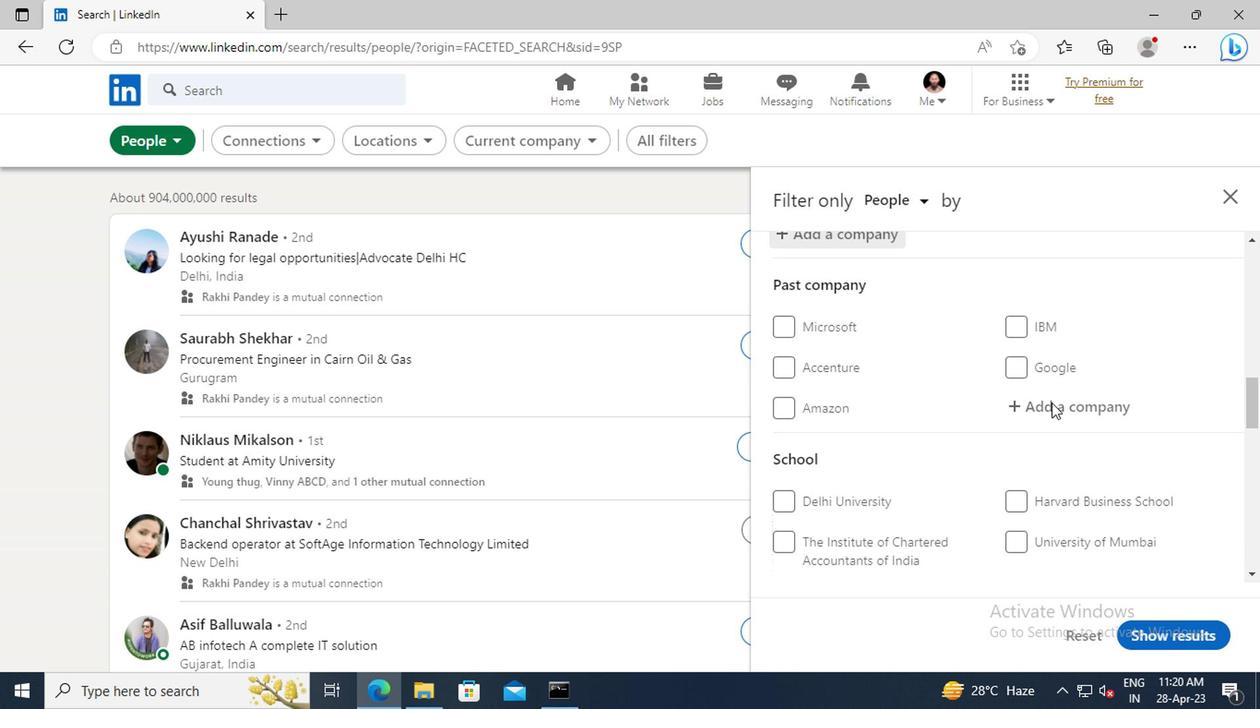 
Action: Mouse scrolled (858, 395) with delta (0, 0)
Screenshot: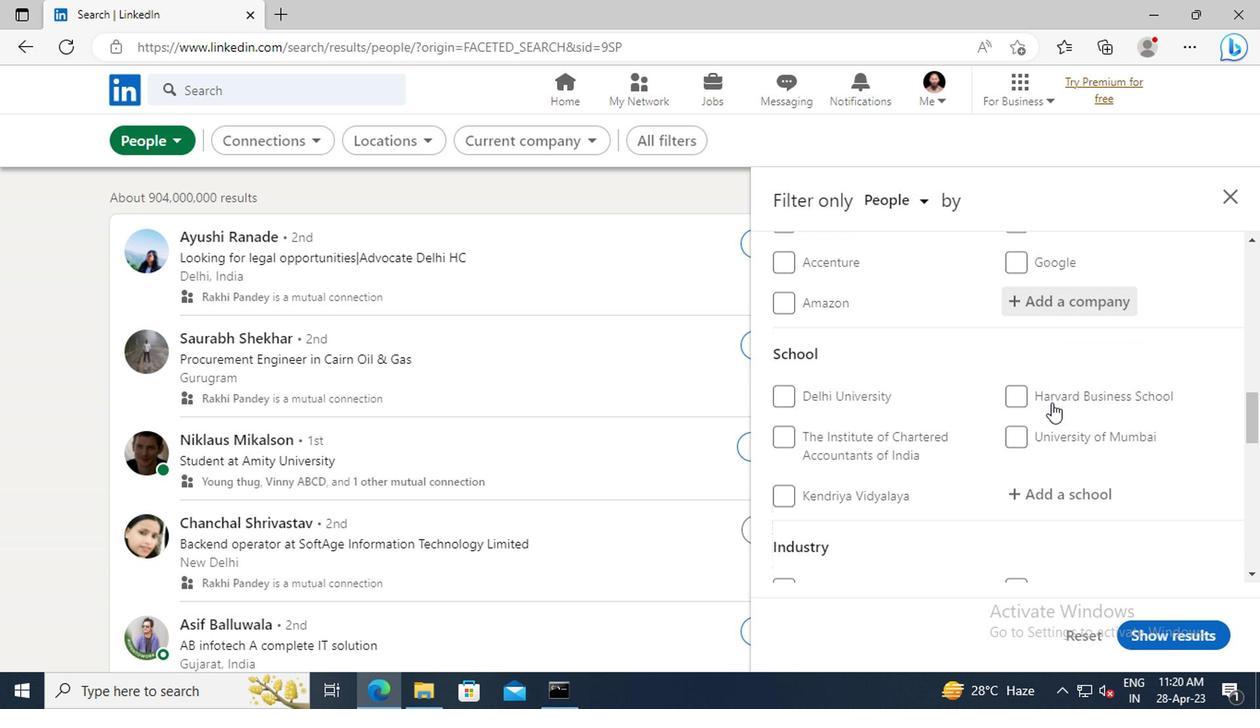 
Action: Mouse scrolled (858, 395) with delta (0, 0)
Screenshot: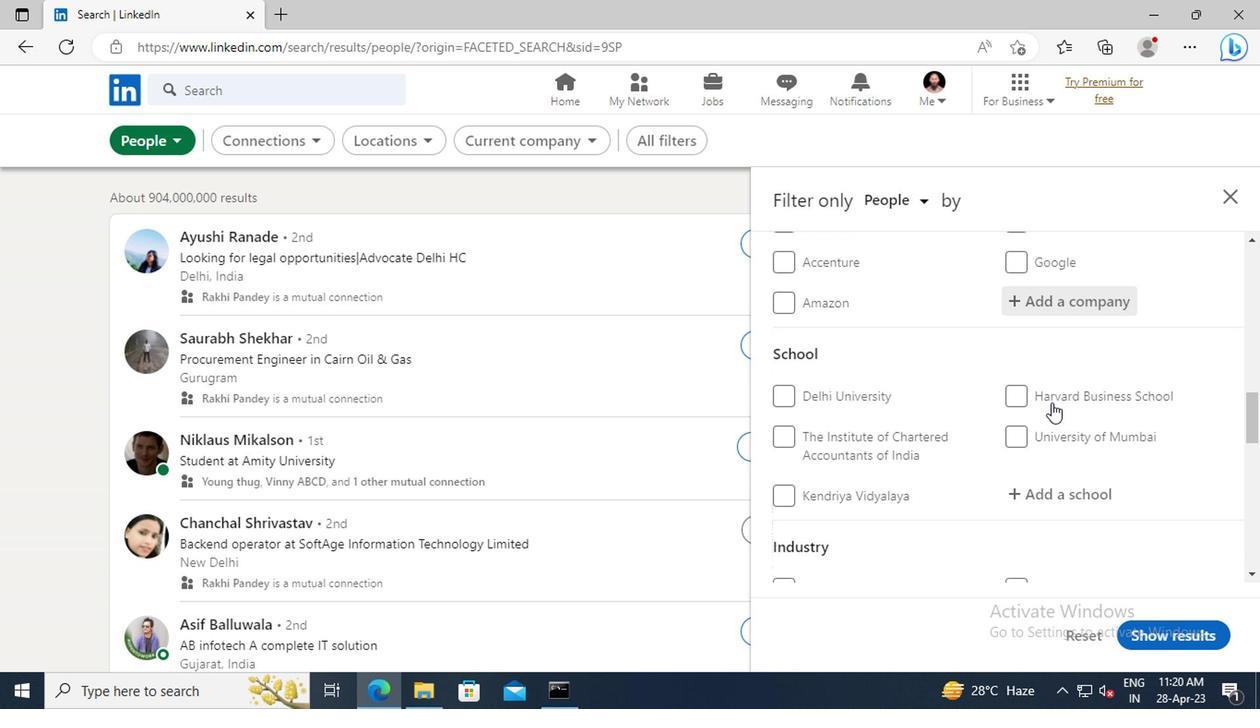 
Action: Mouse moved to (857, 390)
Screenshot: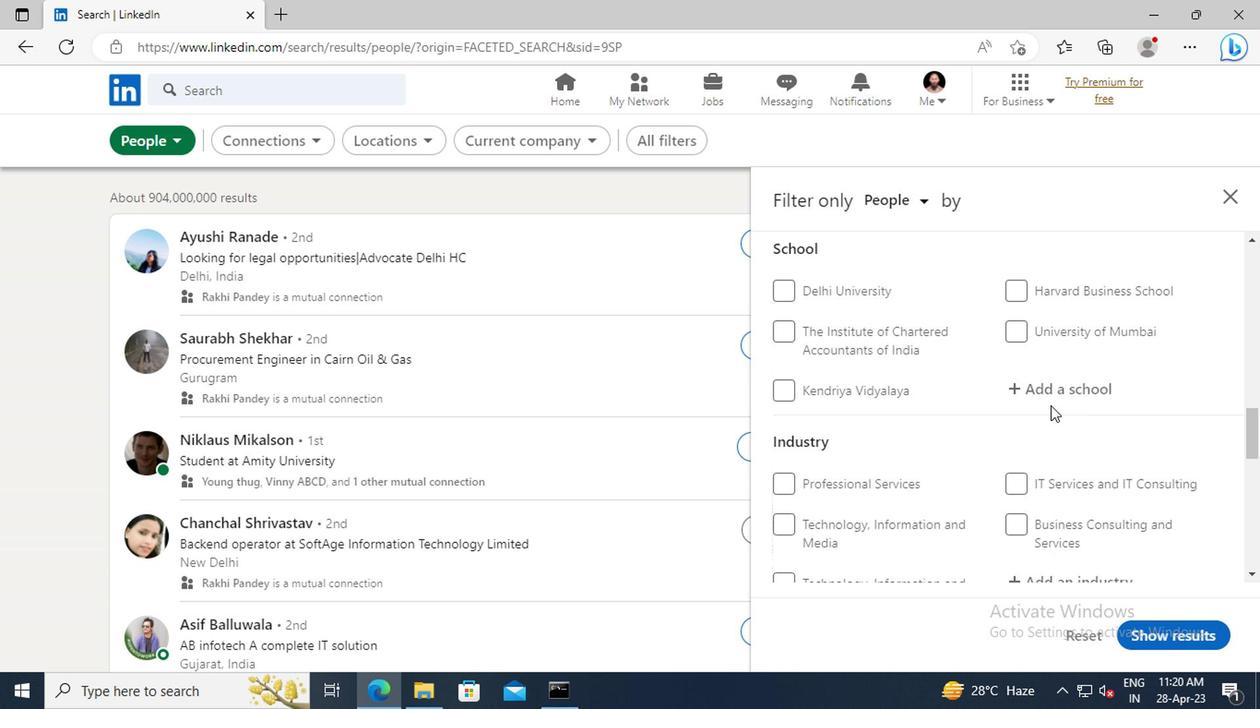 
Action: Mouse pressed left at (857, 390)
Screenshot: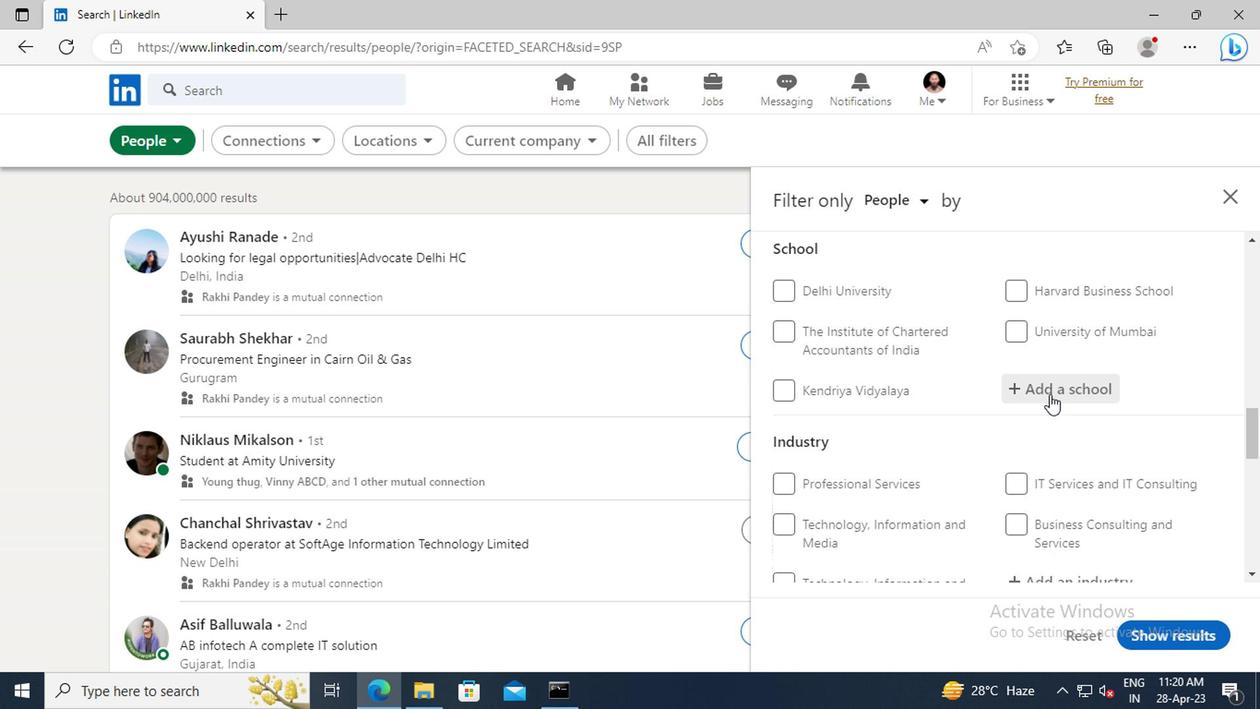 
Action: Key pressed <Key.shift>ANDHRA<Key.space><Key.shift>PRADESH<Key.space><Key.shift>JOBS<Key.space><Key.shift>UP
Screenshot: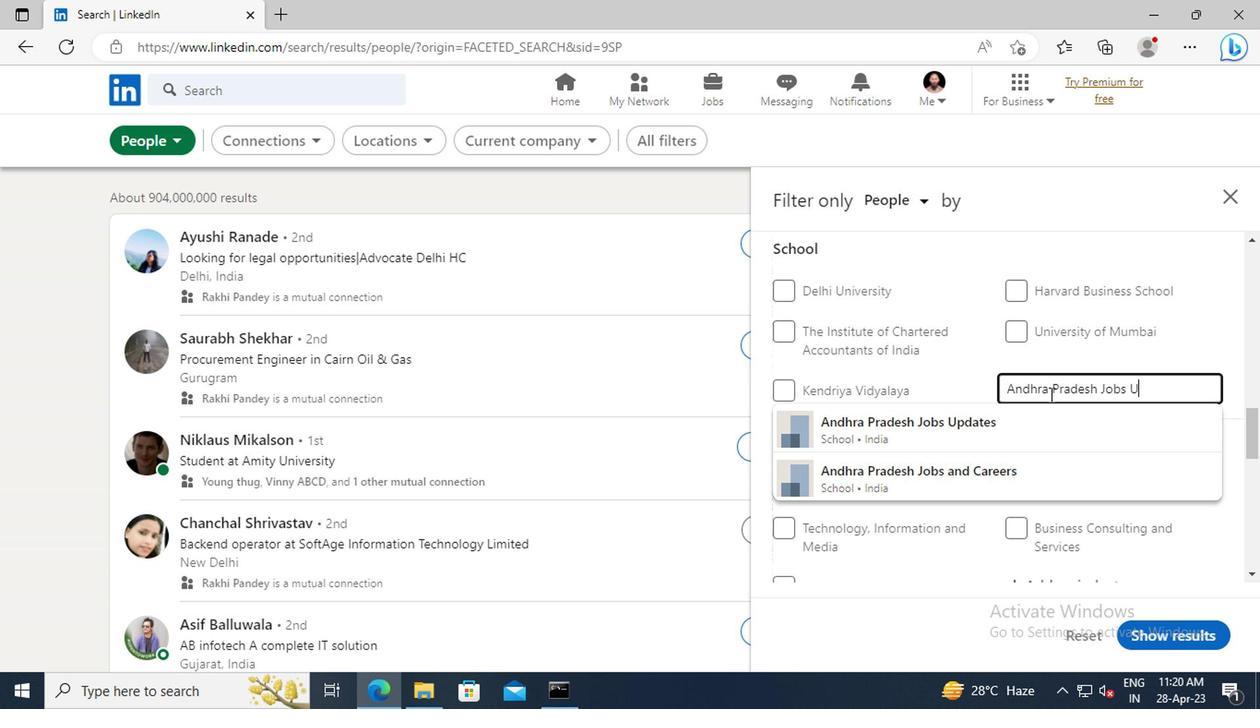 
Action: Mouse moved to (850, 408)
Screenshot: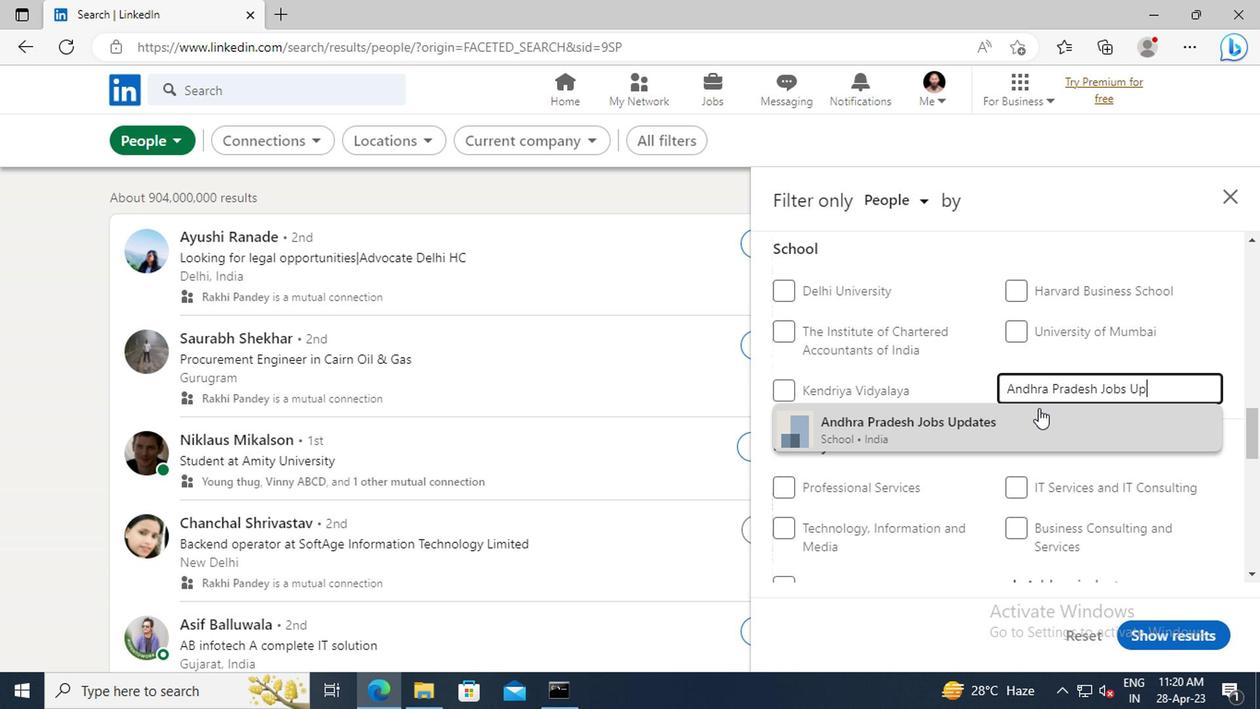 
Action: Mouse pressed left at (850, 408)
Screenshot: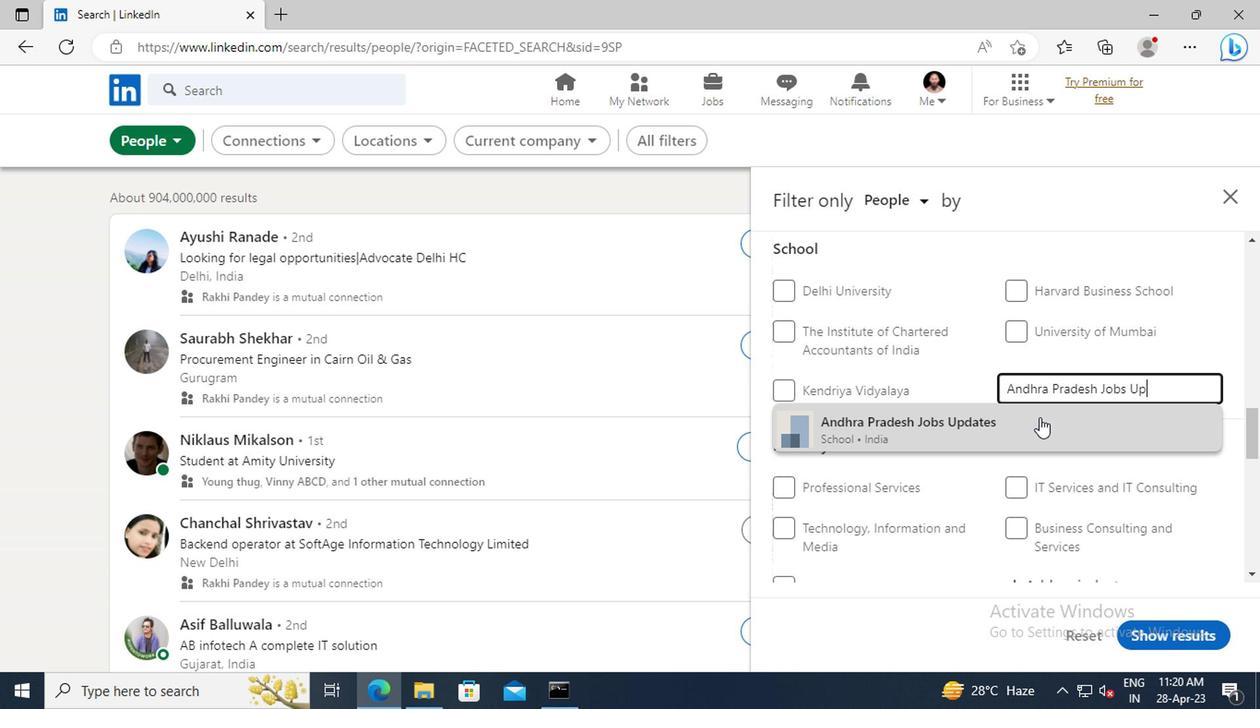 
Action: Mouse moved to (858, 362)
Screenshot: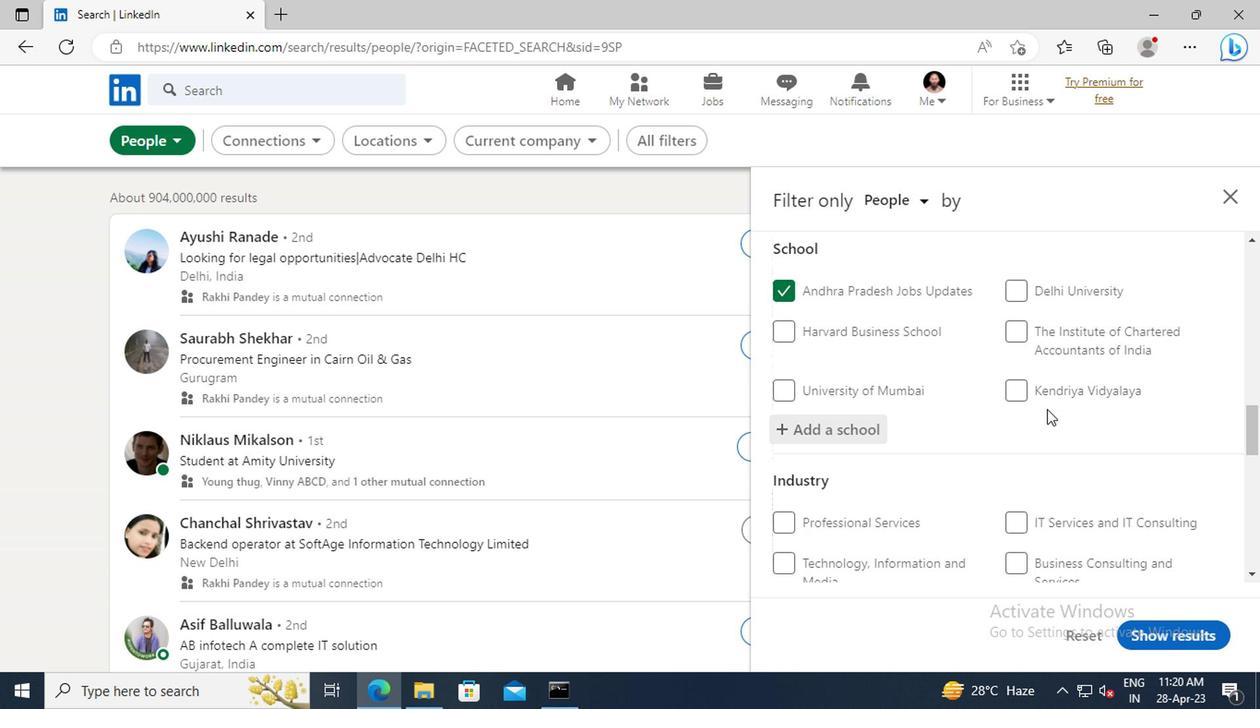 
Action: Mouse scrolled (858, 361) with delta (0, 0)
Screenshot: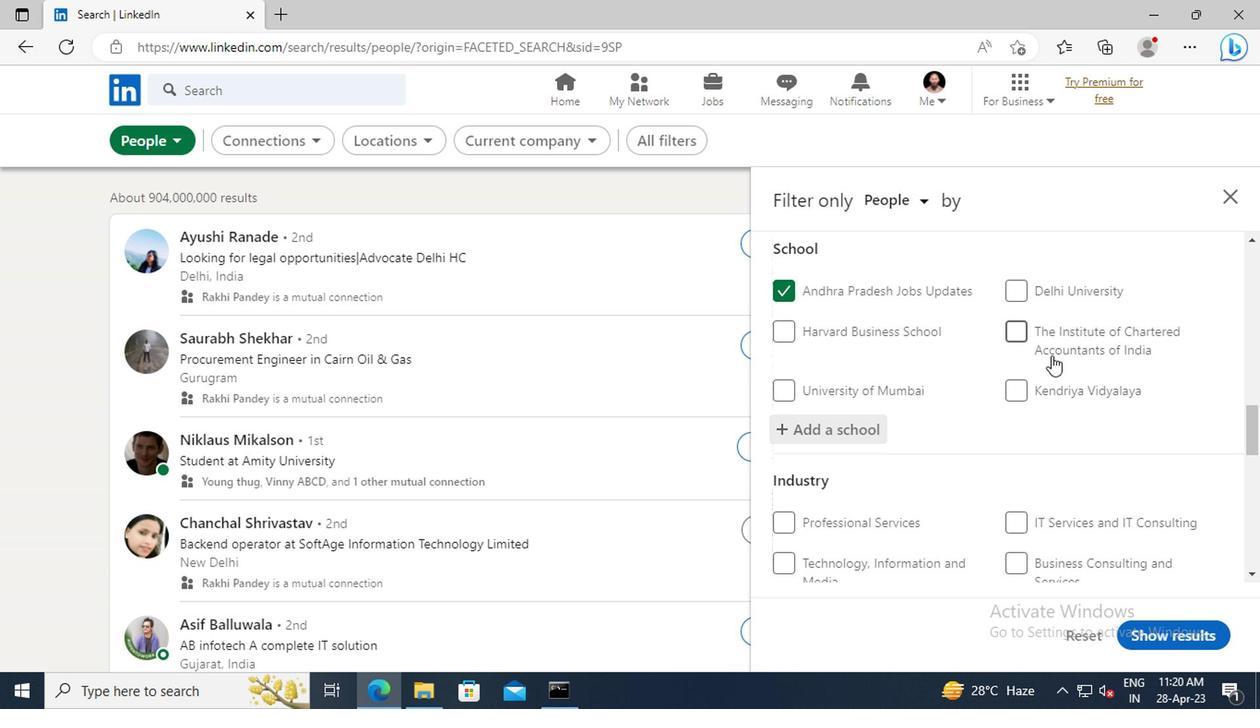 
Action: Mouse scrolled (858, 361) with delta (0, 0)
Screenshot: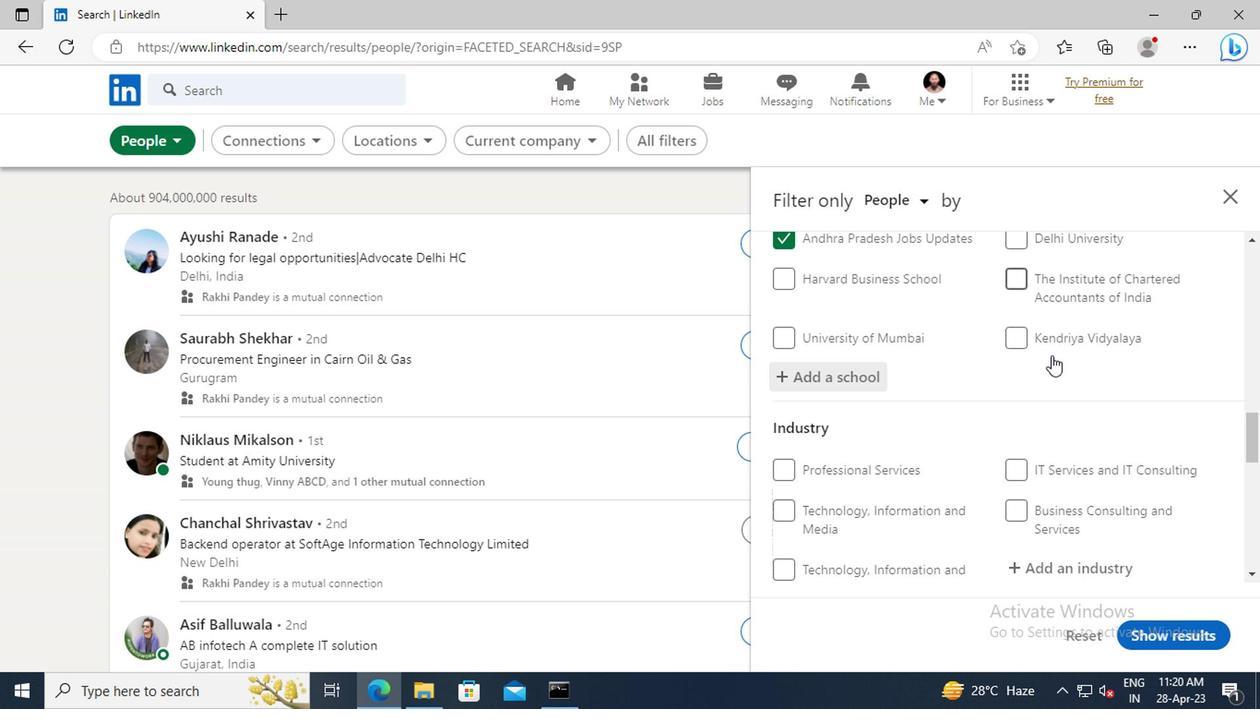 
Action: Mouse scrolled (858, 361) with delta (0, 0)
Screenshot: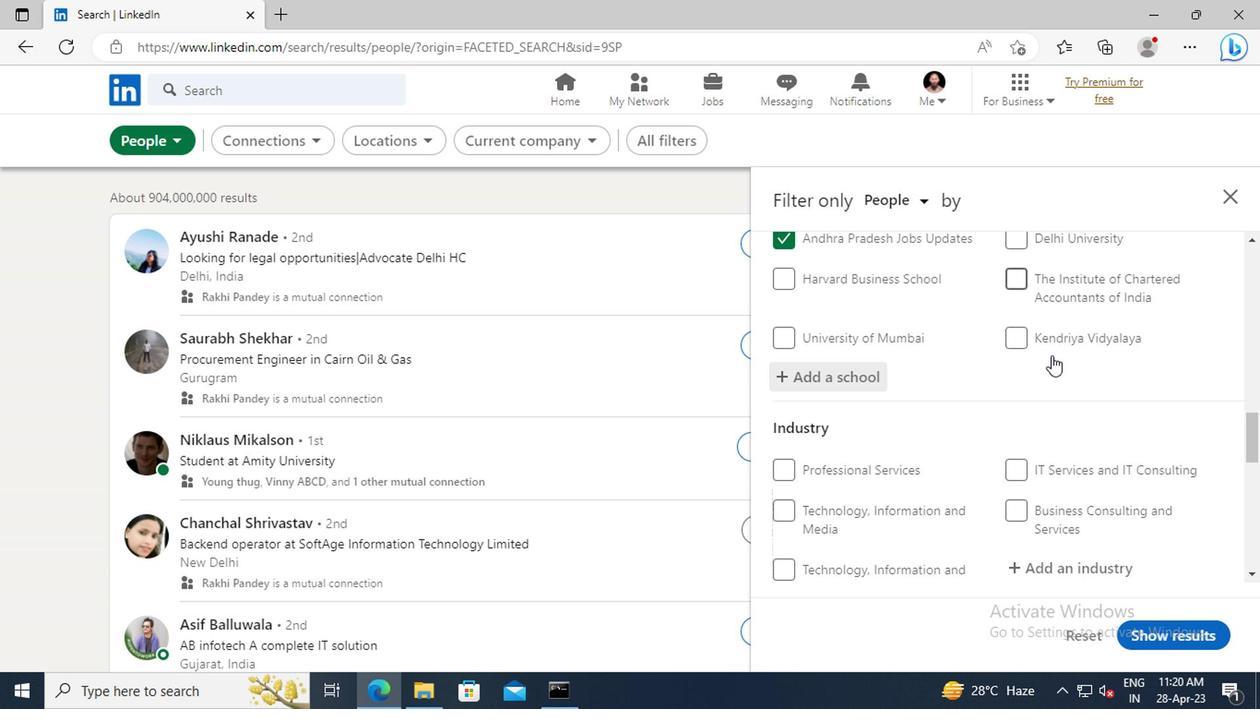 
Action: Mouse scrolled (858, 361) with delta (0, 0)
Screenshot: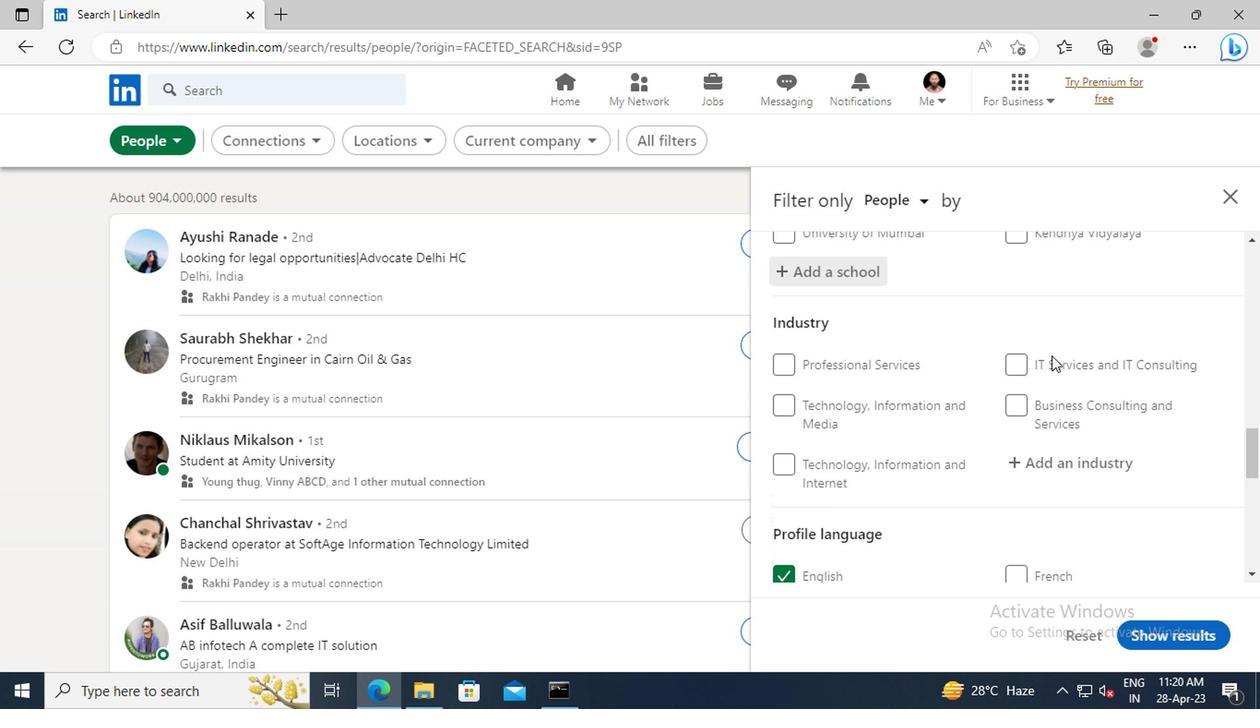 
Action: Mouse scrolled (858, 361) with delta (0, 0)
Screenshot: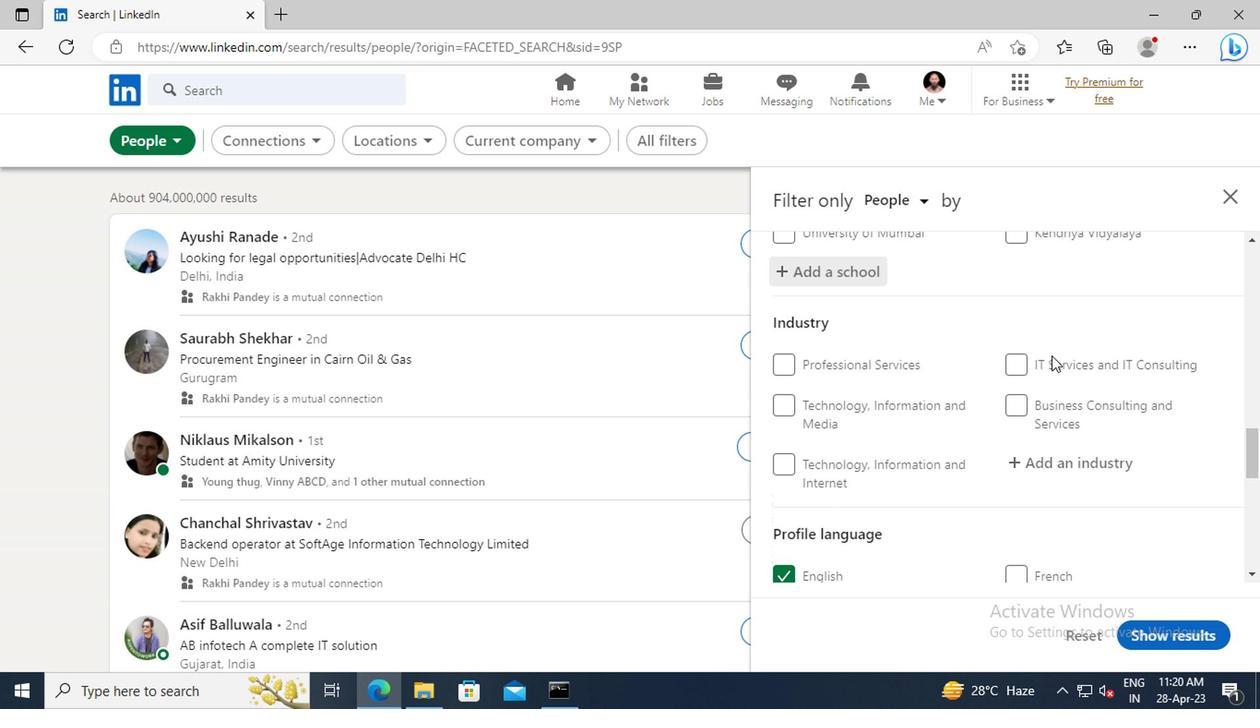 
Action: Mouse moved to (851, 367)
Screenshot: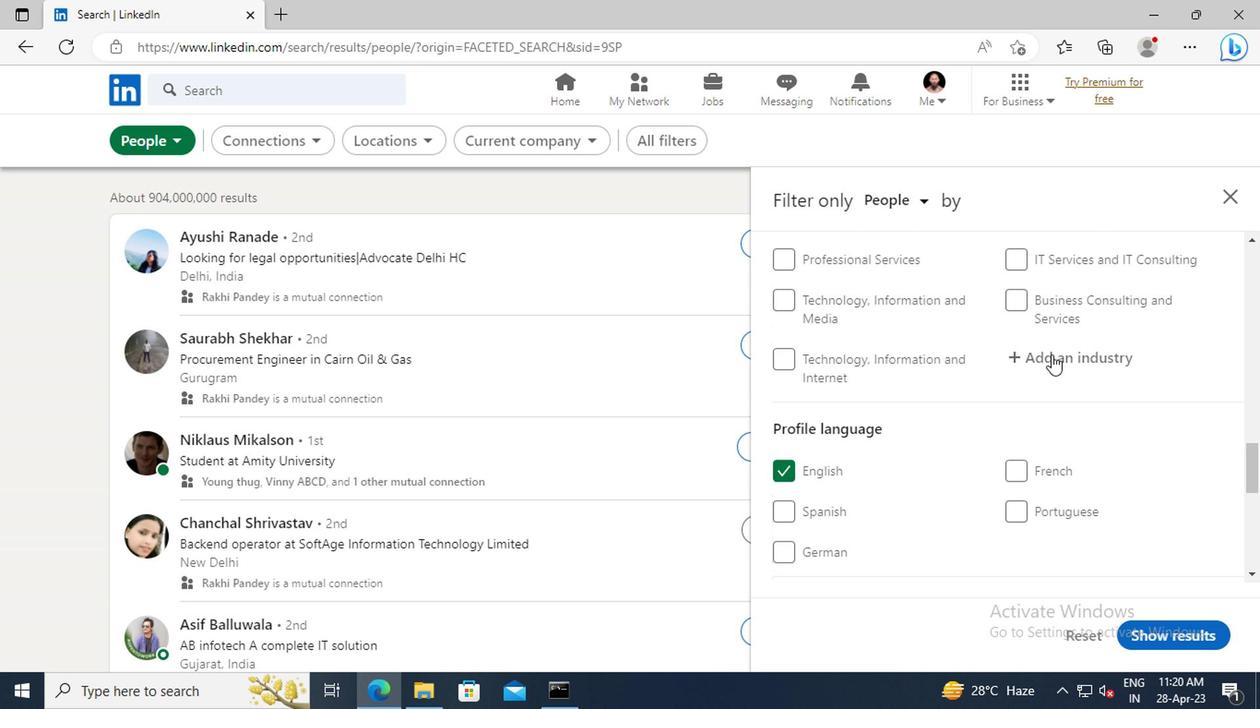 
Action: Mouse pressed left at (851, 367)
Screenshot: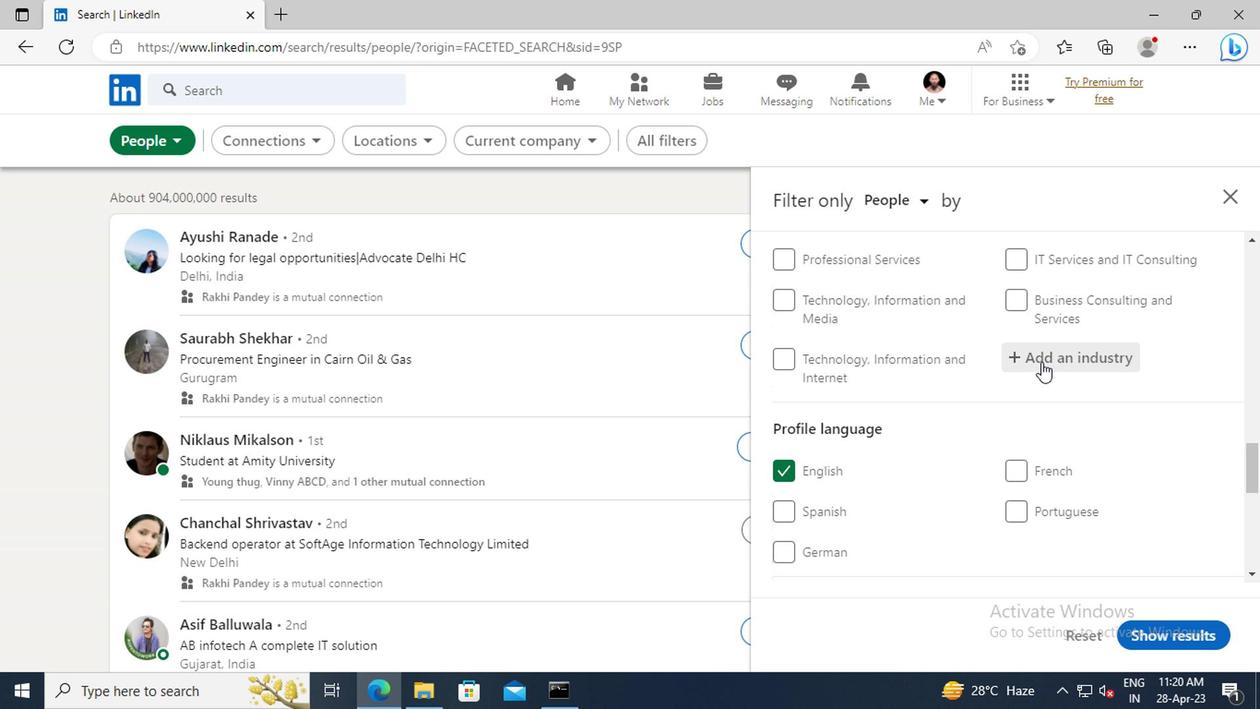 
Action: Key pressed <Key.shift>CLAY<Key.space>AND
Screenshot: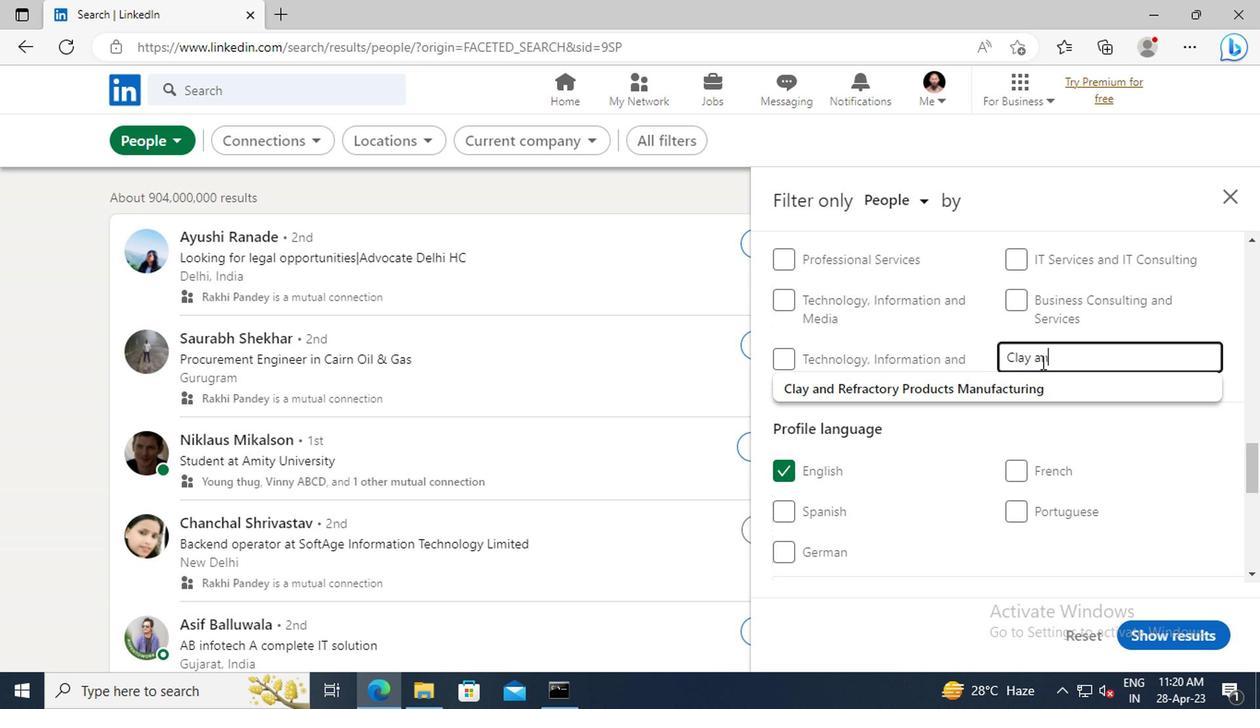 
Action: Mouse moved to (852, 383)
Screenshot: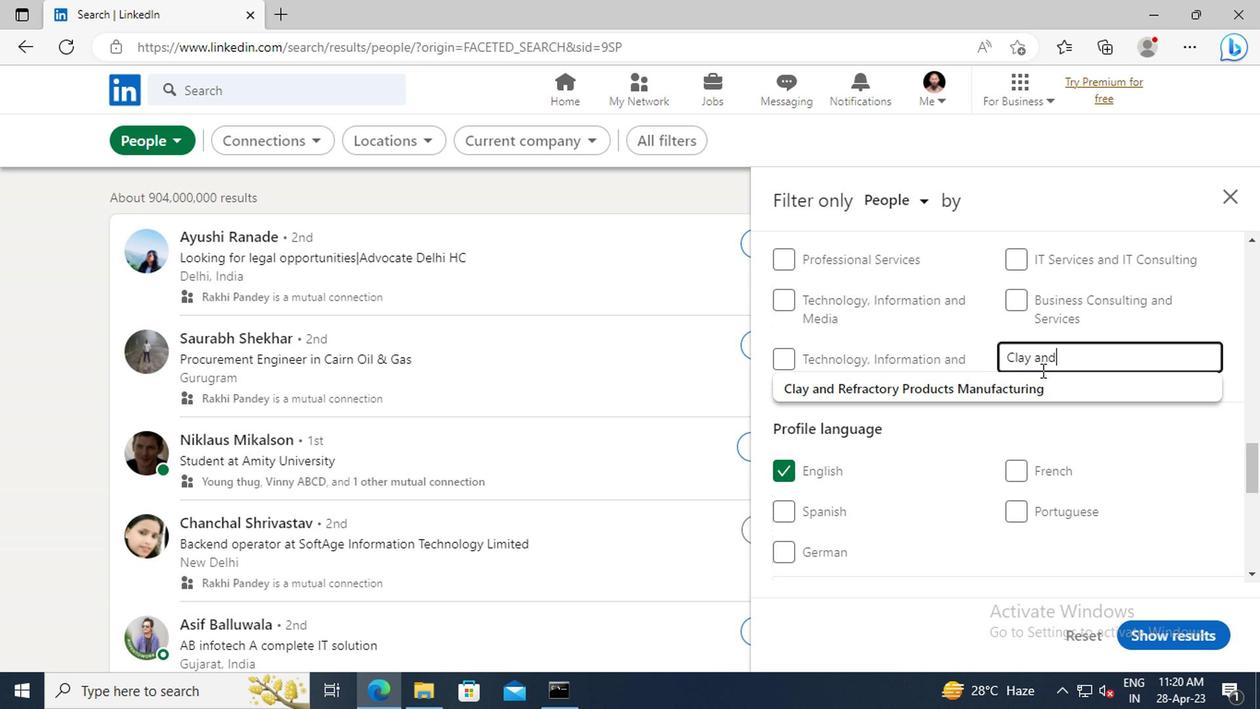 
Action: Mouse pressed left at (852, 383)
Screenshot: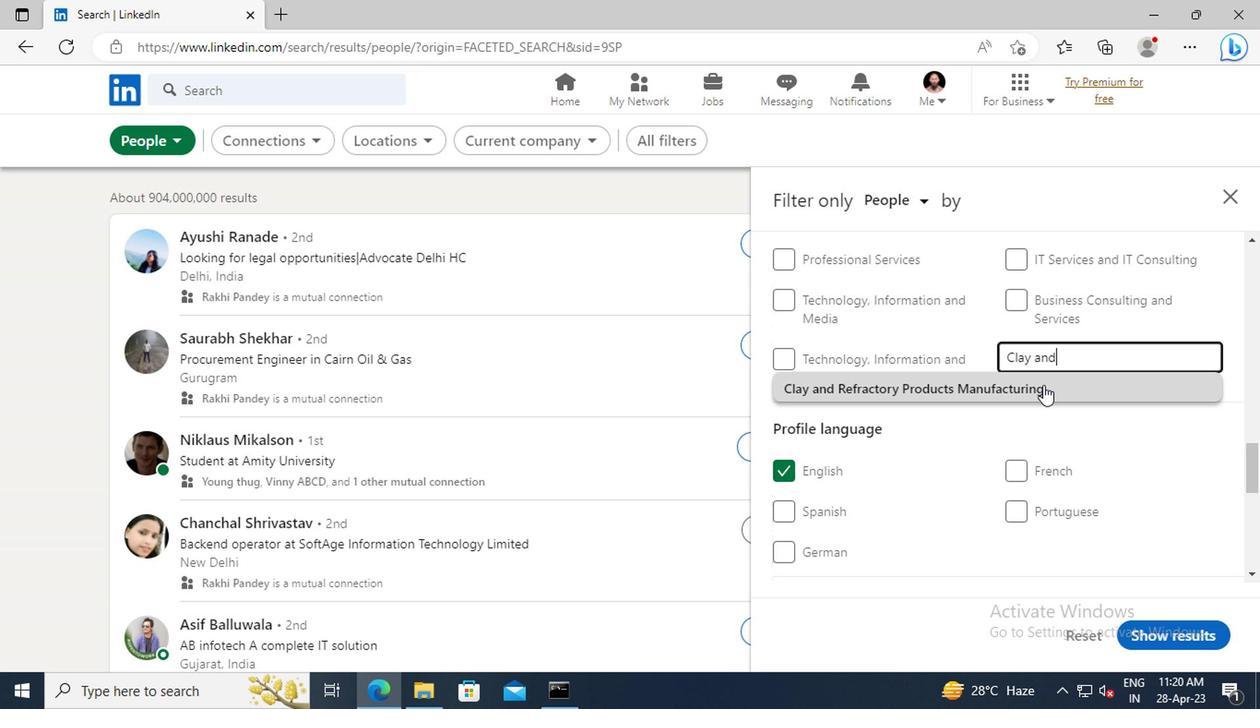 
Action: Mouse moved to (847, 361)
Screenshot: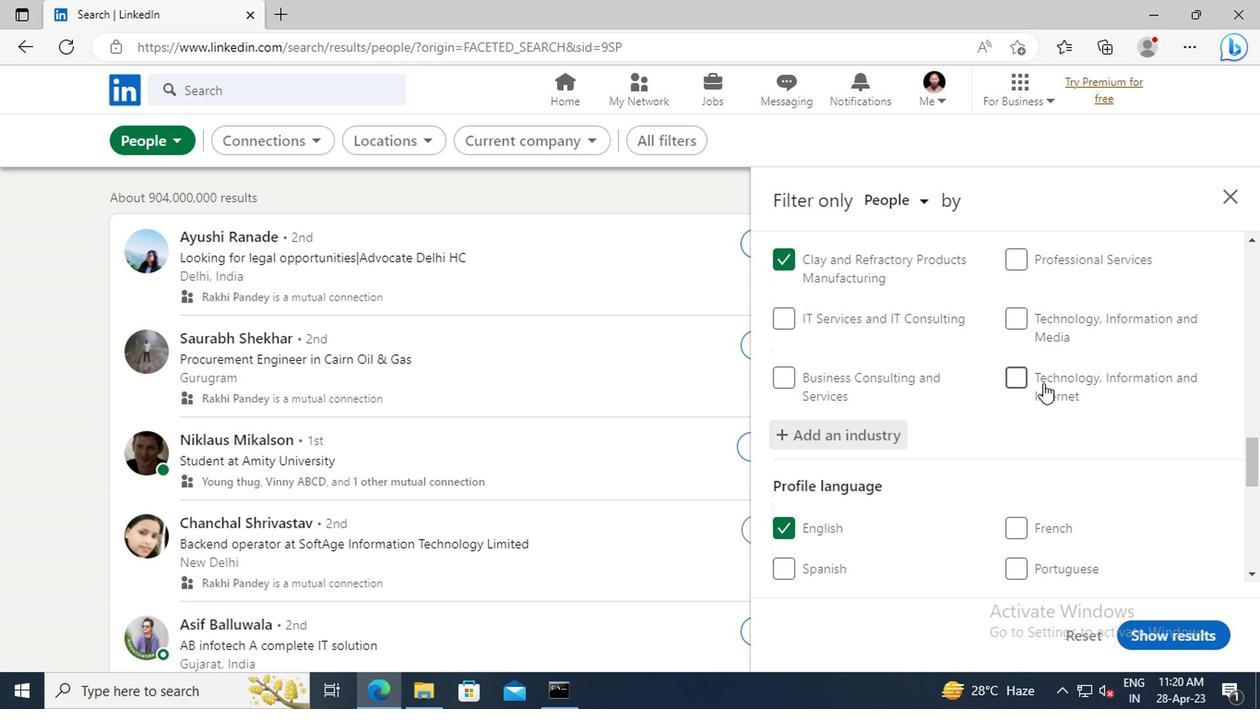 
Action: Mouse scrolled (847, 360) with delta (0, 0)
Screenshot: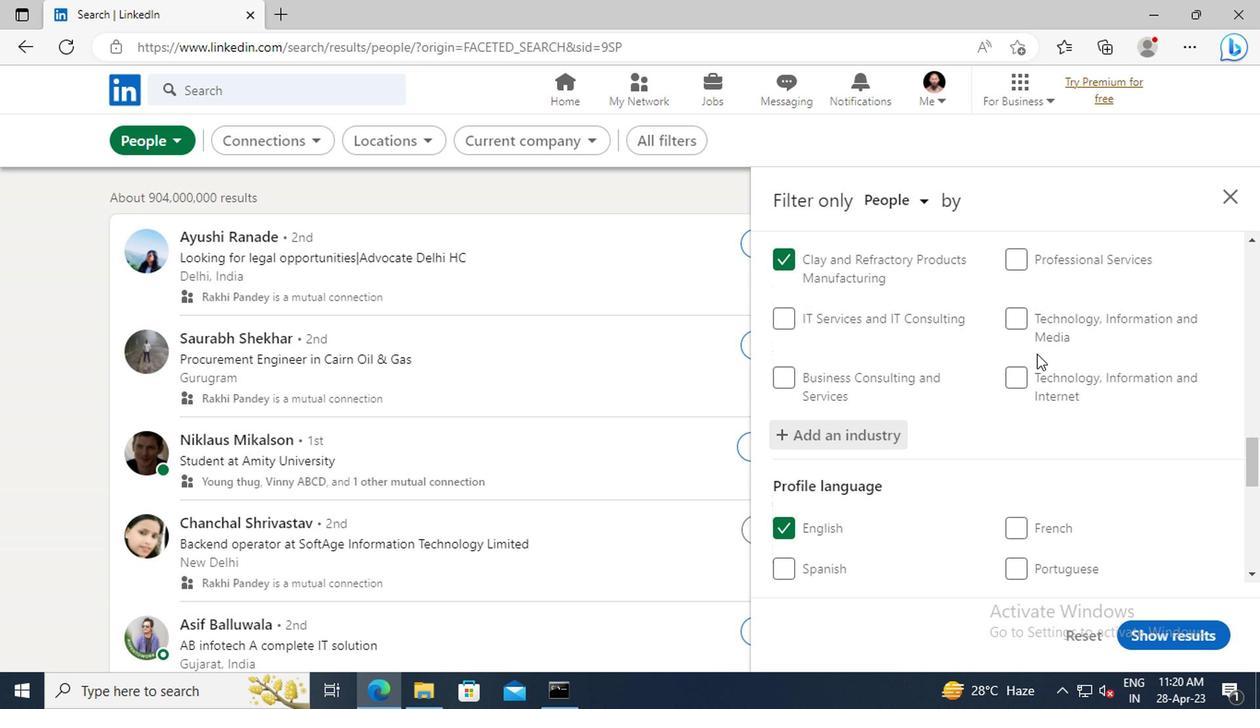 
Action: Mouse scrolled (847, 360) with delta (0, 0)
Screenshot: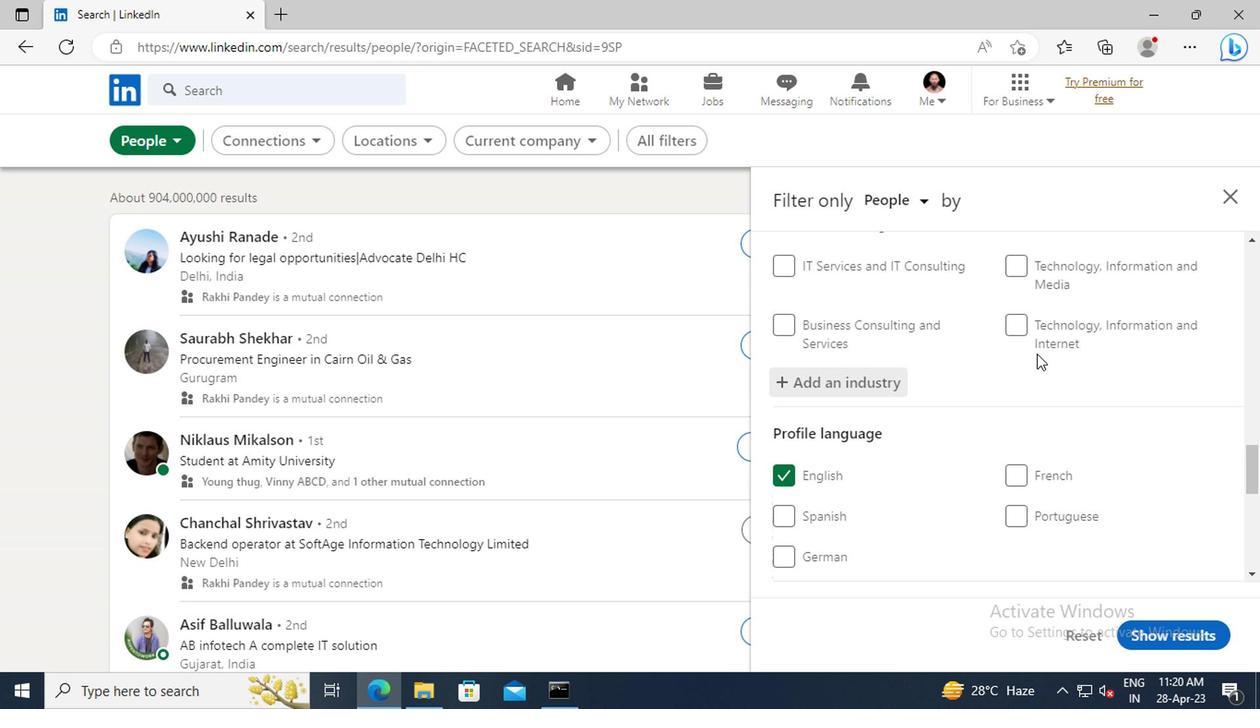 
Action: Mouse scrolled (847, 360) with delta (0, 0)
Screenshot: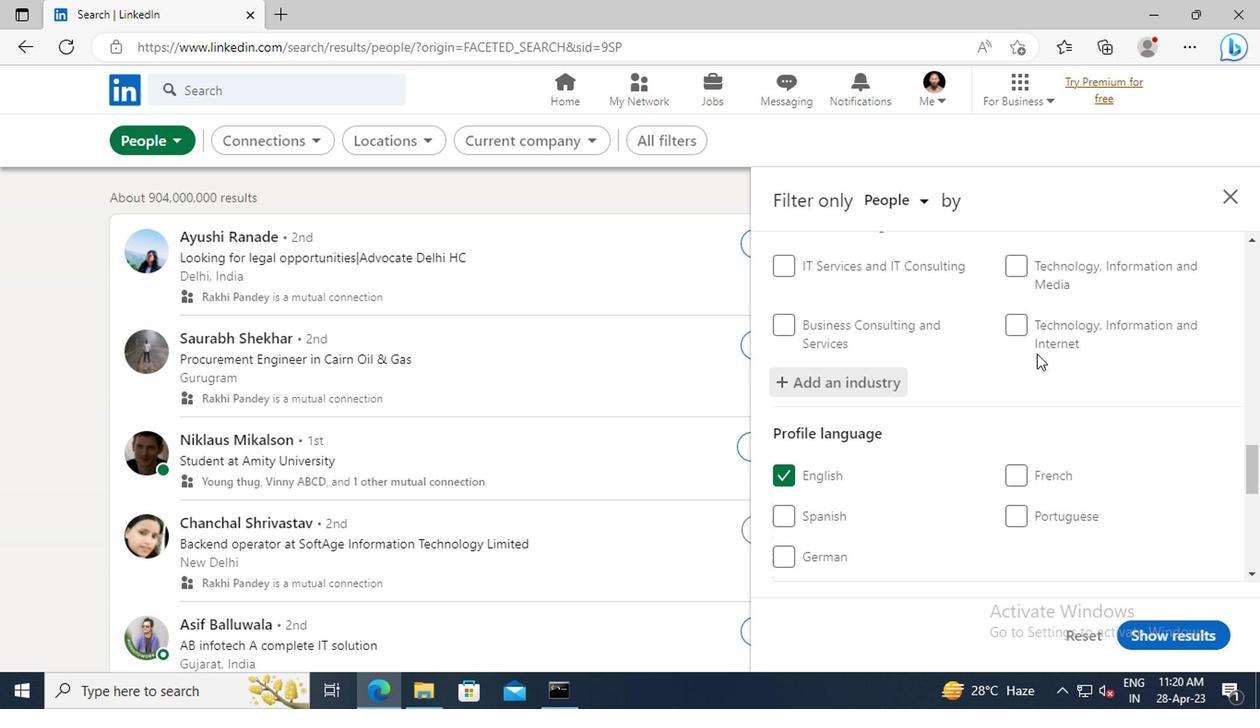 
Action: Mouse scrolled (847, 360) with delta (0, 0)
Screenshot: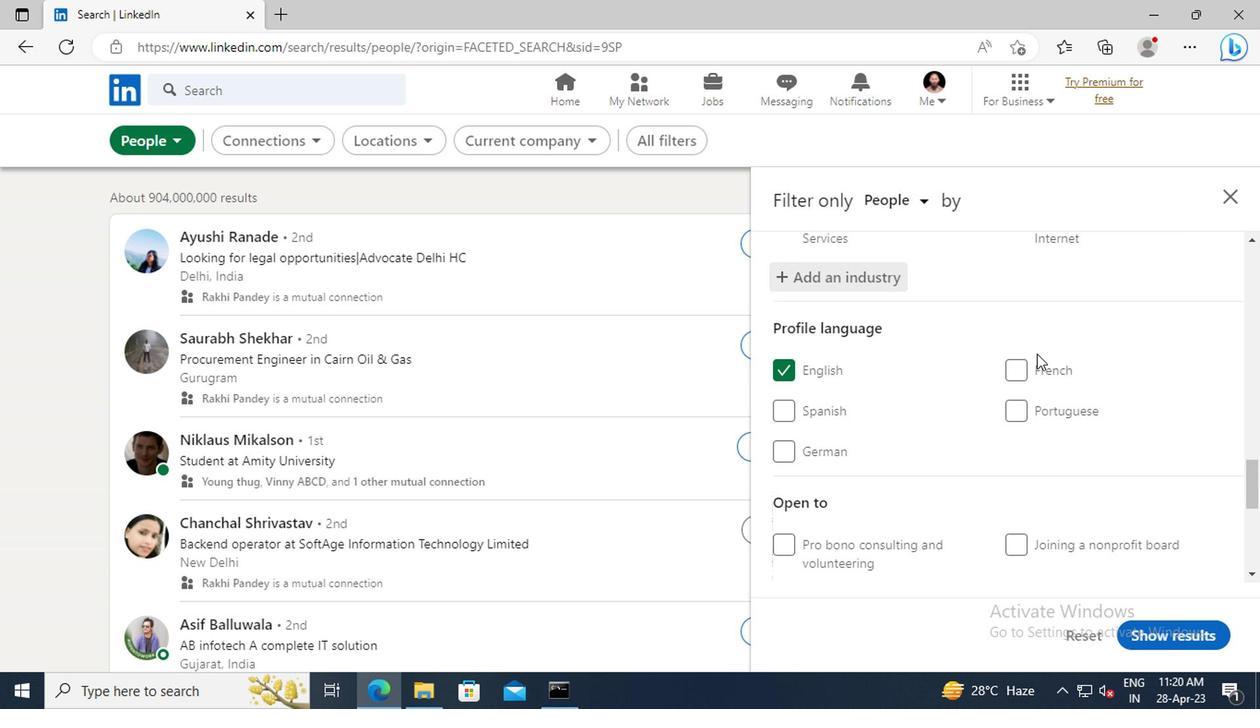 
Action: Mouse scrolled (847, 360) with delta (0, 0)
Screenshot: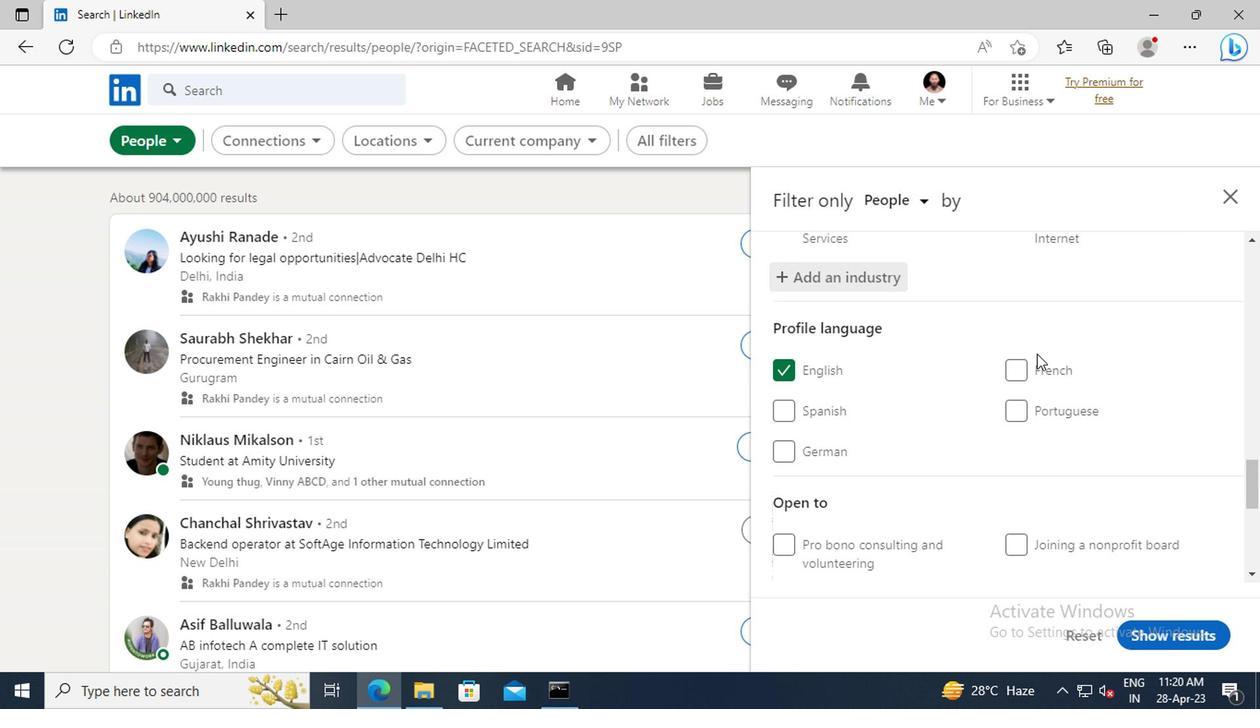 
Action: Mouse scrolled (847, 360) with delta (0, 0)
Screenshot: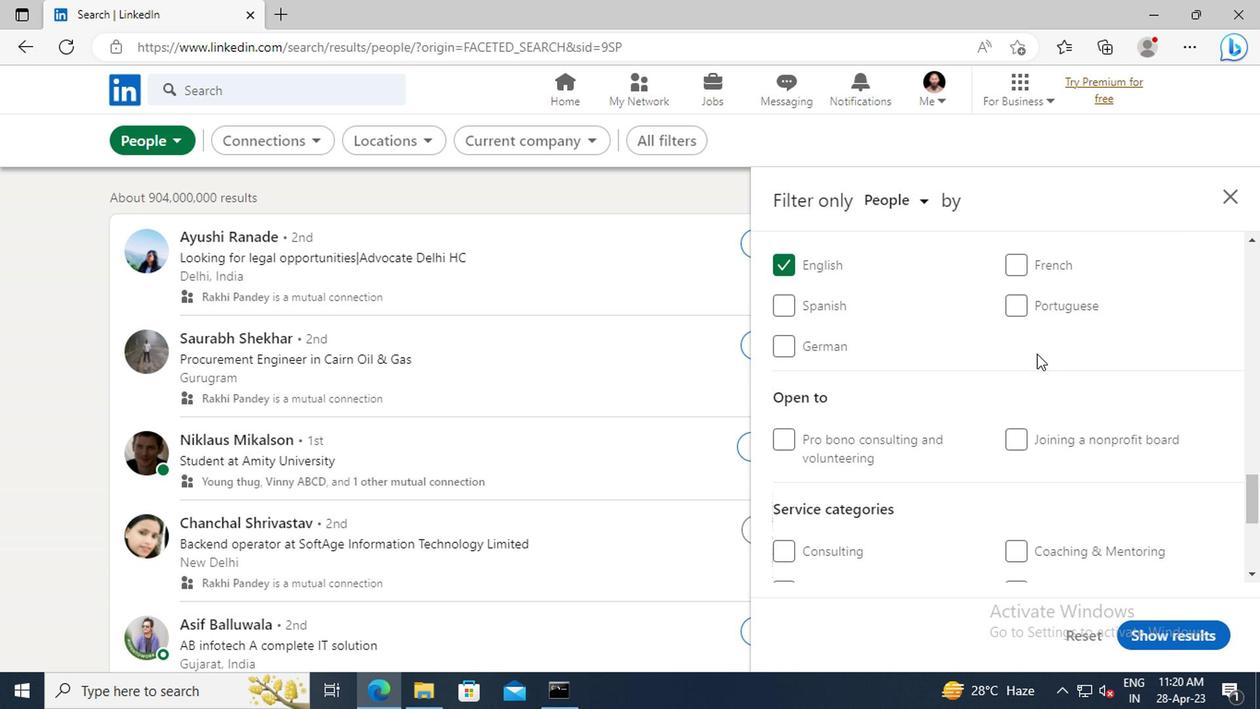 
Action: Mouse scrolled (847, 360) with delta (0, 0)
Screenshot: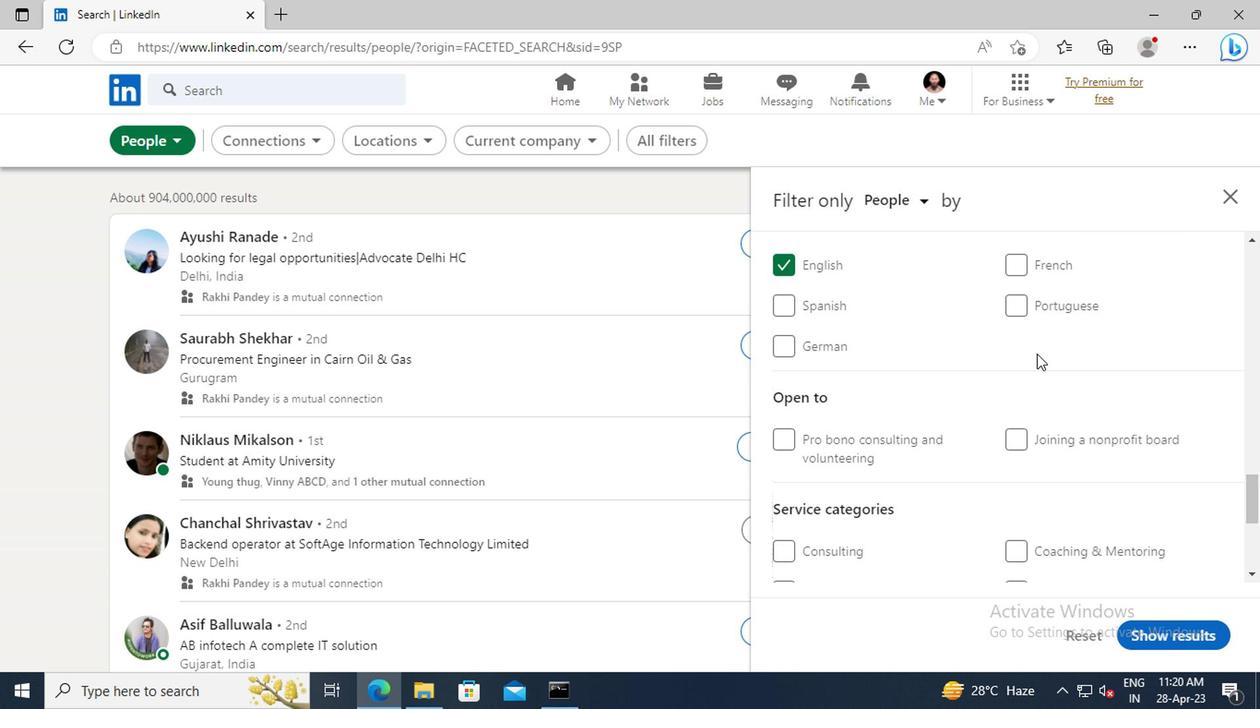 
Action: Mouse scrolled (847, 360) with delta (0, 0)
Screenshot: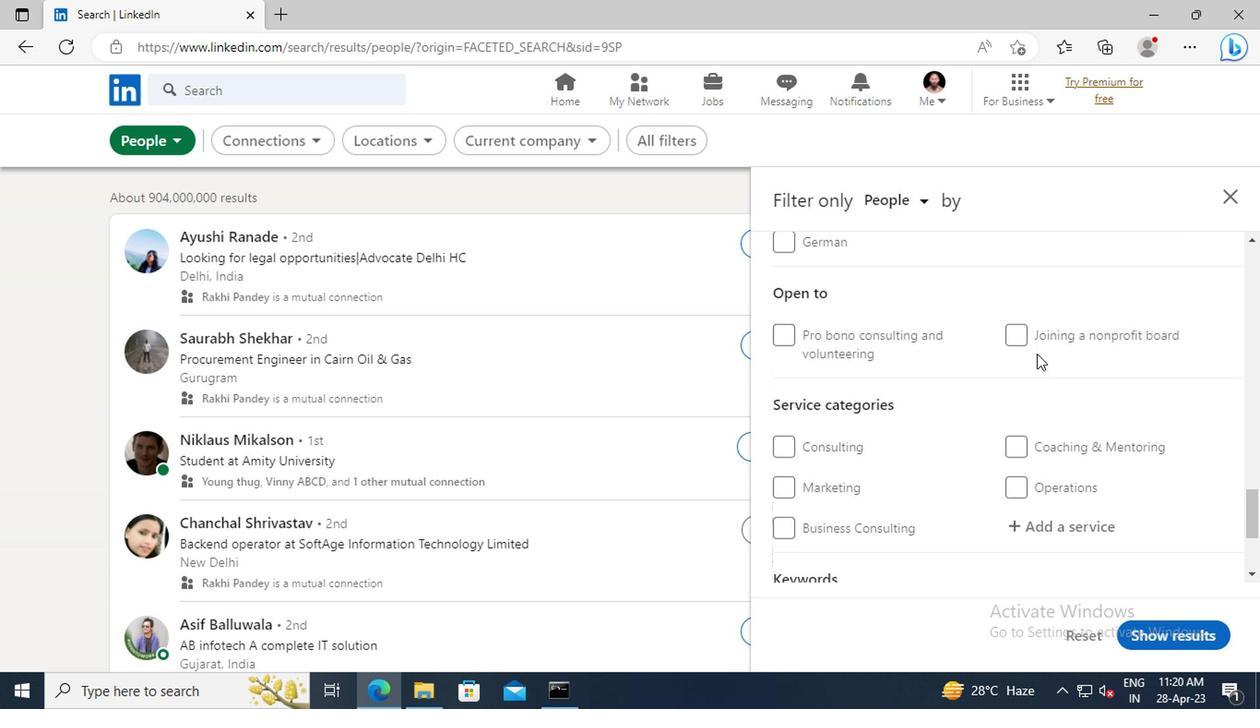 
Action: Mouse scrolled (847, 360) with delta (0, 0)
Screenshot: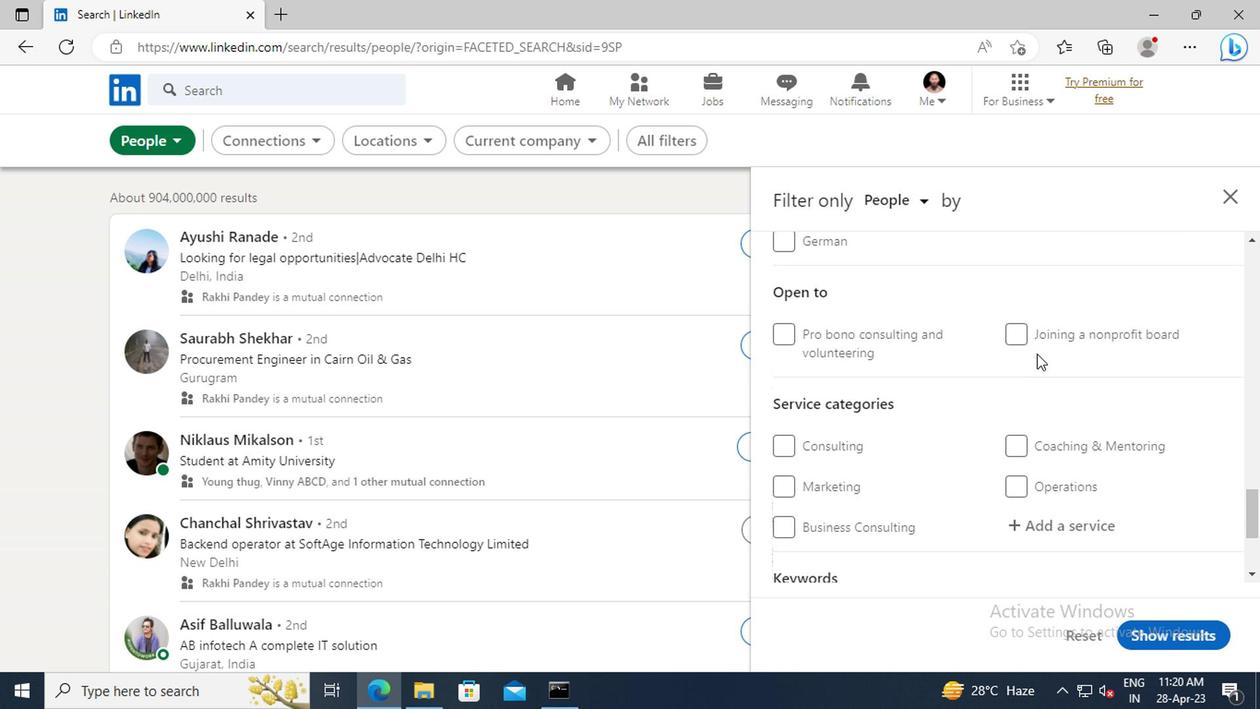 
Action: Mouse moved to (840, 382)
Screenshot: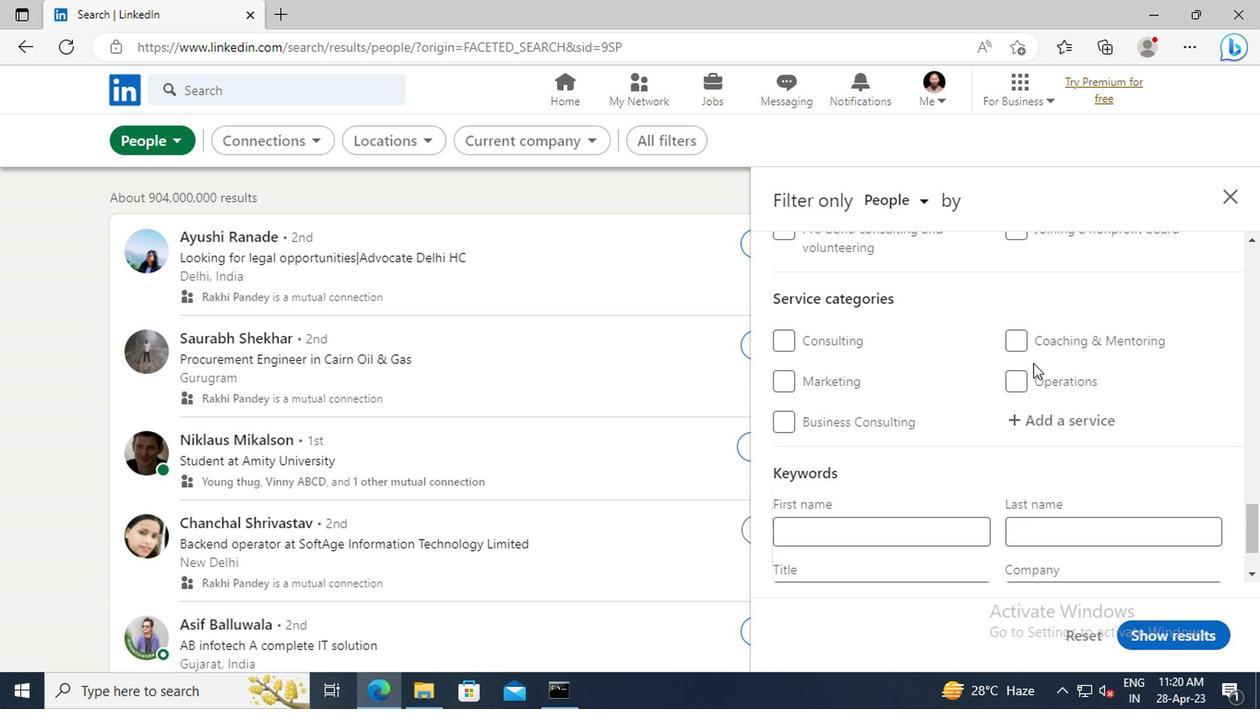 
Action: Mouse scrolled (840, 381) with delta (0, 0)
Screenshot: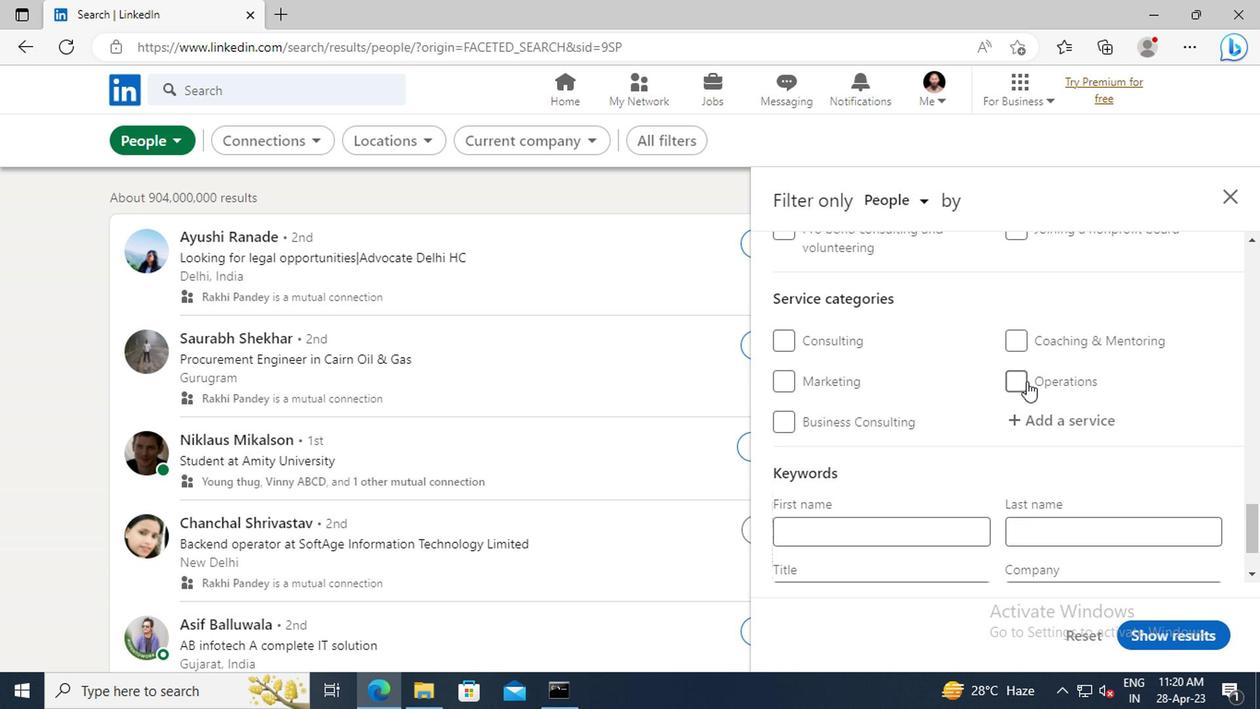 
Action: Mouse moved to (854, 375)
Screenshot: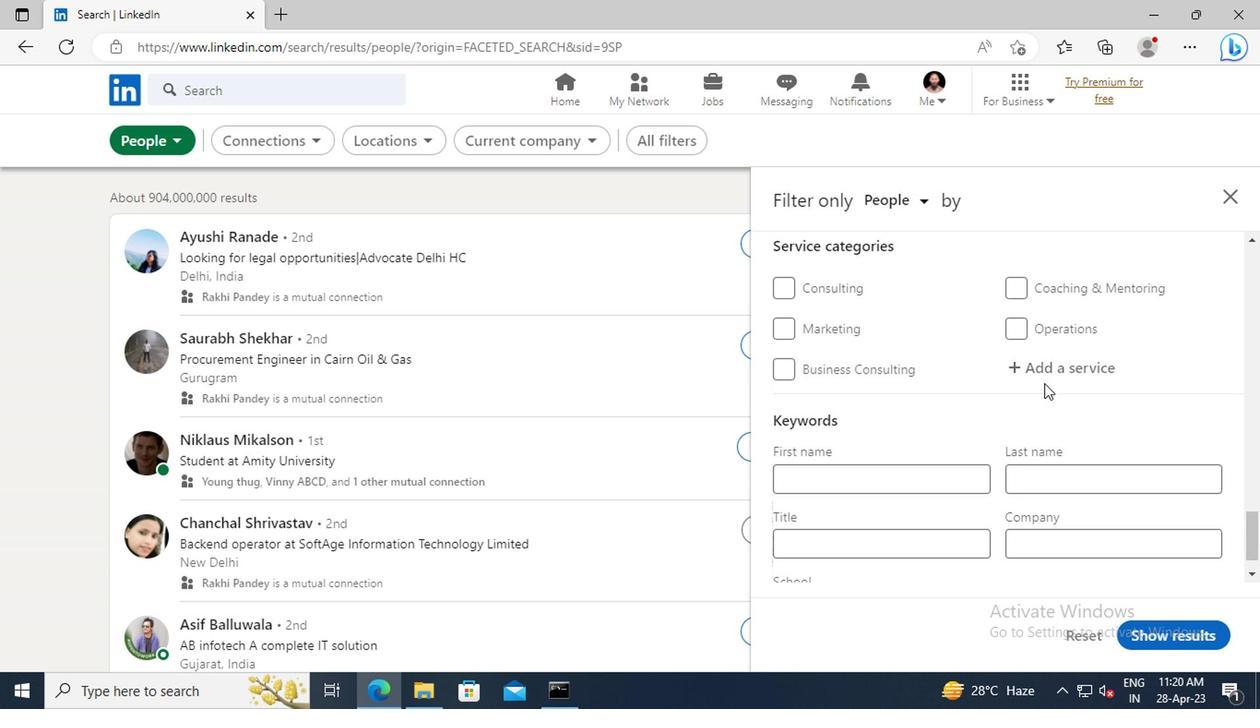 
Action: Mouse pressed left at (854, 375)
Screenshot: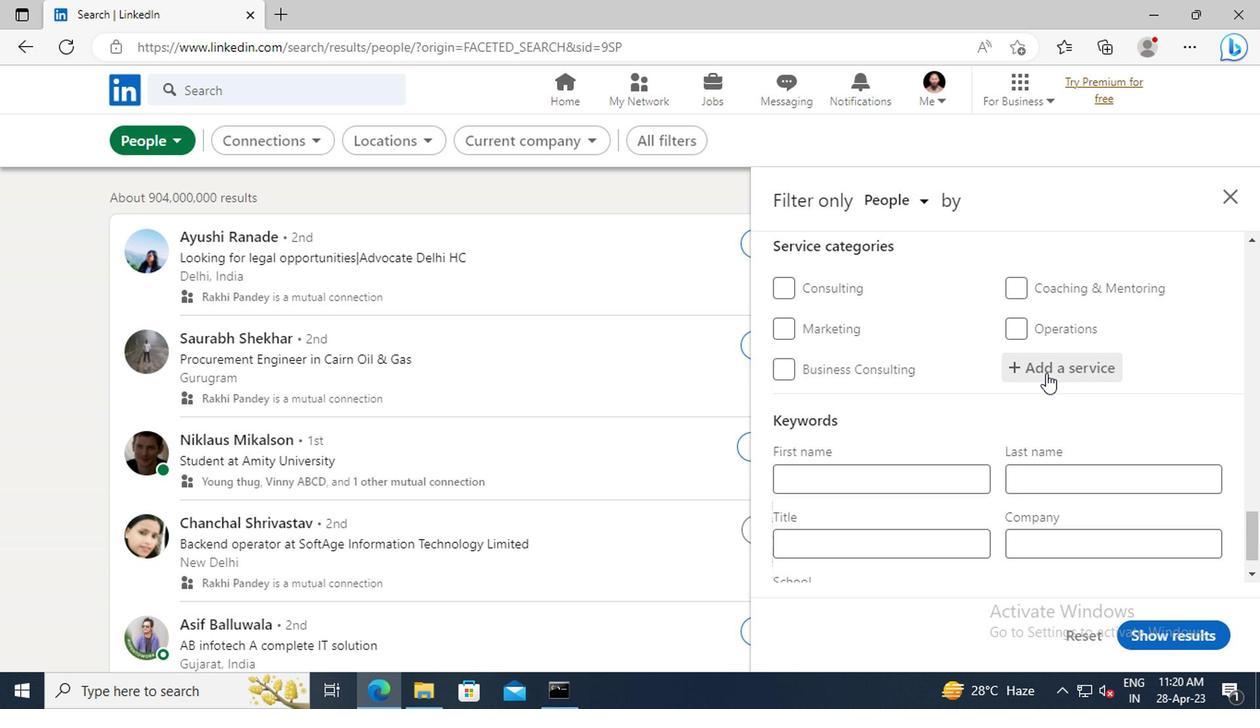 
Action: Key pressed <Key.shift>TEAM<Key.space><Key.shift>BUILDING
Screenshot: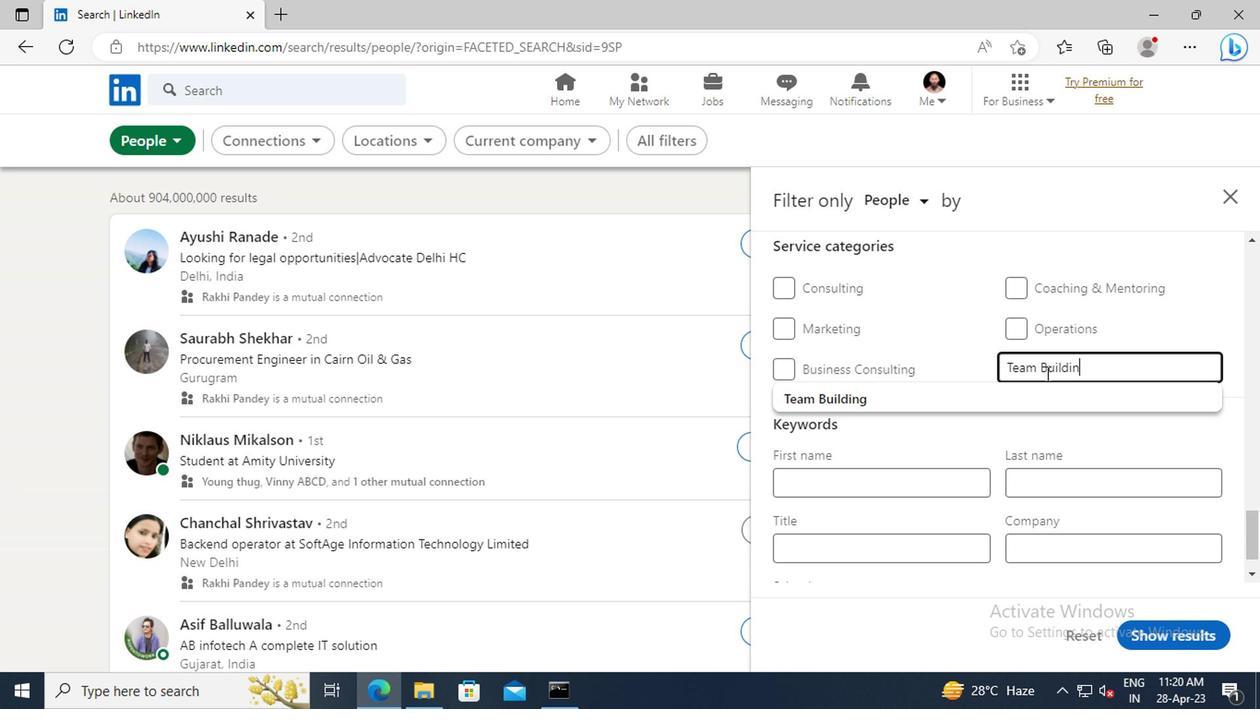 
Action: Mouse moved to (847, 392)
Screenshot: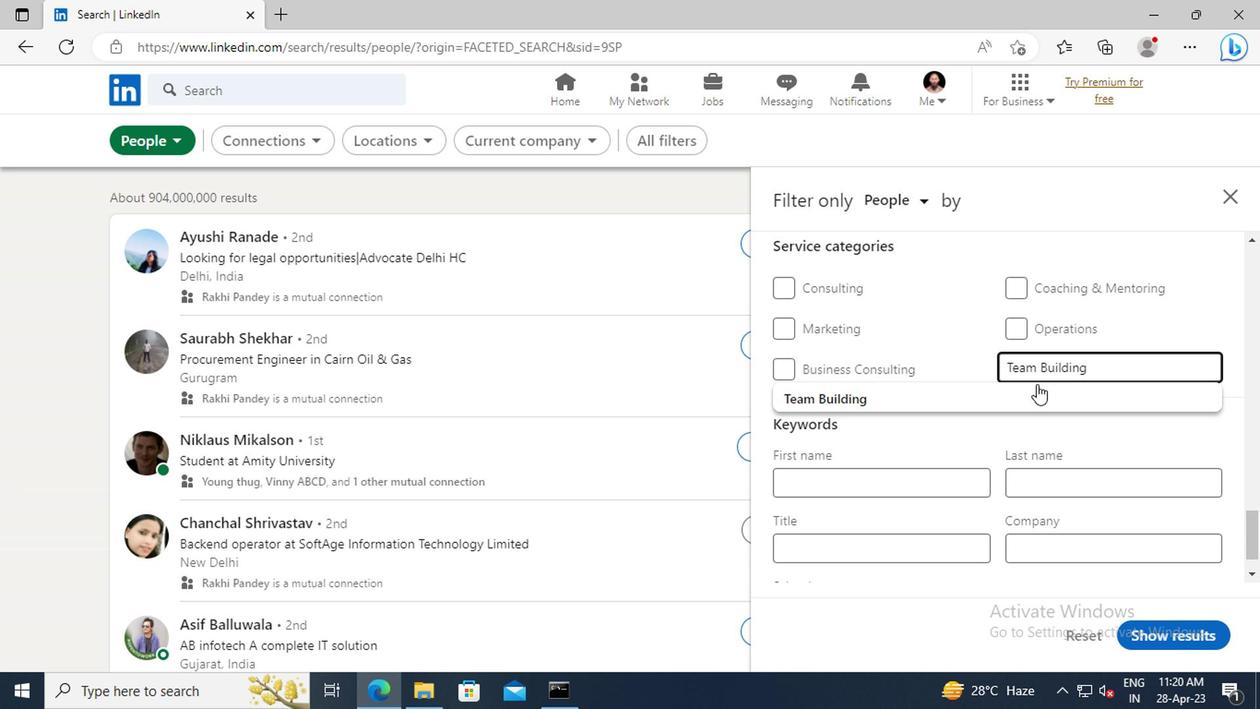 
Action: Mouse pressed left at (847, 392)
Screenshot: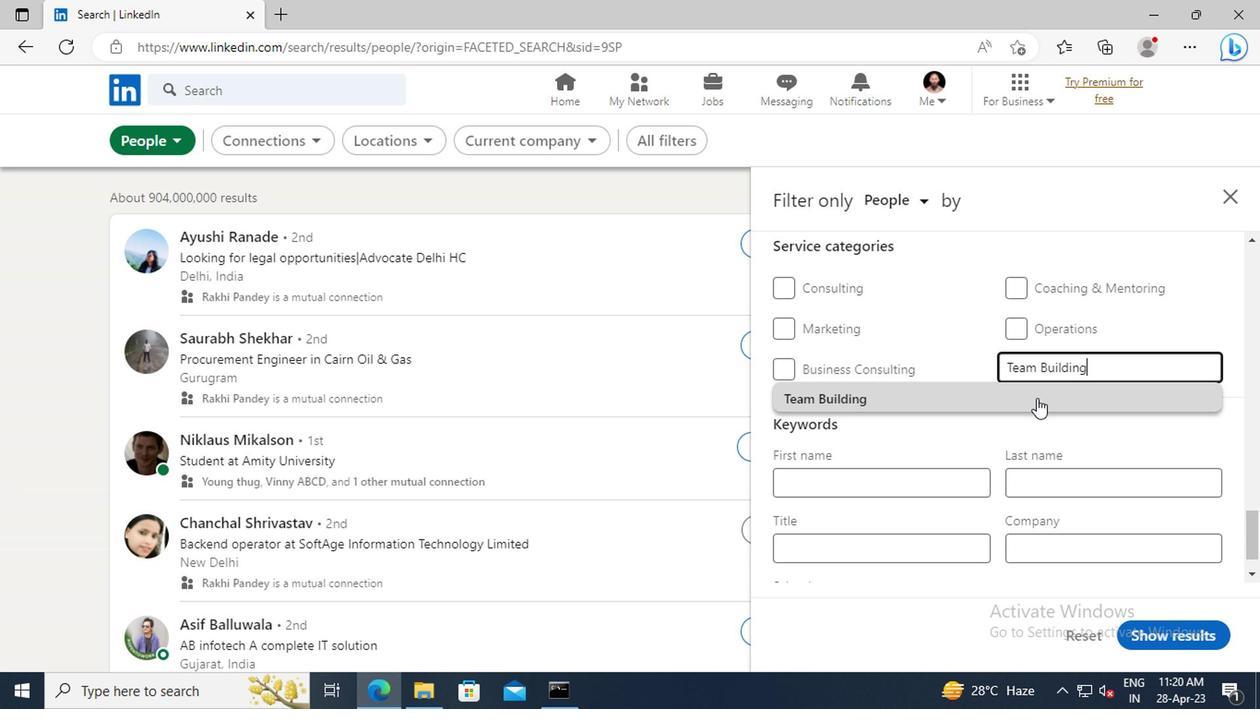 
Action: Mouse moved to (844, 389)
Screenshot: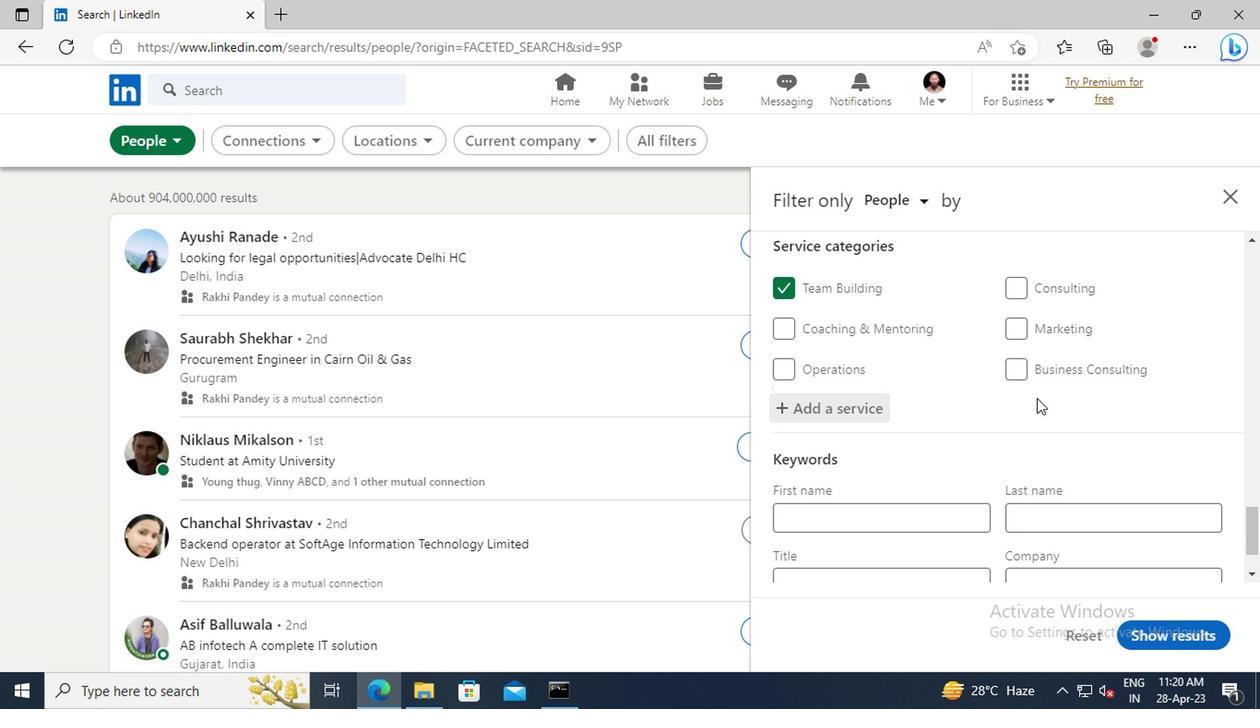 
Action: Mouse scrolled (844, 388) with delta (0, 0)
Screenshot: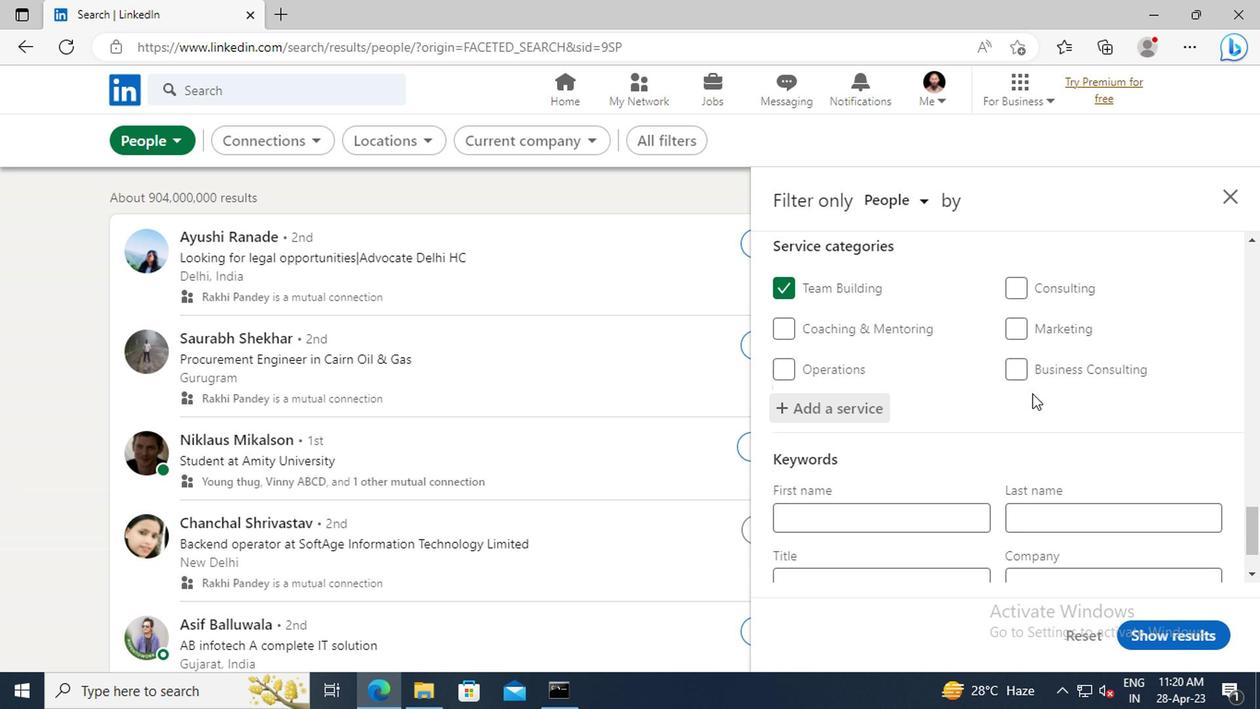 
Action: Mouse scrolled (844, 388) with delta (0, 0)
Screenshot: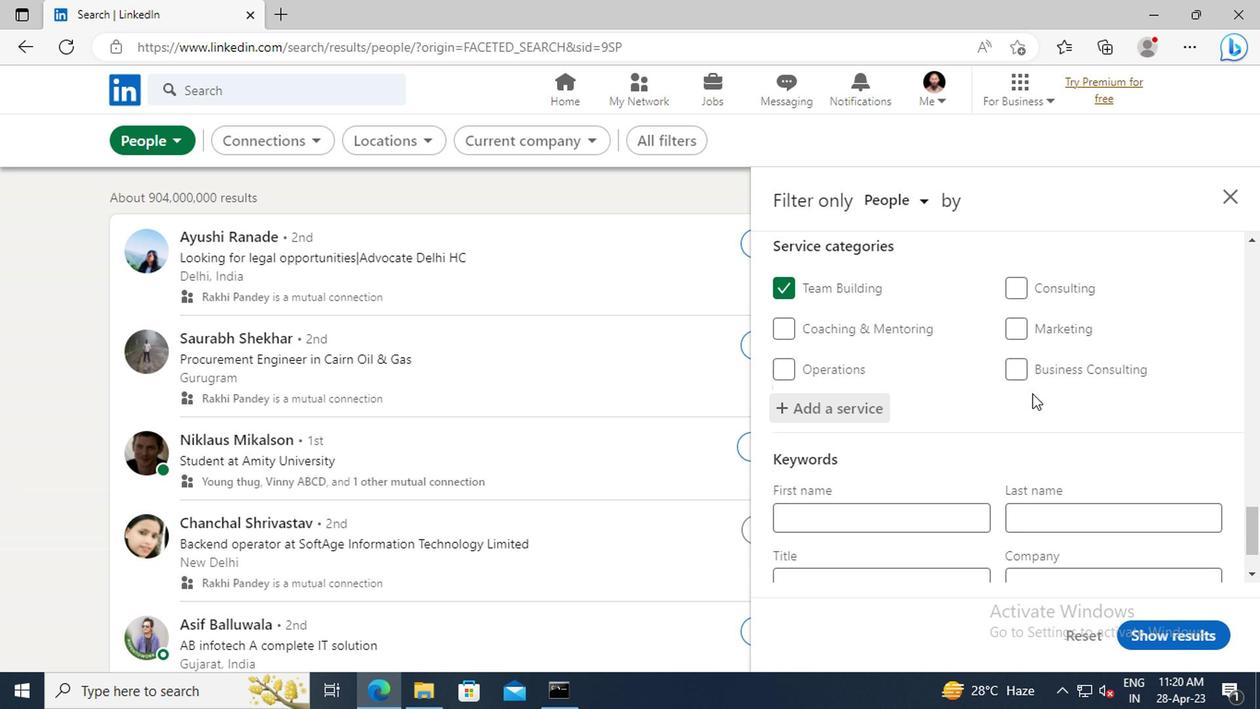 
Action: Mouse moved to (728, 465)
Screenshot: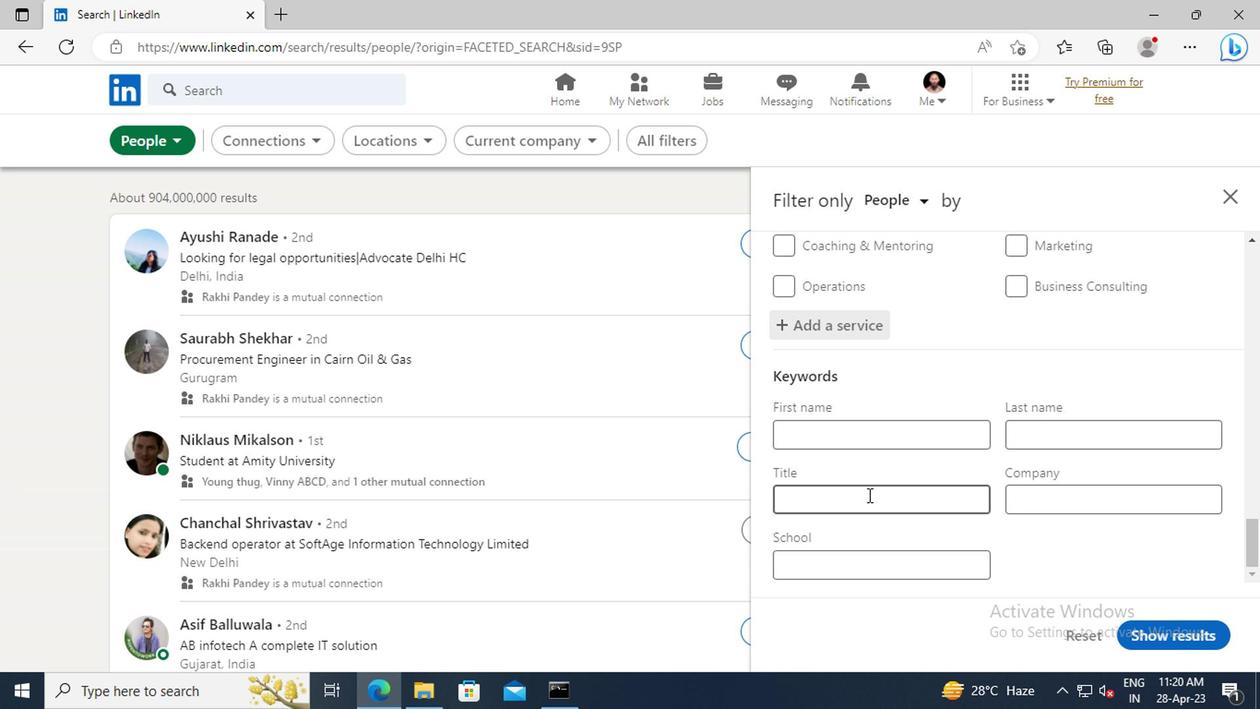 
Action: Mouse pressed left at (728, 465)
Screenshot: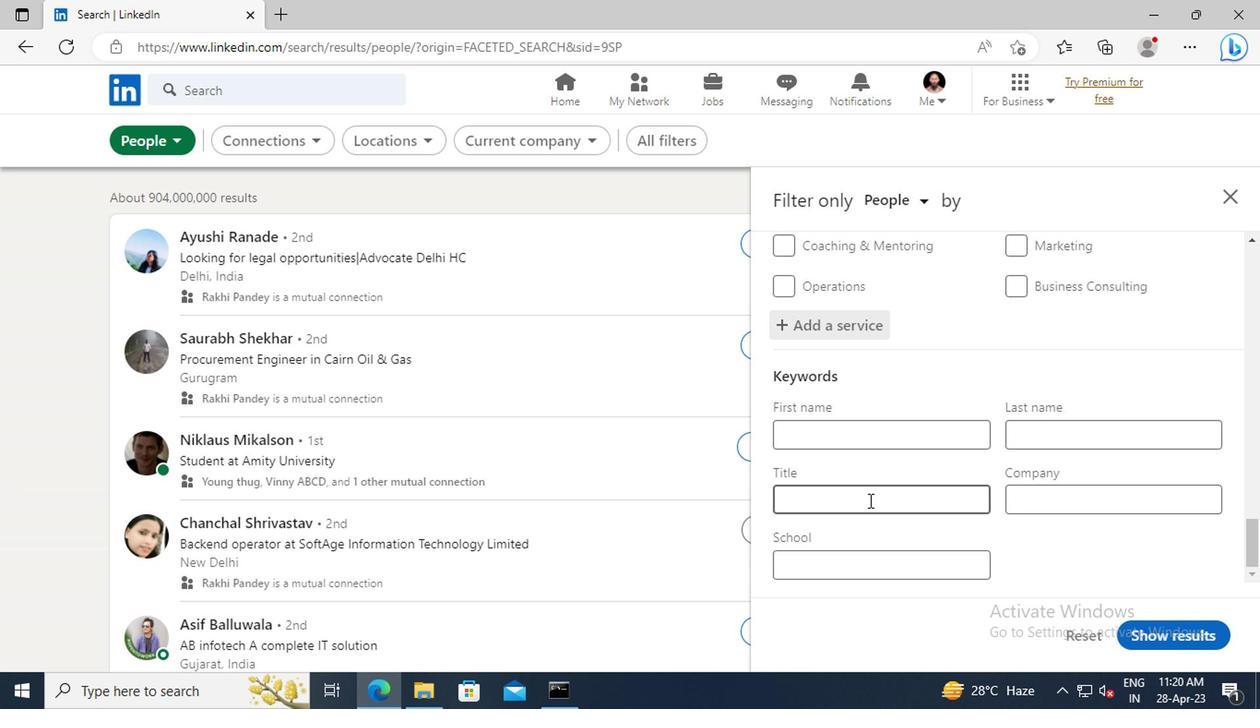 
Action: Key pressed <Key.shift>WELDER<Key.enter>
Screenshot: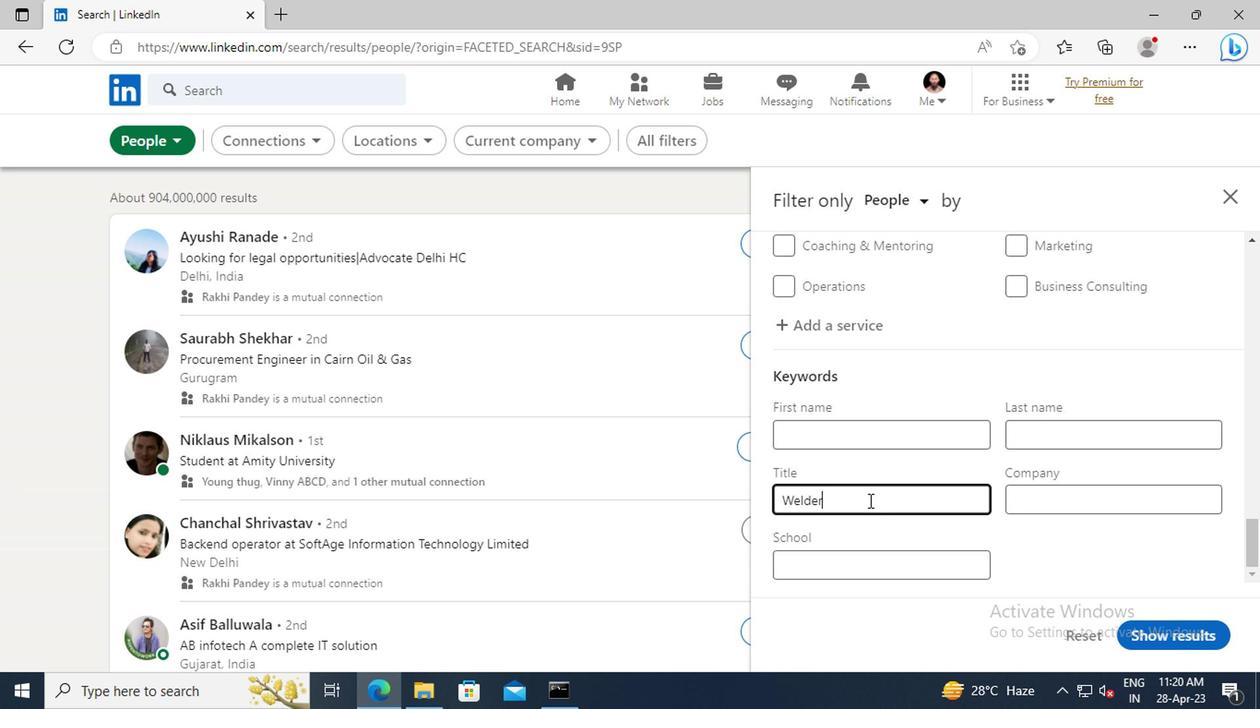 
Action: Mouse moved to (942, 561)
Screenshot: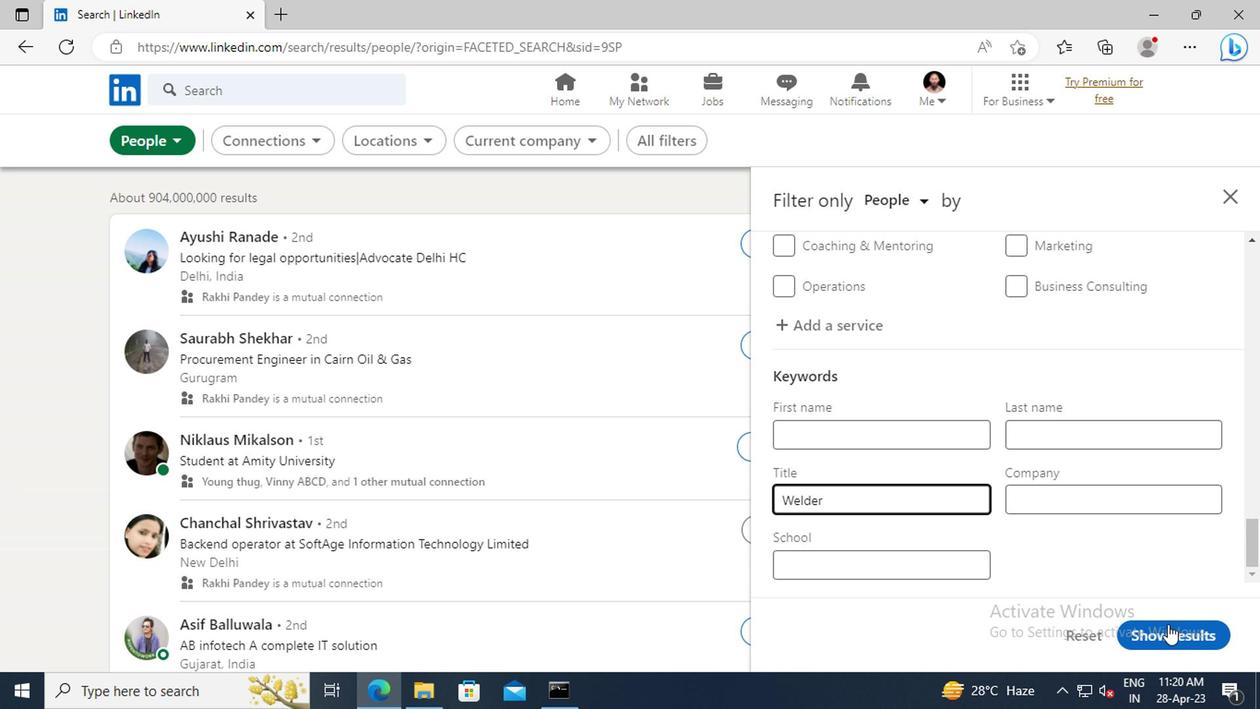 
Action: Mouse pressed left at (942, 561)
Screenshot: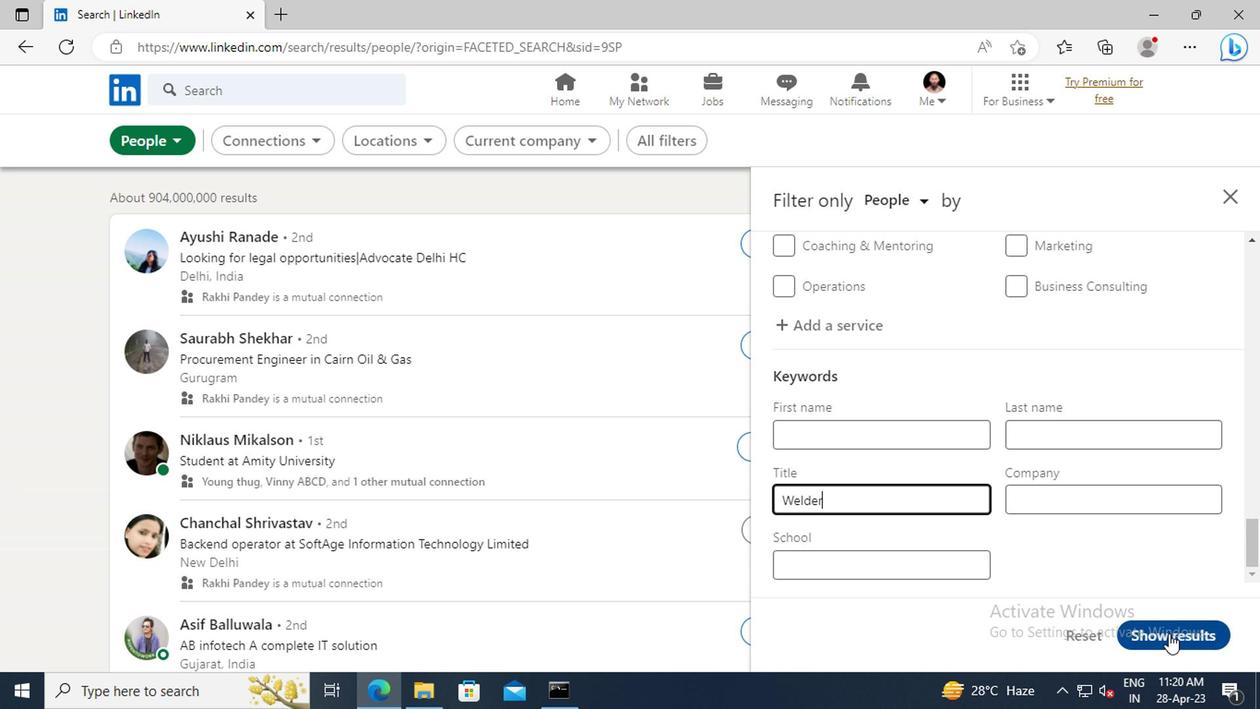 
